 Task: Select traffic view around selected location Galveston Island Historic Pleasure Pier, Texas, United States and identify the nearest hotel to the peak traffic point
Action: Mouse moved to (222, 51)
Screenshot: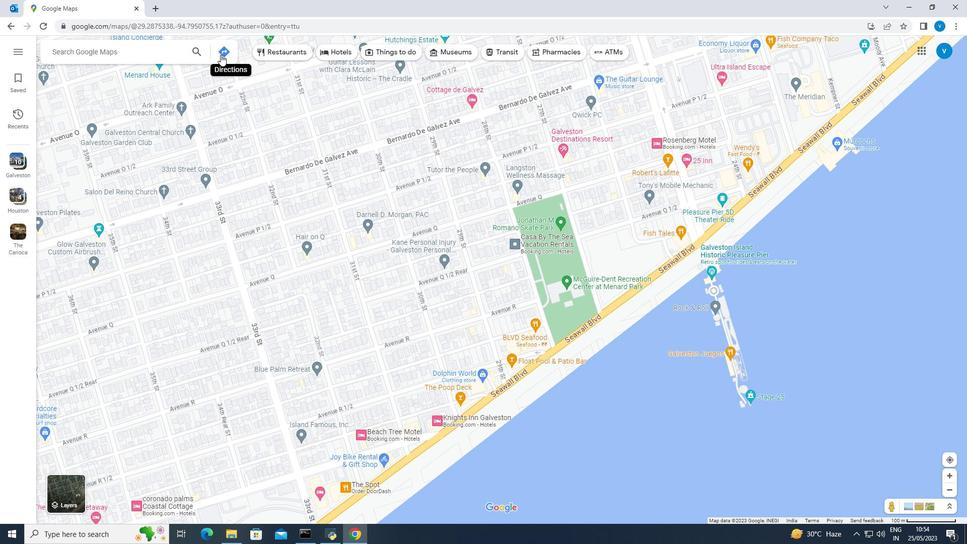 
Action: Mouse pressed left at (222, 51)
Screenshot: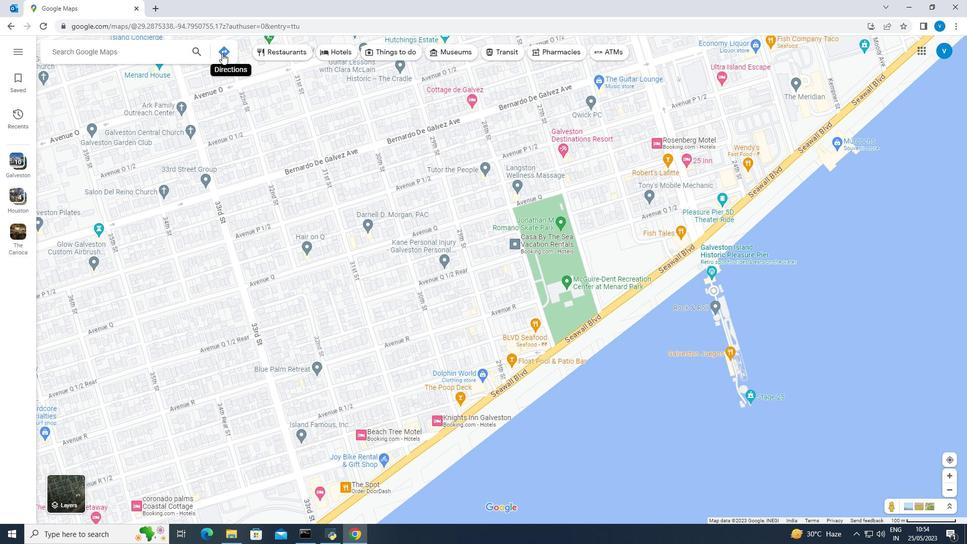 
Action: Mouse moved to (142, 79)
Screenshot: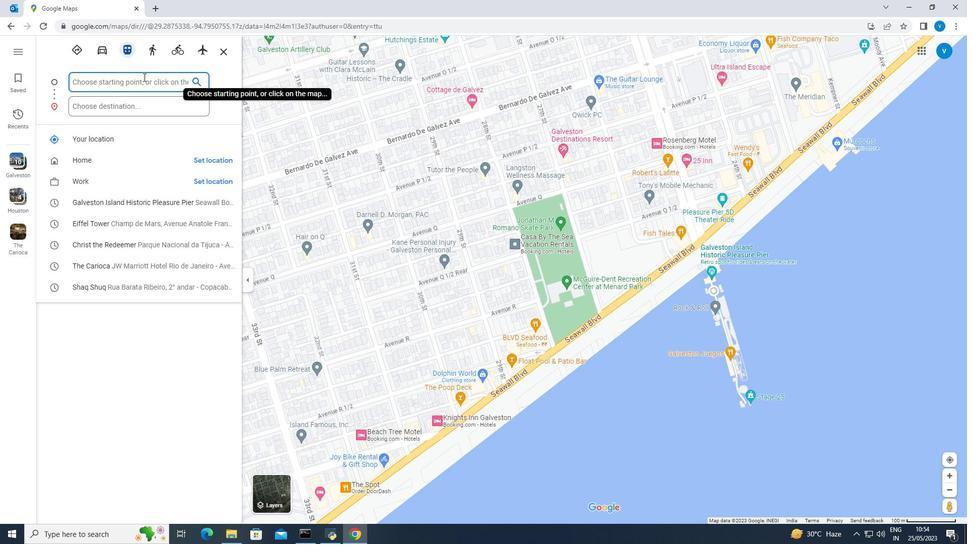 
Action: Mouse pressed left at (142, 79)
Screenshot: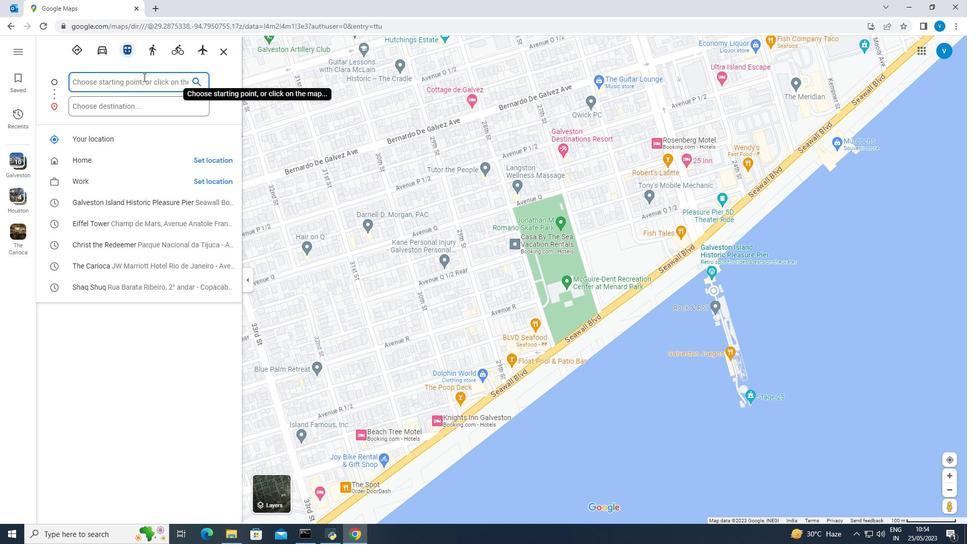 
Action: Key pressed <Key.shift><Key.shift><Key.shift><Key.shift><Key.shift><Key.shift><Key.shift><Key.shift><Key.shift><Key.shift><Key.shift><Key.shift><Key.shift><Key.shift><Key.shift><Key.shift><Key.shift><Key.shift><Key.shift><Key.shift><Key.shift><Key.shift><Key.shift><Key.shift>Galveston<Key.space><Key.shift><Key.shift>Island<Key.space><Key.shift>Historic<Key.space><Key.shift><Key.shift><Key.shift><Key.shift><Key.shift>Pleasure<Key.space><Key.shift><Key.shift><Key.shift><Key.shift>Pier,<Key.space><Key.shift><Key.shift><Key.shift><Key.shift><Key.shift><Key.shift><Key.shift>Texas,<Key.space><Key.shift><Key.shift><Key.shift><Key.shift><Key.shift><Key.shift><Key.shift>United<Key.space><Key.shift><Key.shift><Key.shift><Key.shift>States<Key.enter>
Screenshot: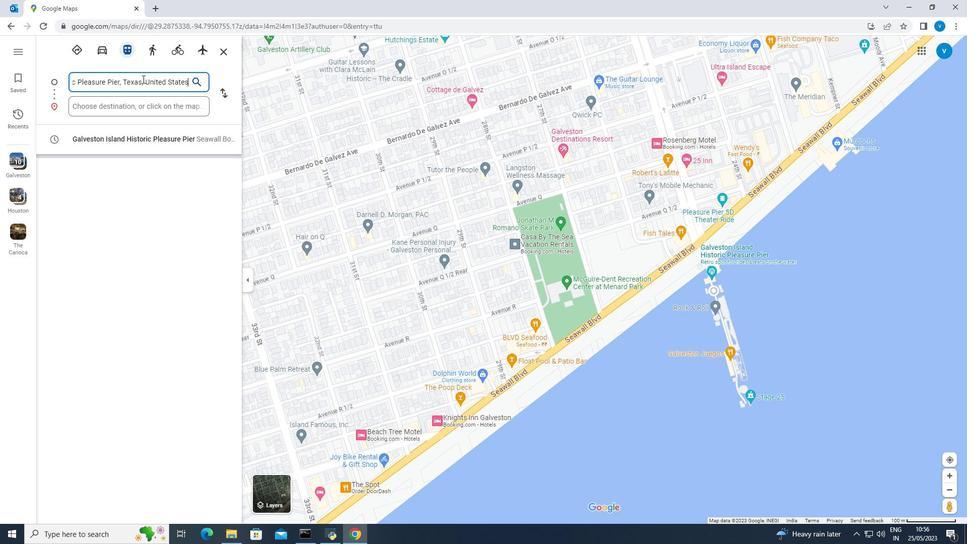
Action: Mouse moved to (339, 488)
Screenshot: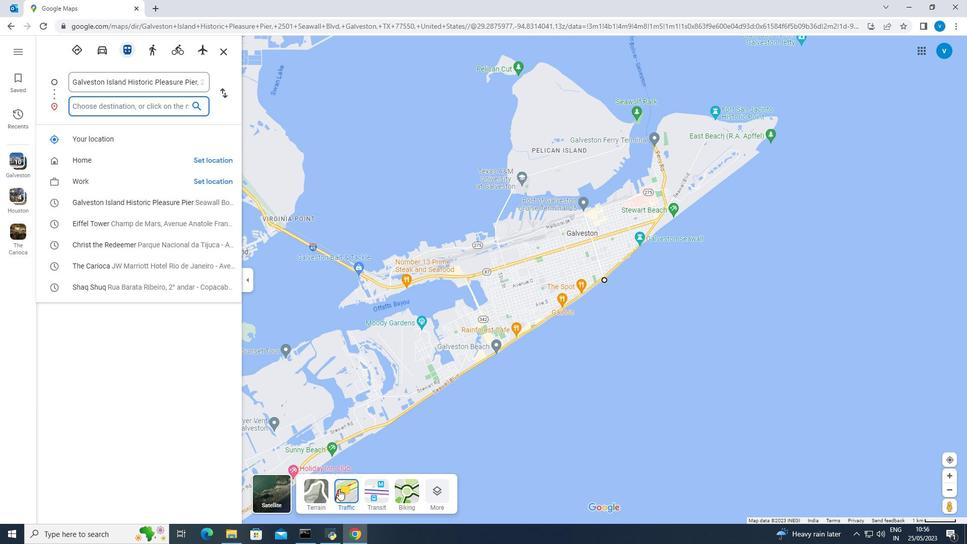
Action: Mouse pressed left at (339, 488)
Screenshot: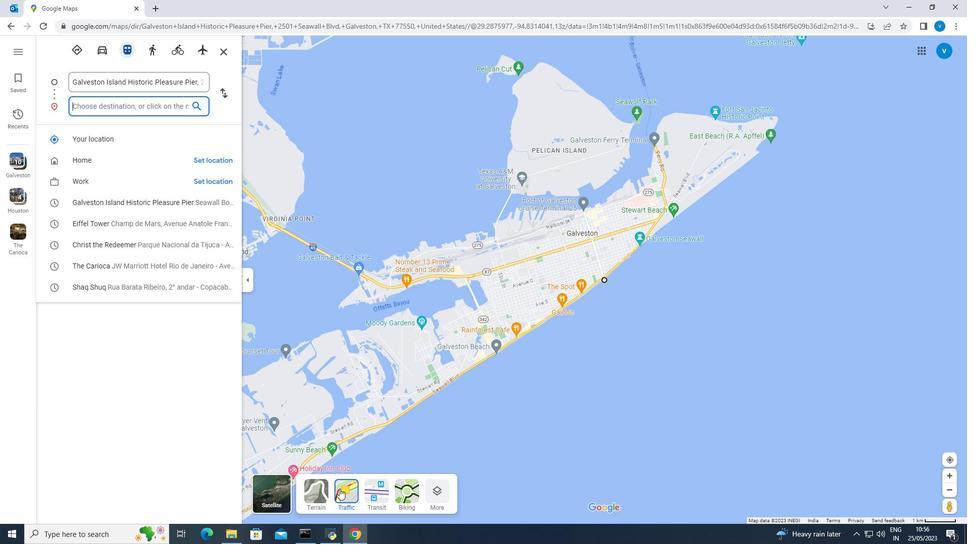 
Action: Mouse moved to (344, 486)
Screenshot: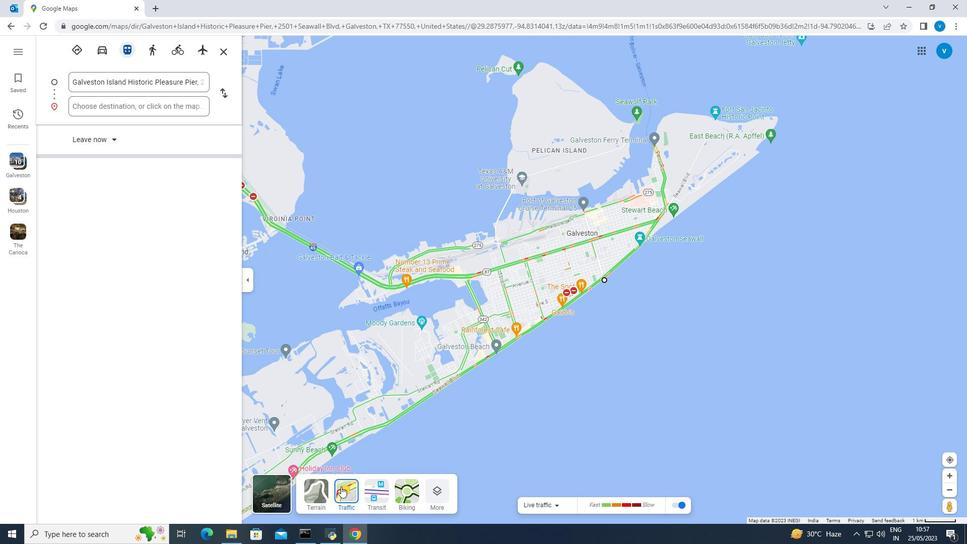 
Action: Mouse pressed left at (344, 486)
Screenshot: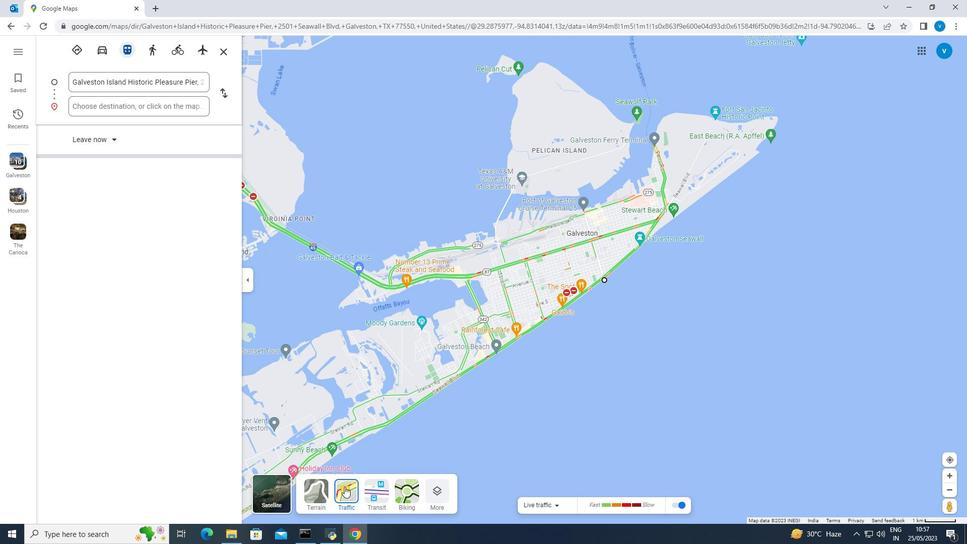 
Action: Mouse pressed left at (344, 486)
Screenshot: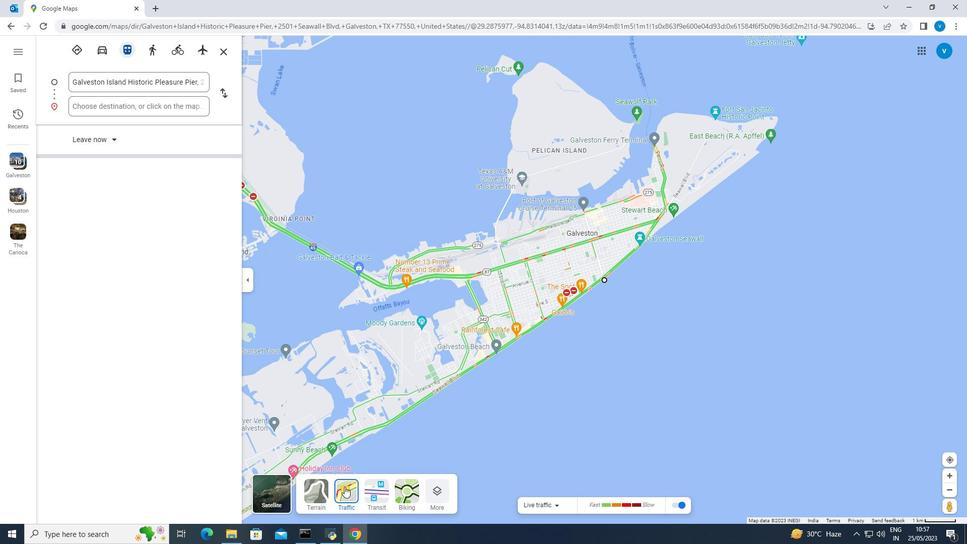 
Action: Mouse moved to (261, 41)
Screenshot: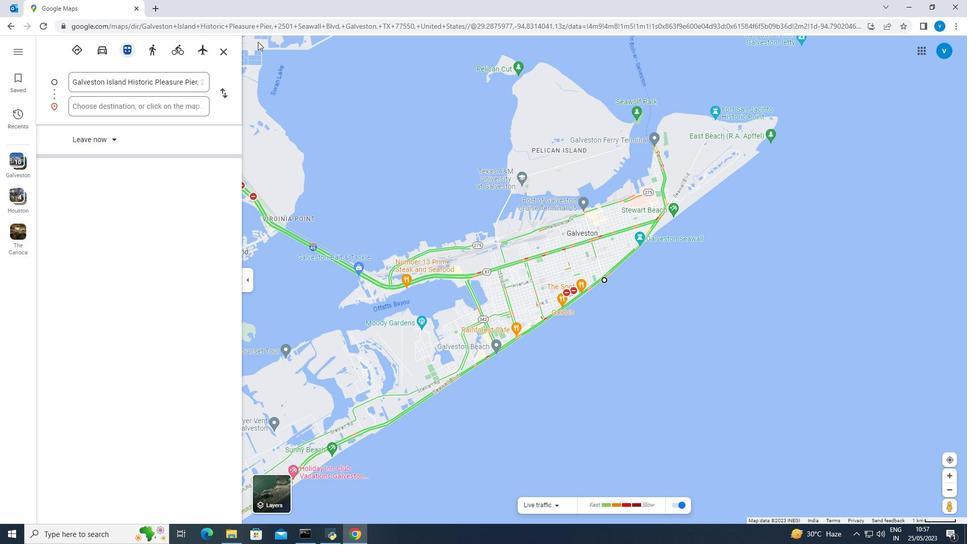 
Action: Mouse pressed left at (261, 41)
Screenshot: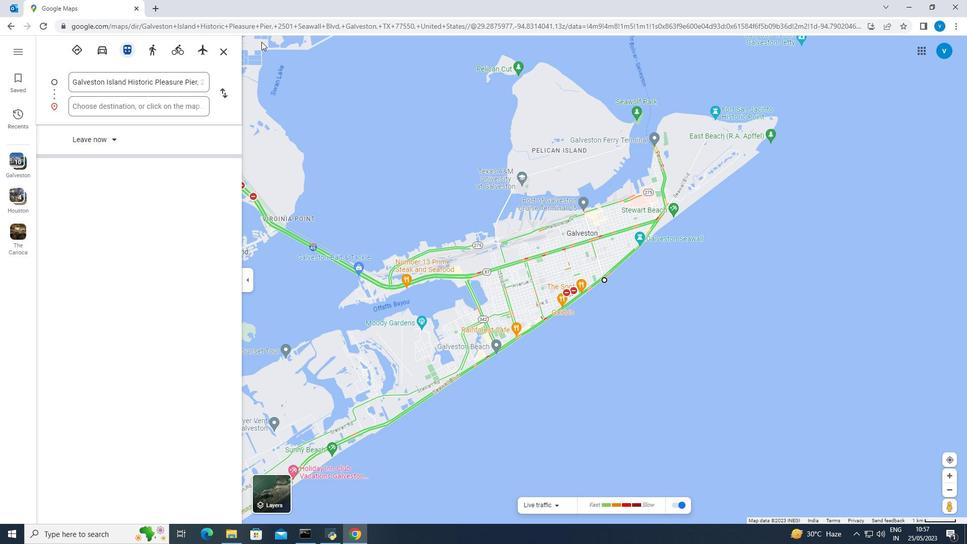 
Action: Mouse moved to (348, 181)
Screenshot: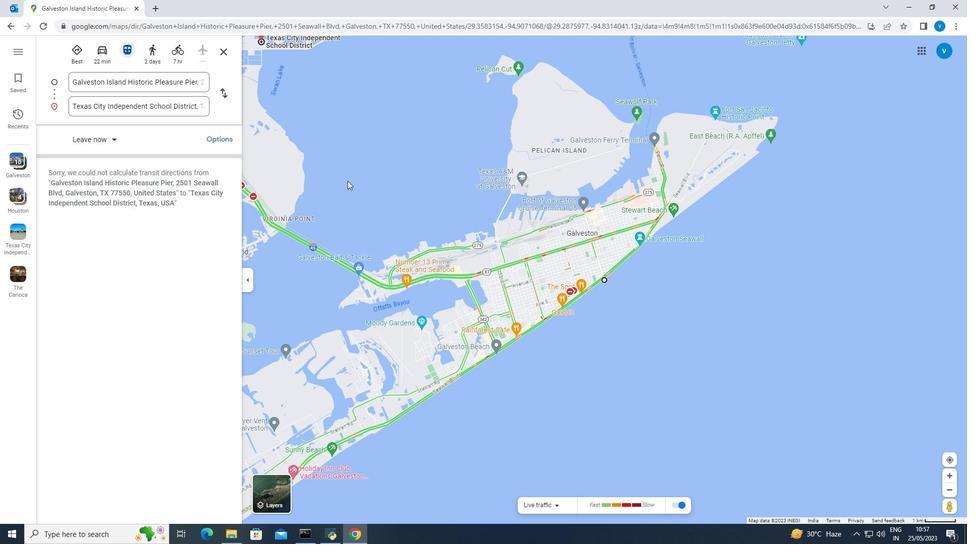 
Action: Mouse scrolled (348, 181) with delta (0, 0)
Screenshot: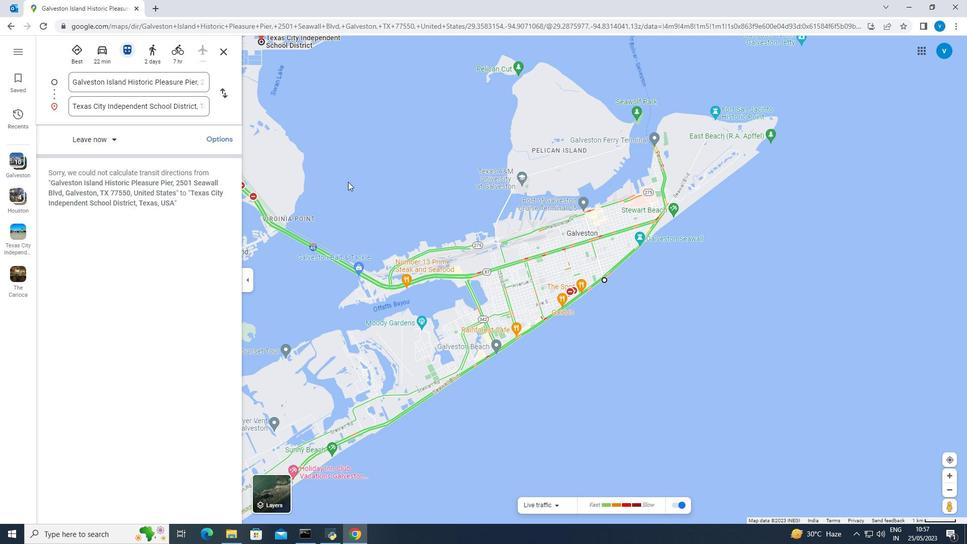 
Action: Mouse scrolled (348, 181) with delta (0, 0)
Screenshot: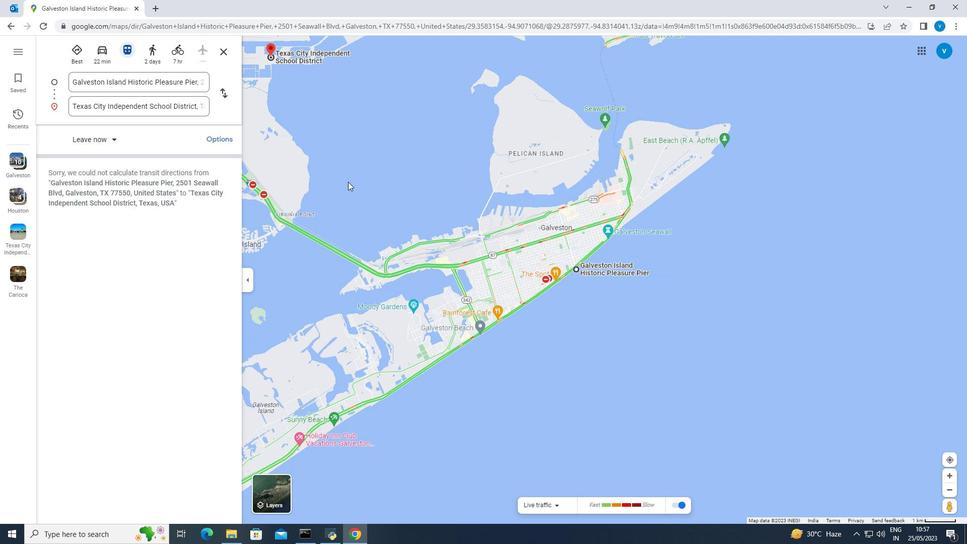
Action: Mouse scrolled (348, 181) with delta (0, 0)
Screenshot: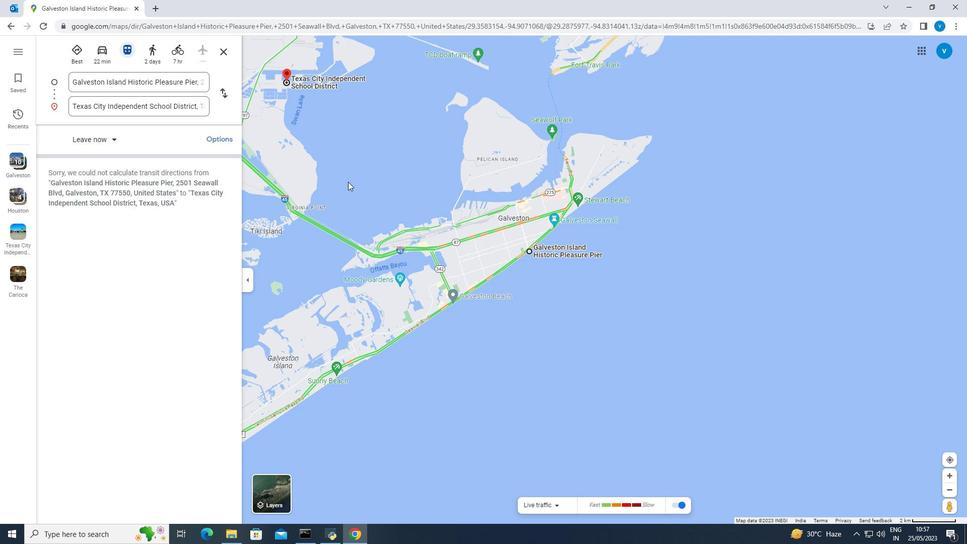 
Action: Mouse scrolled (348, 181) with delta (0, 0)
Screenshot: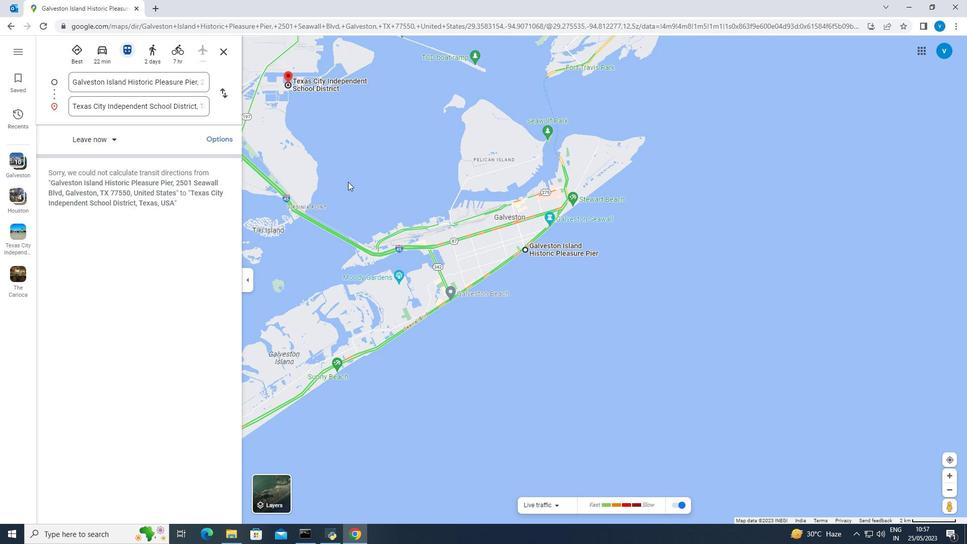 
Action: Mouse scrolled (348, 181) with delta (0, 0)
Screenshot: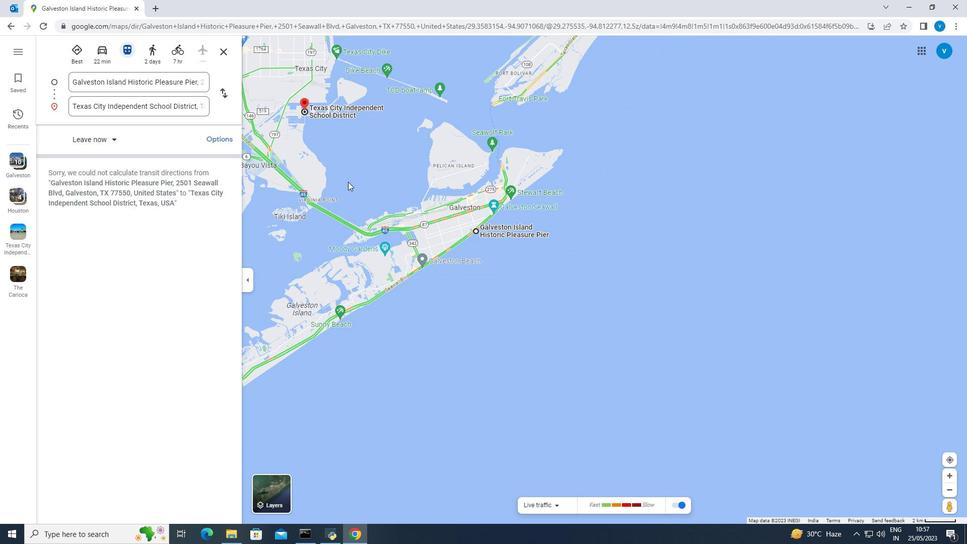 
Action: Mouse scrolled (348, 181) with delta (0, 0)
Screenshot: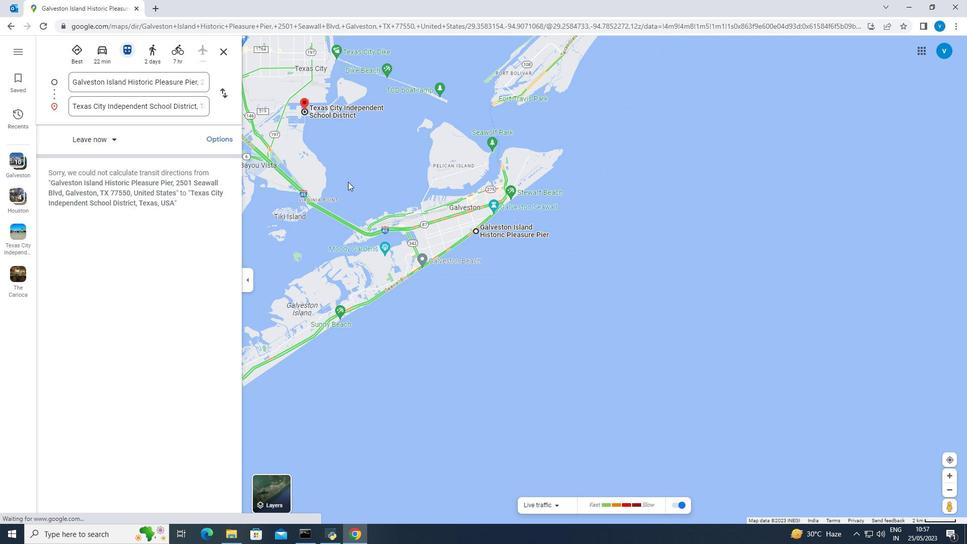 
Action: Mouse scrolled (348, 181) with delta (0, 0)
Screenshot: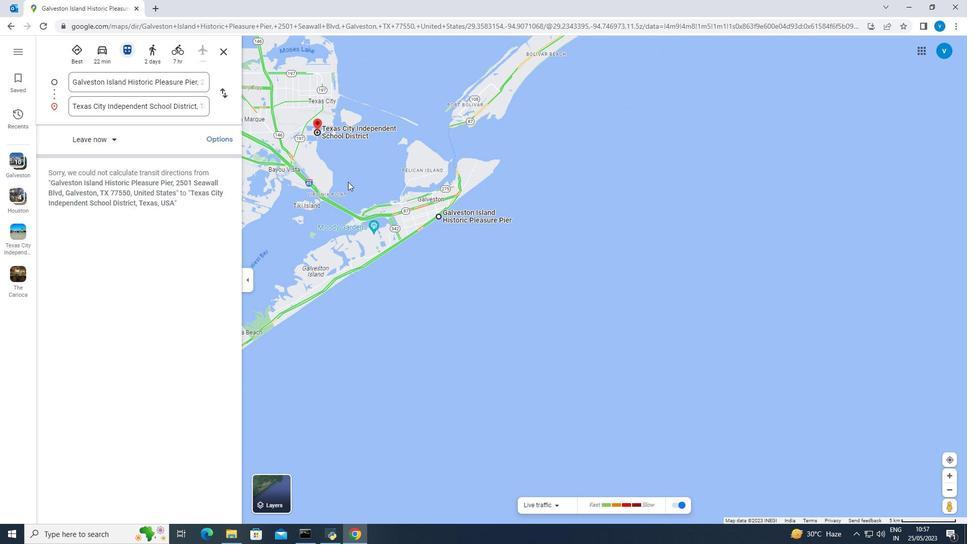 
Action: Mouse scrolled (348, 181) with delta (0, 0)
Screenshot: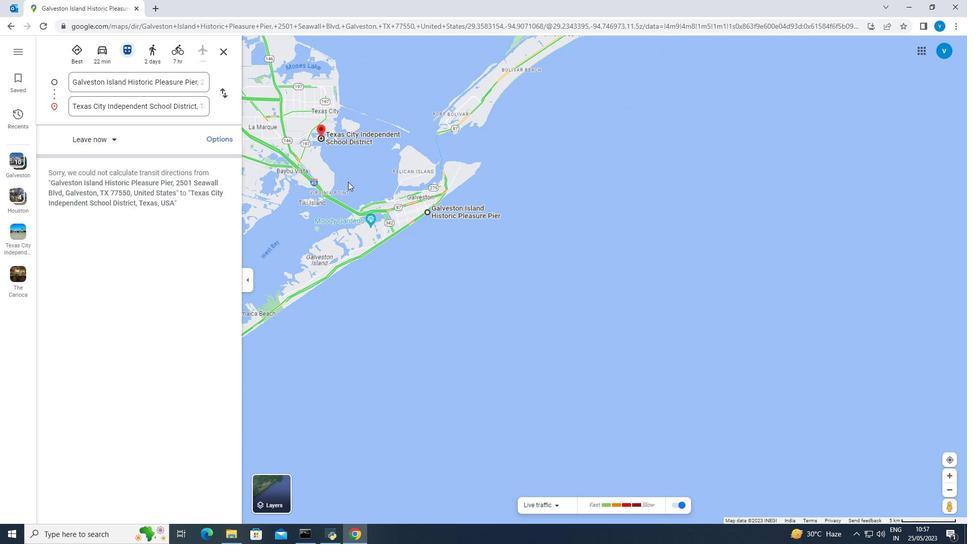 
Action: Mouse scrolled (348, 182) with delta (0, 0)
Screenshot: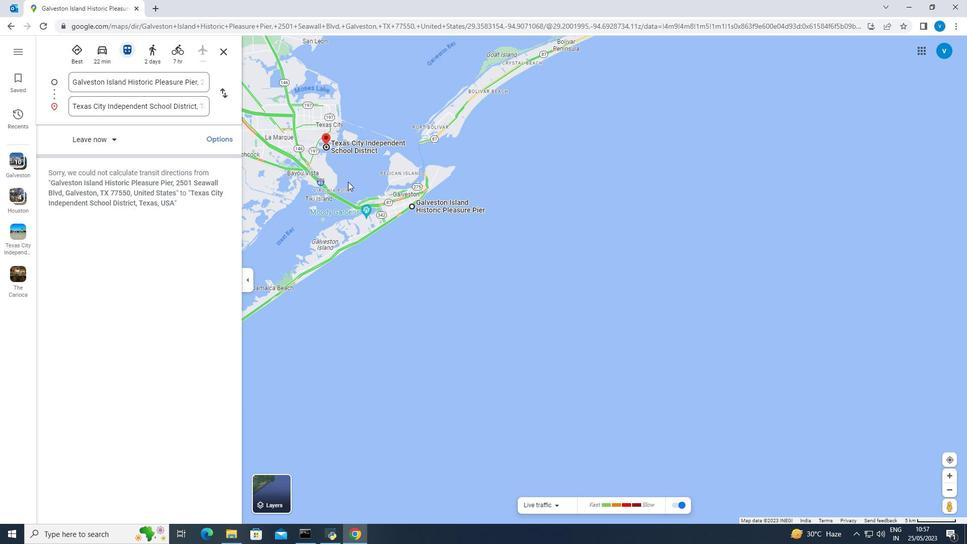 
Action: Mouse scrolled (348, 182) with delta (0, 0)
Screenshot: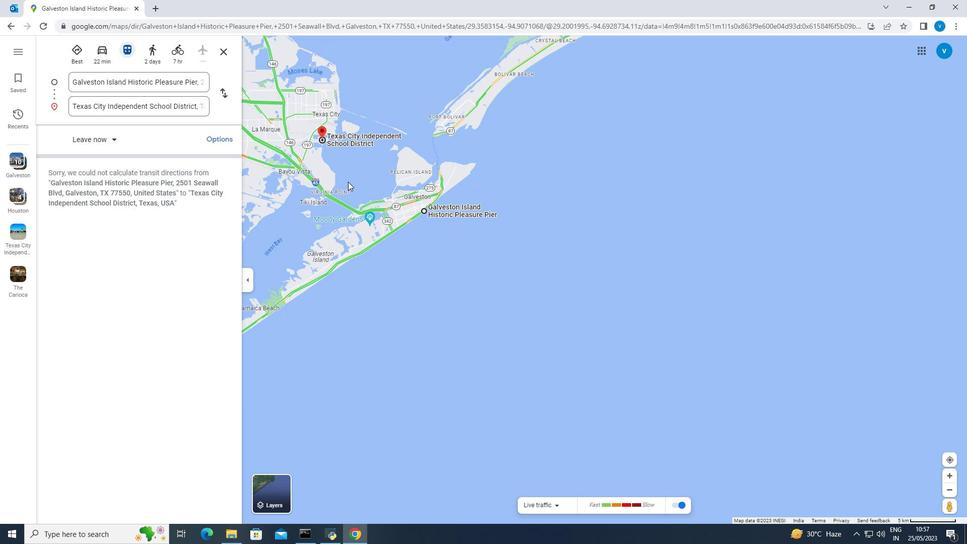 
Action: Mouse scrolled (348, 182) with delta (0, 0)
Screenshot: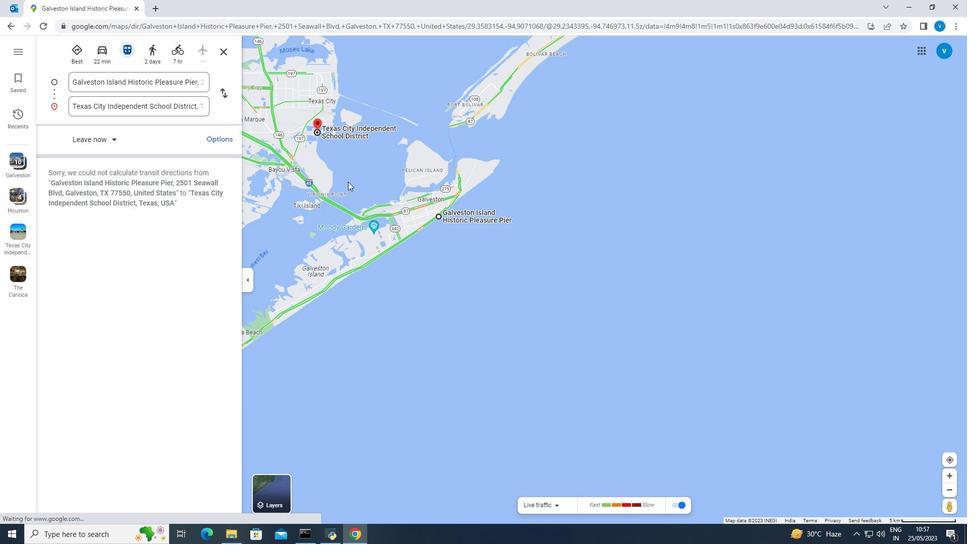 
Action: Mouse moved to (335, 168)
Screenshot: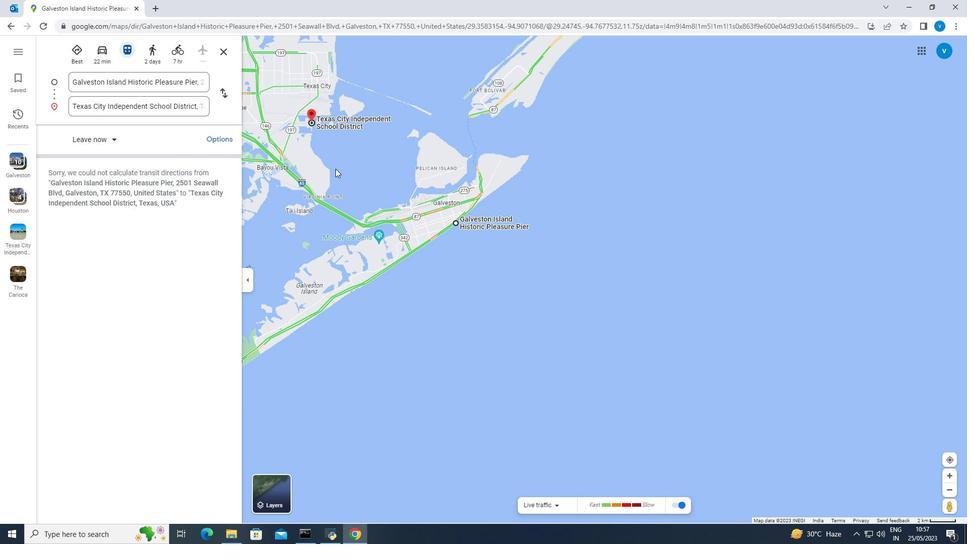 
Action: Mouse pressed left at (335, 168)
Screenshot: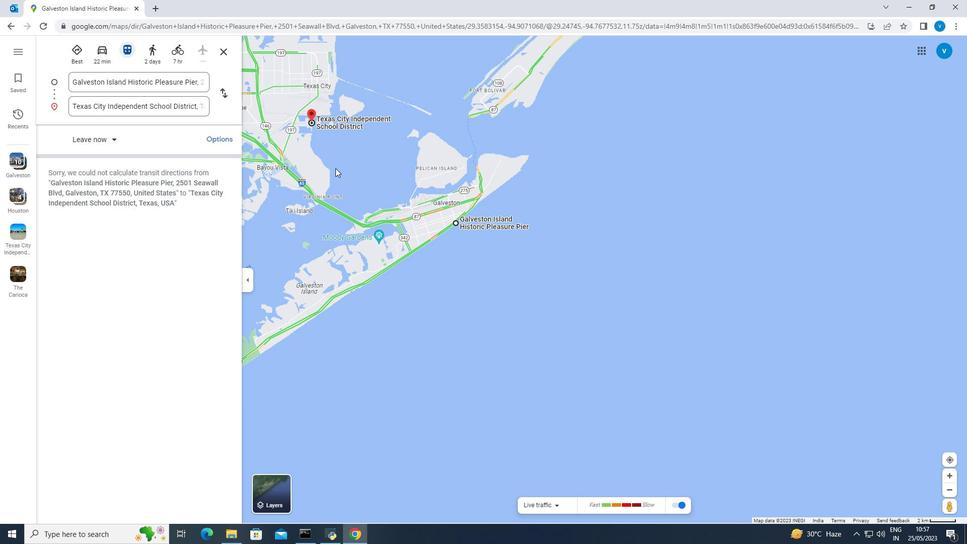 
Action: Mouse moved to (369, 252)
Screenshot: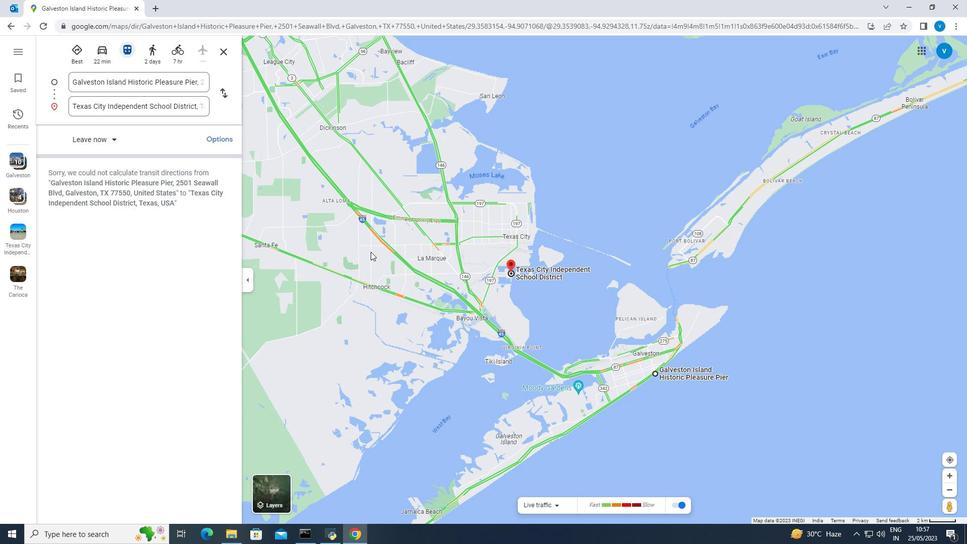
Action: Mouse pressed left at (369, 252)
Screenshot: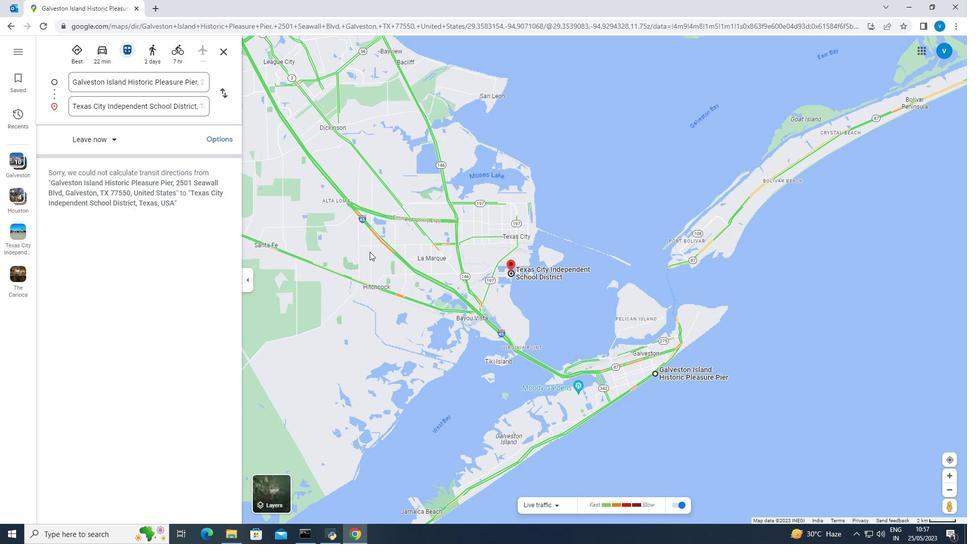 
Action: Mouse moved to (392, 348)
Screenshot: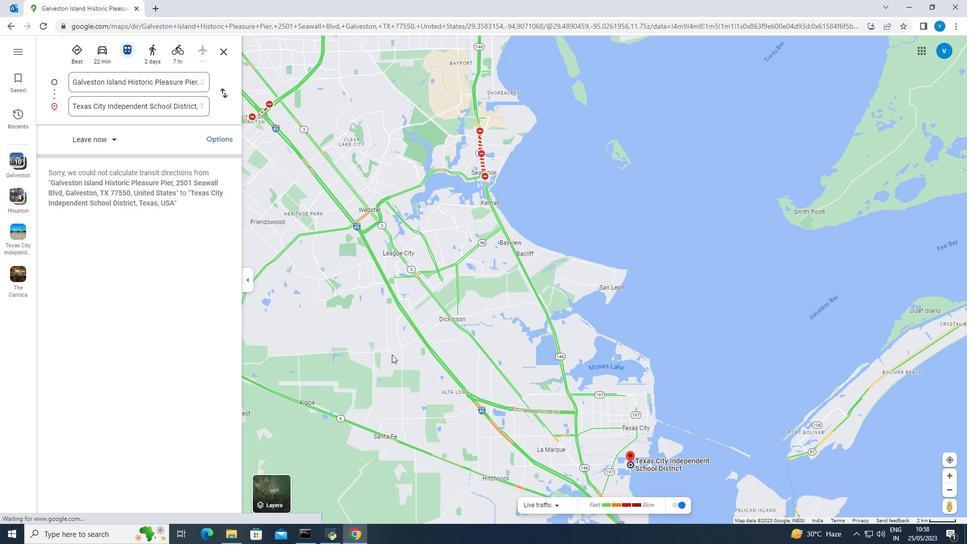 
Action: Mouse pressed left at (392, 348)
Screenshot: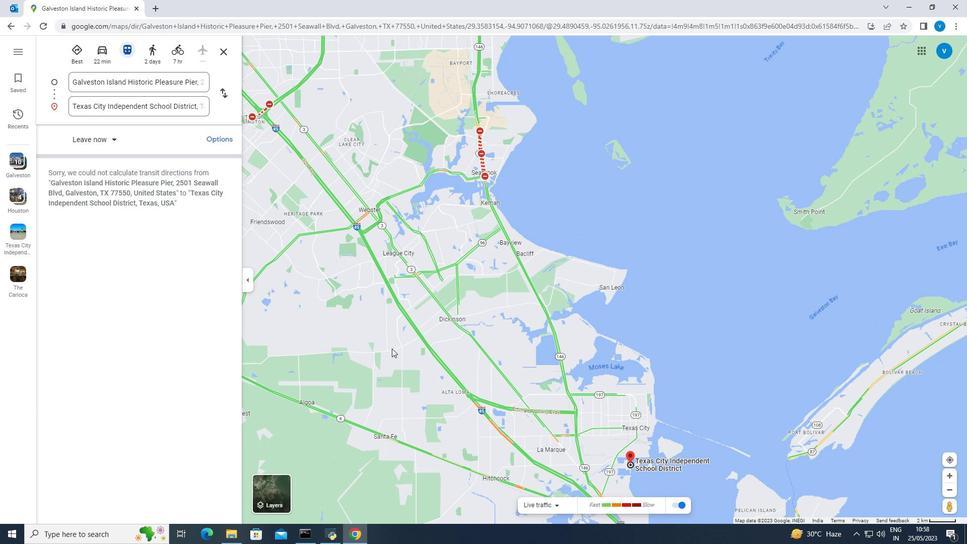 
Action: Mouse moved to (111, 135)
Screenshot: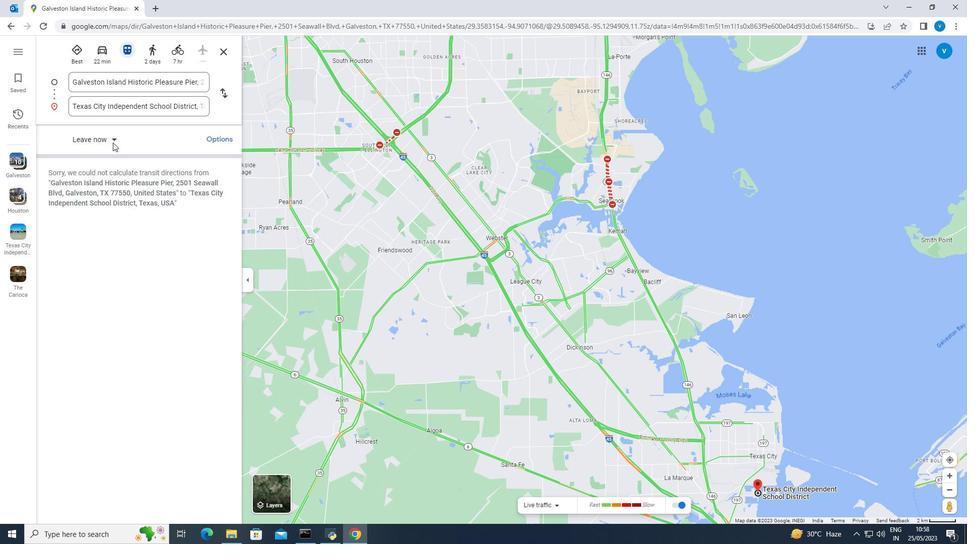 
Action: Mouse pressed left at (111, 135)
Screenshot: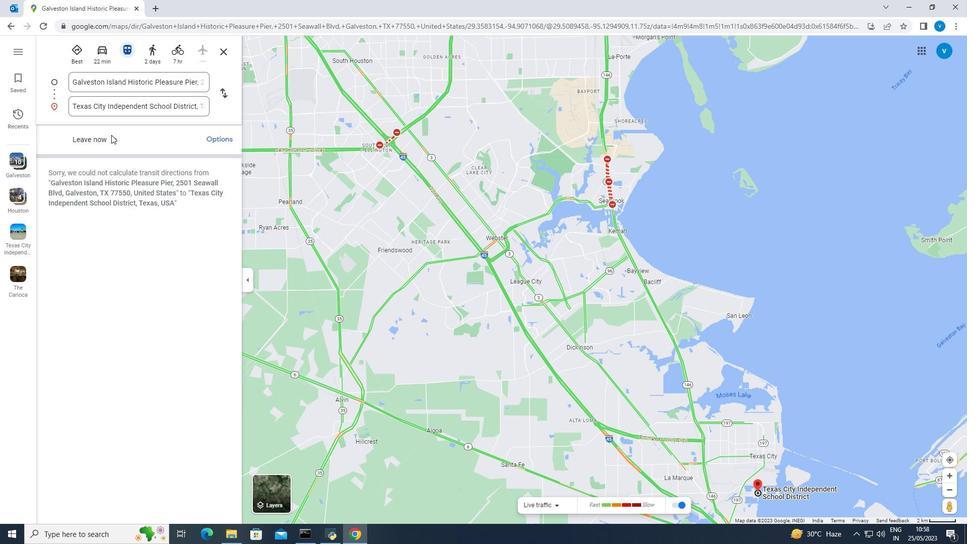 
Action: Mouse moved to (176, 251)
Screenshot: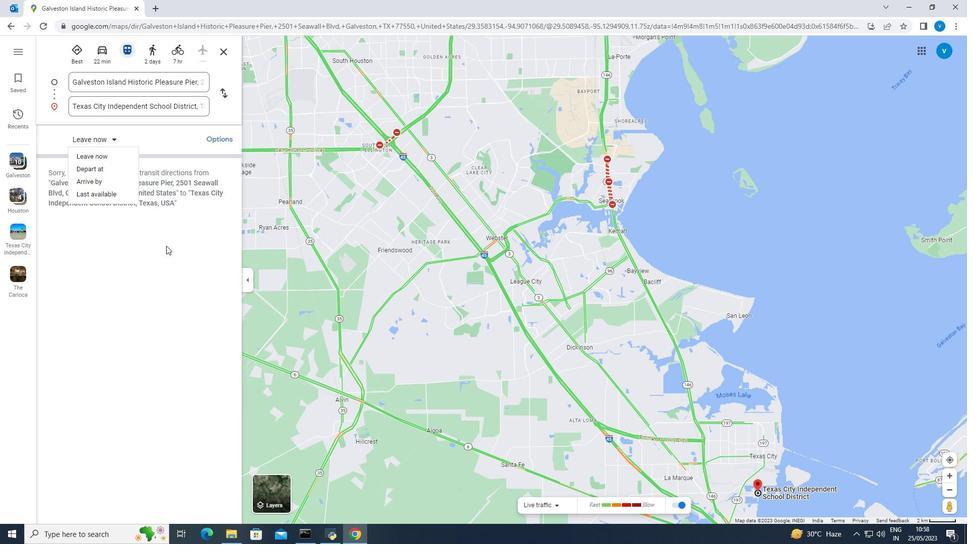 
Action: Mouse pressed left at (176, 251)
Screenshot: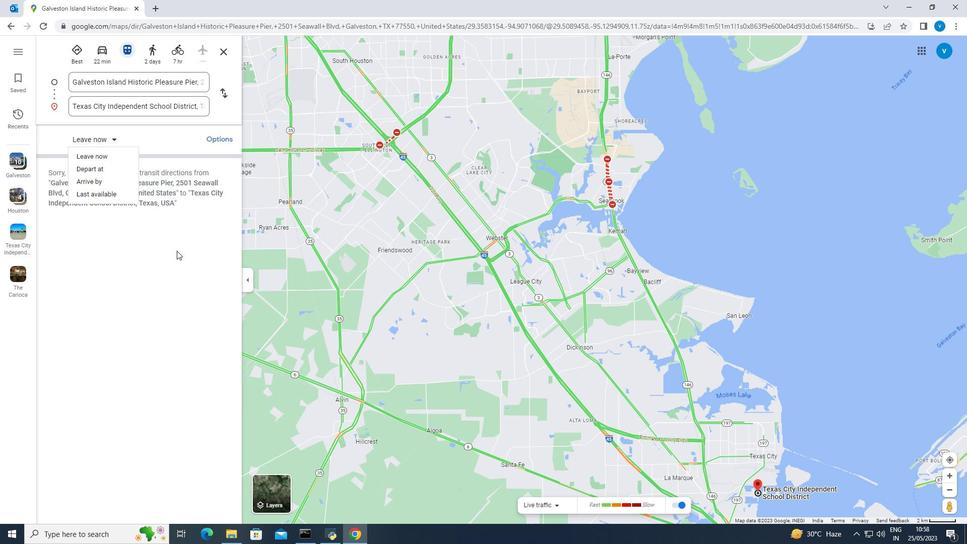 
Action: Mouse moved to (219, 143)
Screenshot: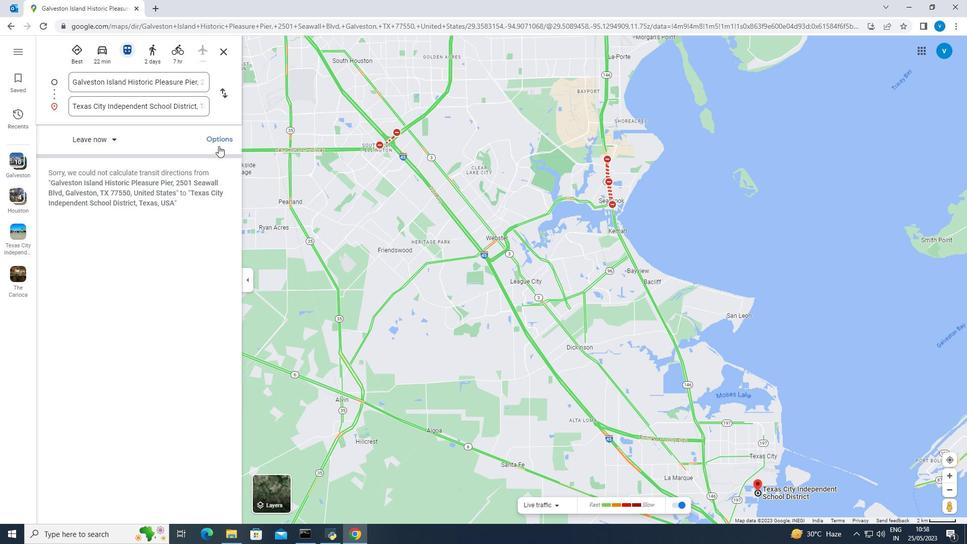 
Action: Mouse pressed left at (219, 143)
Screenshot: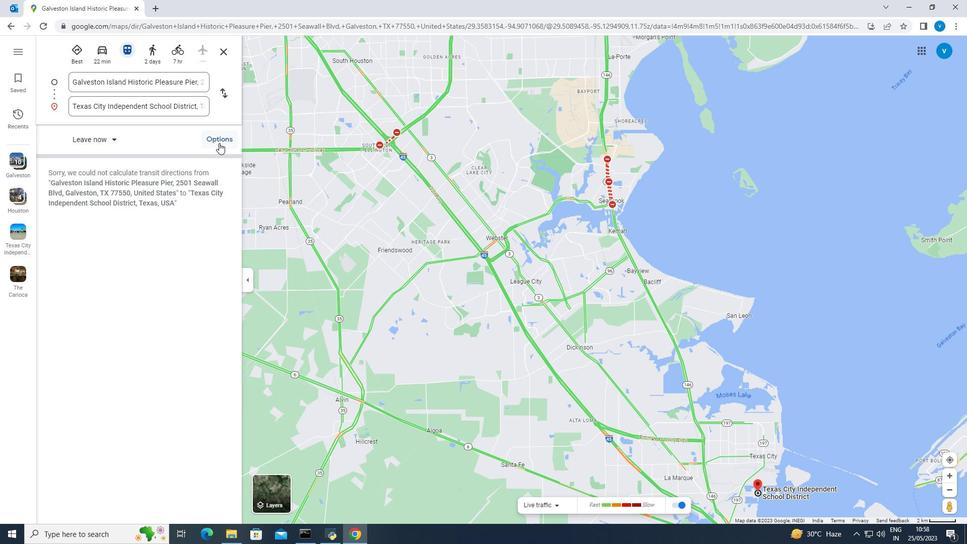
Action: Mouse moved to (173, 318)
Screenshot: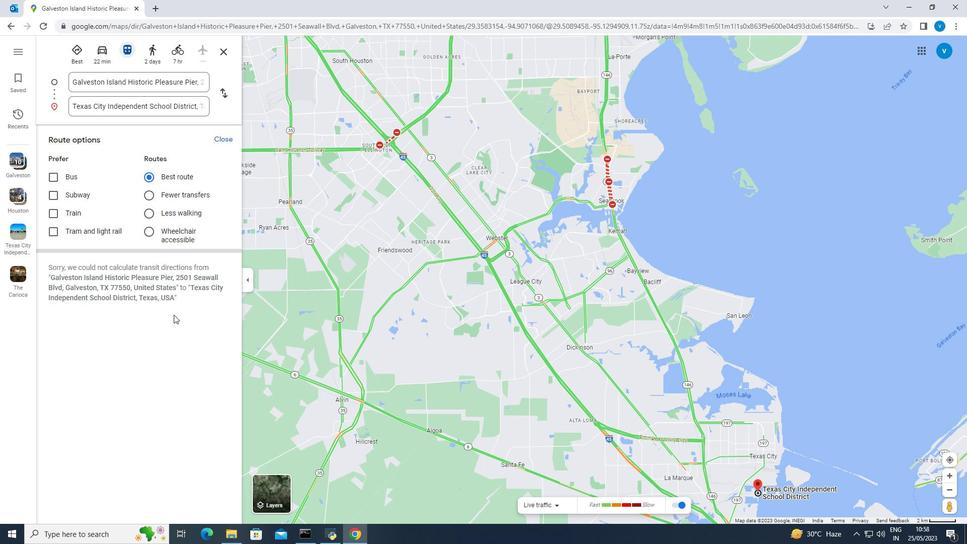 
Action: Mouse pressed left at (173, 318)
Screenshot: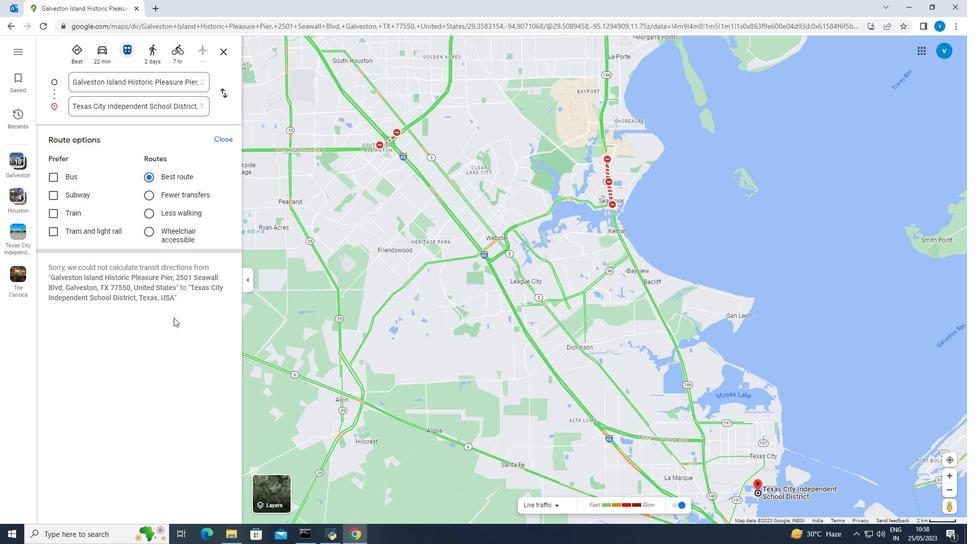 
Action: Mouse moved to (173, 318)
Screenshot: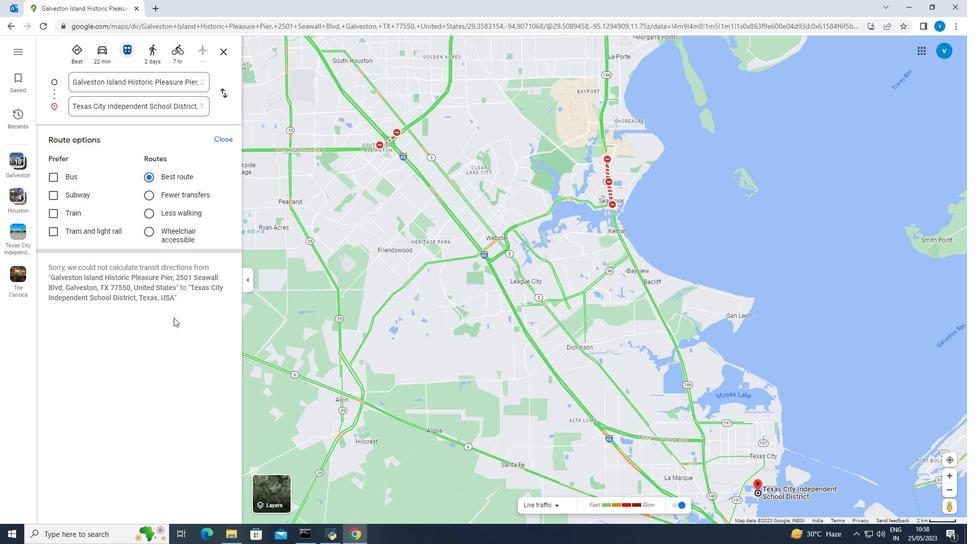 
Action: Mouse pressed left at (173, 318)
Screenshot: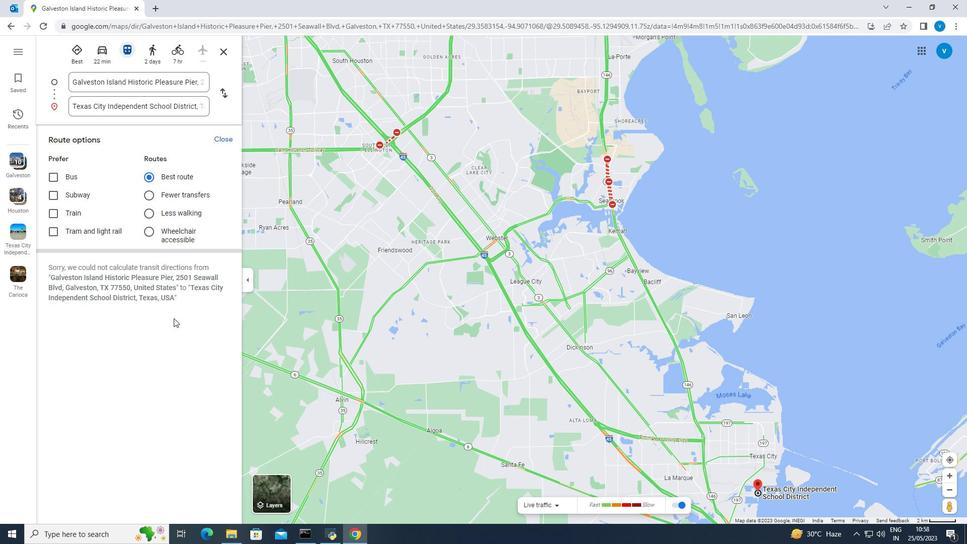 
Action: Mouse moved to (172, 319)
Screenshot: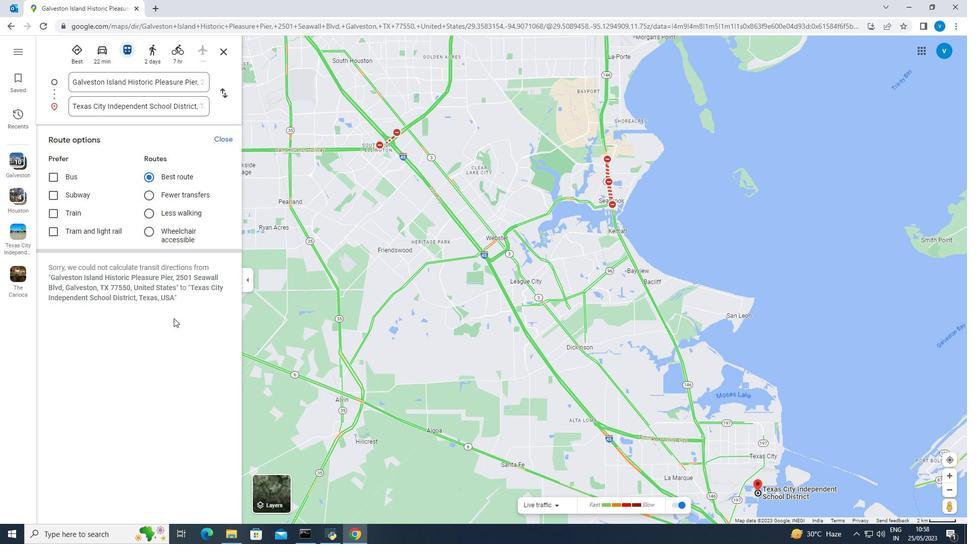 
Action: Mouse scrolled (172, 319) with delta (0, 0)
Screenshot: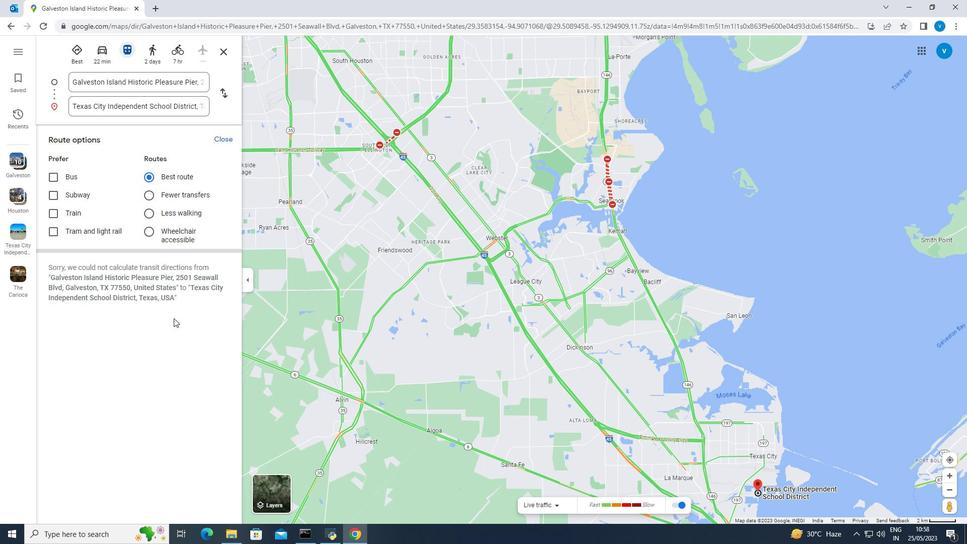 
Action: Mouse moved to (171, 320)
Screenshot: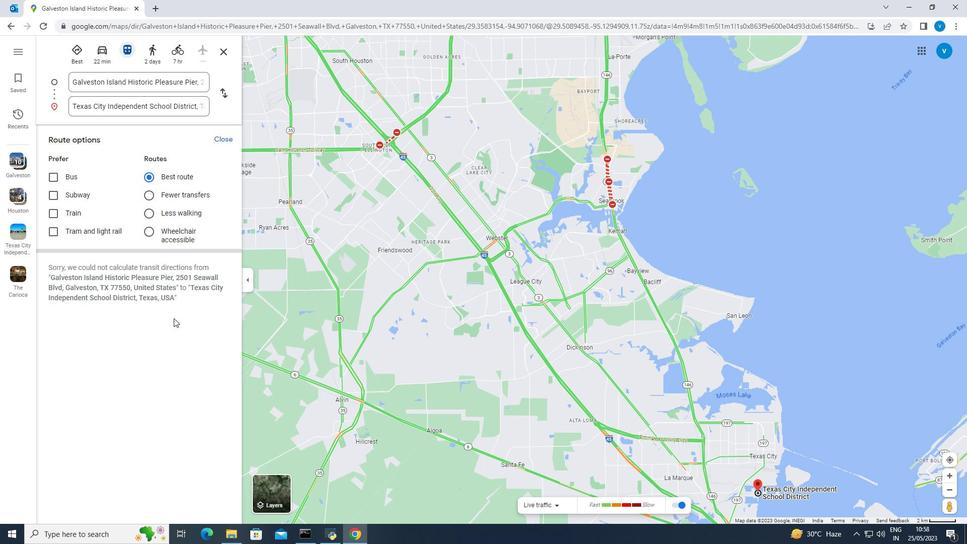 
Action: Mouse scrolled (171, 319) with delta (0, 0)
Screenshot: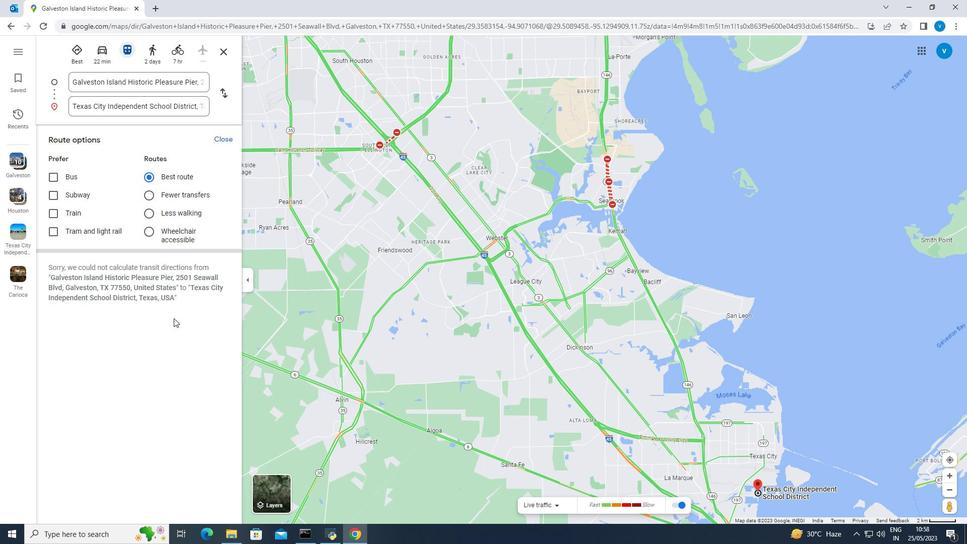 
Action: Mouse scrolled (171, 319) with delta (0, 0)
Screenshot: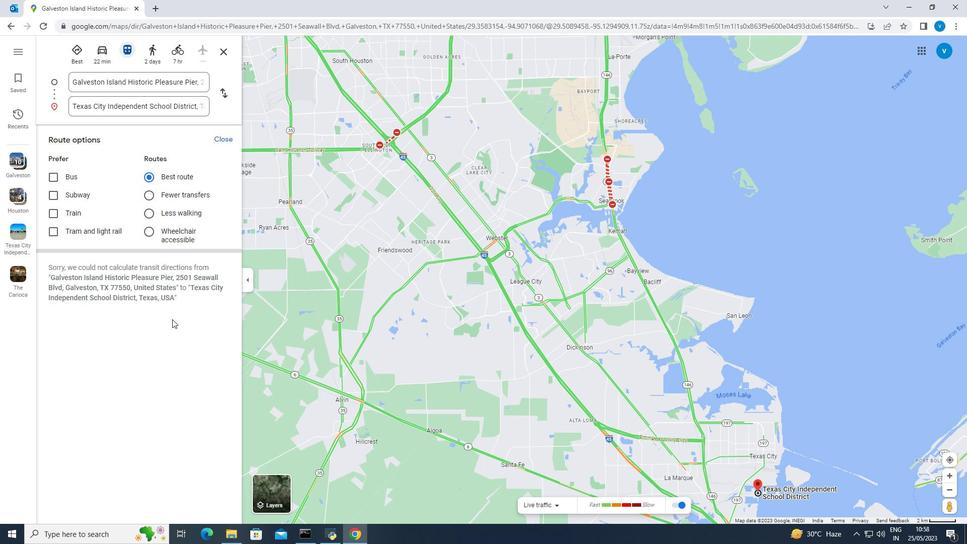 
Action: Mouse scrolled (171, 319) with delta (0, 0)
Screenshot: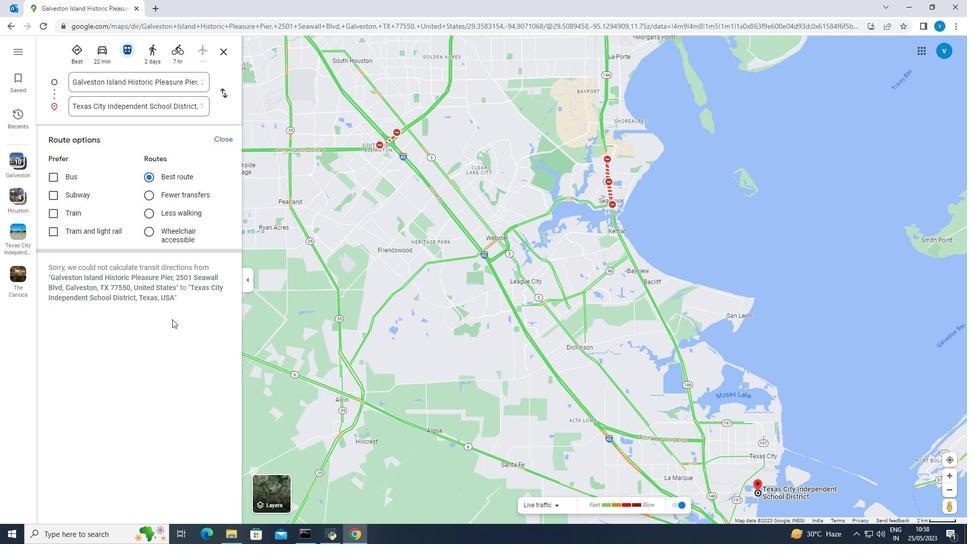 
Action: Mouse scrolled (171, 319) with delta (0, 0)
Screenshot: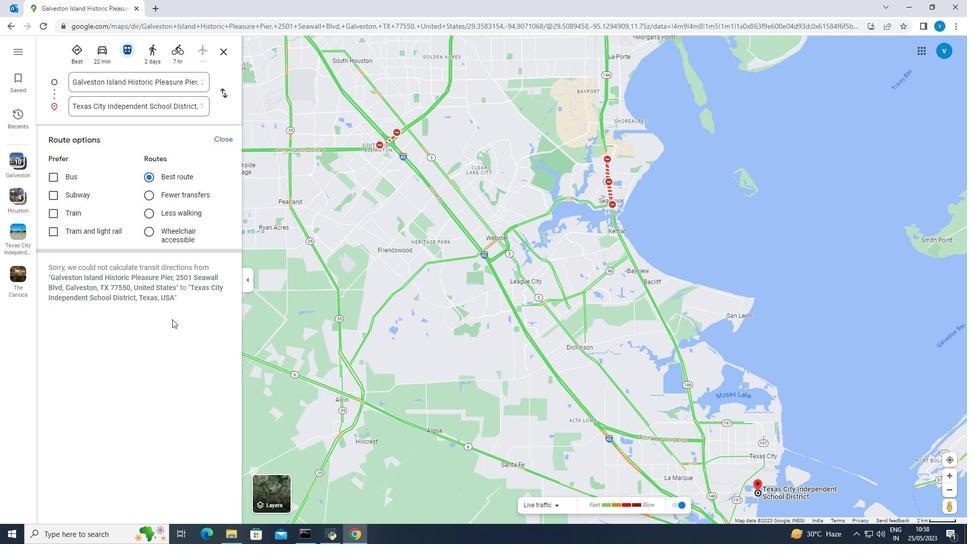 
Action: Mouse scrolled (171, 319) with delta (0, 0)
Screenshot: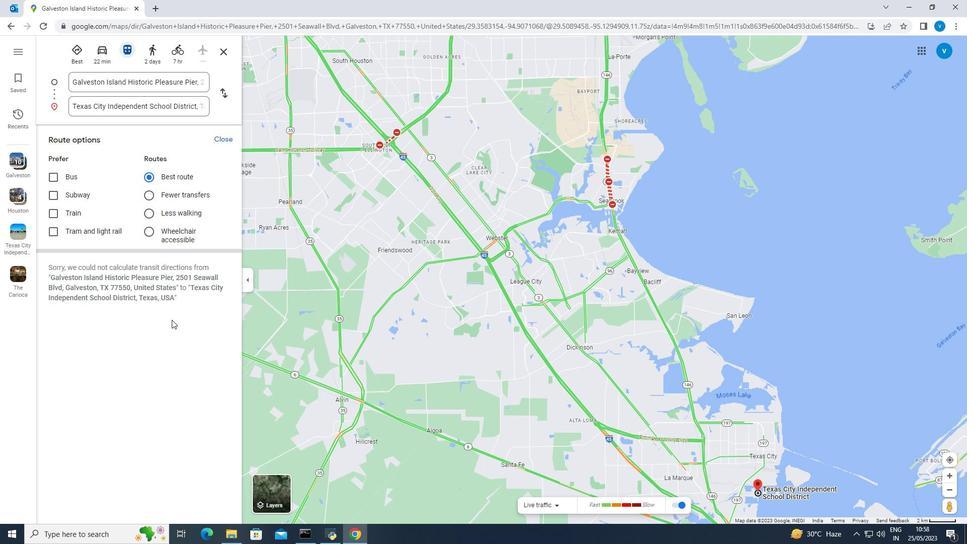 
Action: Mouse scrolled (171, 319) with delta (0, 0)
Screenshot: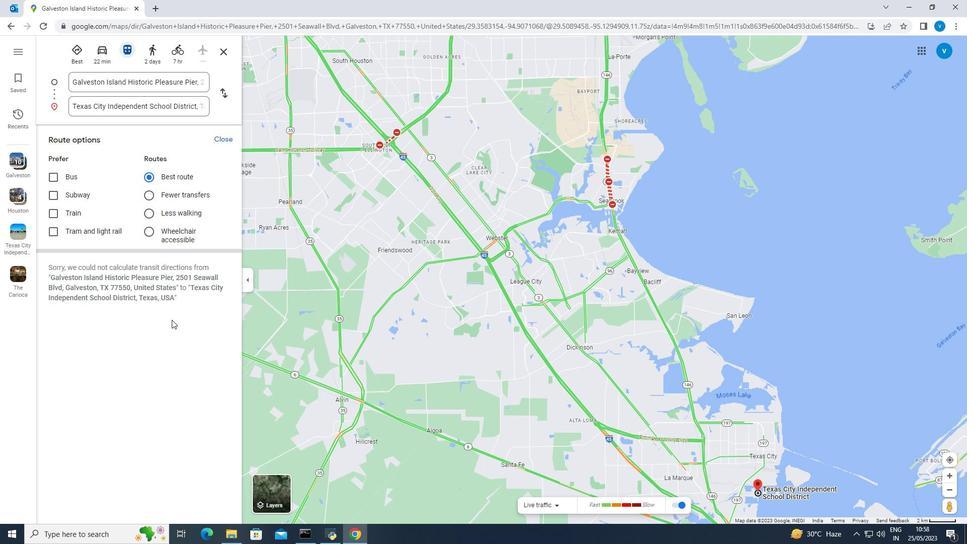 
Action: Mouse scrolled (171, 319) with delta (0, 0)
Screenshot: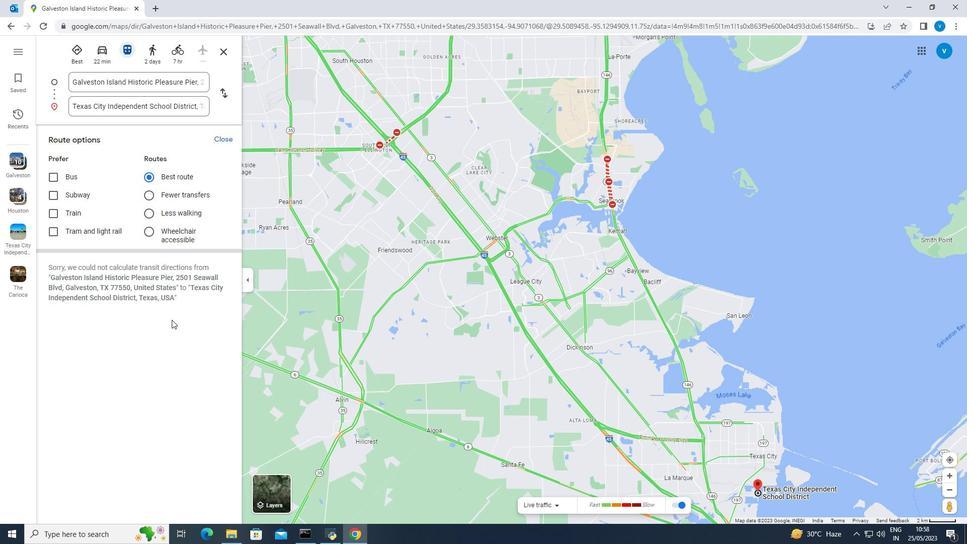 
Action: Mouse scrolled (171, 319) with delta (0, 0)
Screenshot: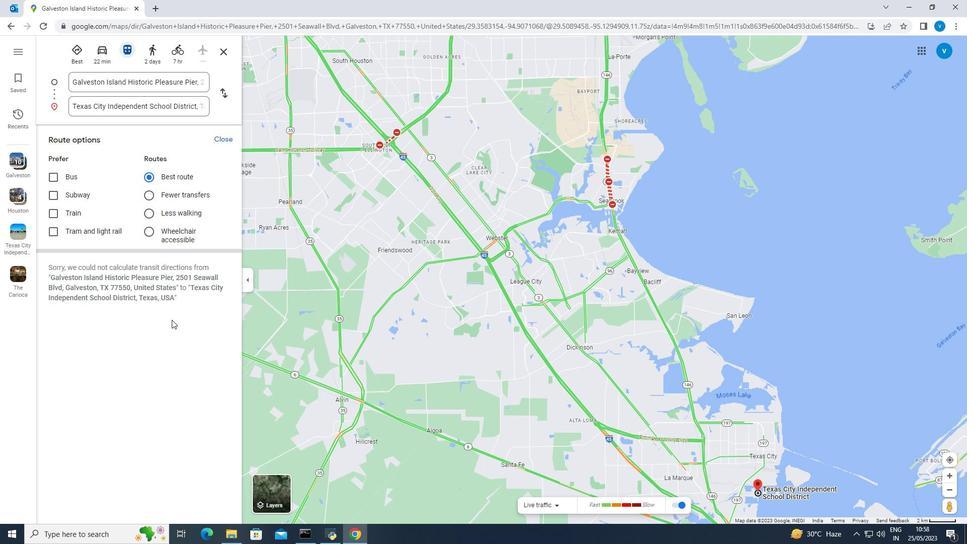 
Action: Mouse scrolled (171, 320) with delta (0, 0)
Screenshot: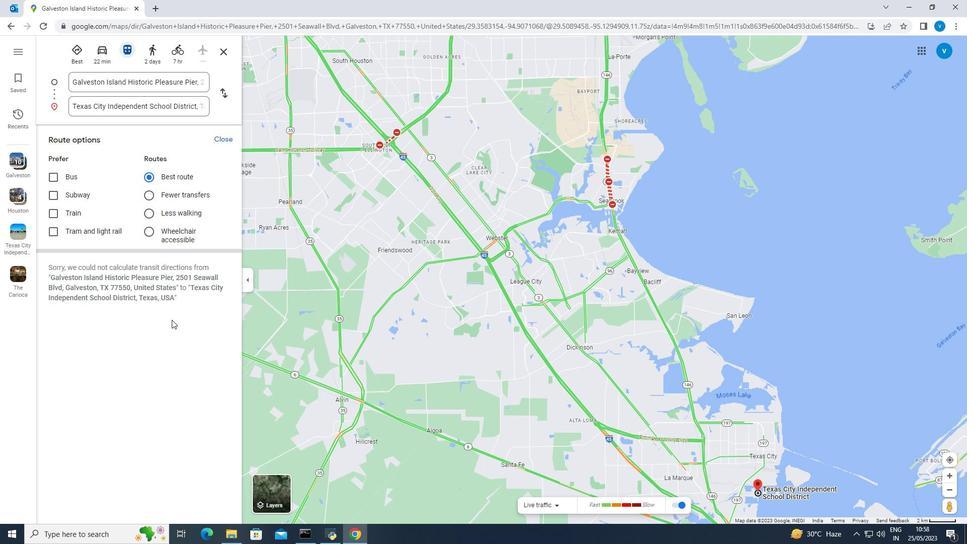 
Action: Mouse scrolled (171, 320) with delta (0, 0)
Screenshot: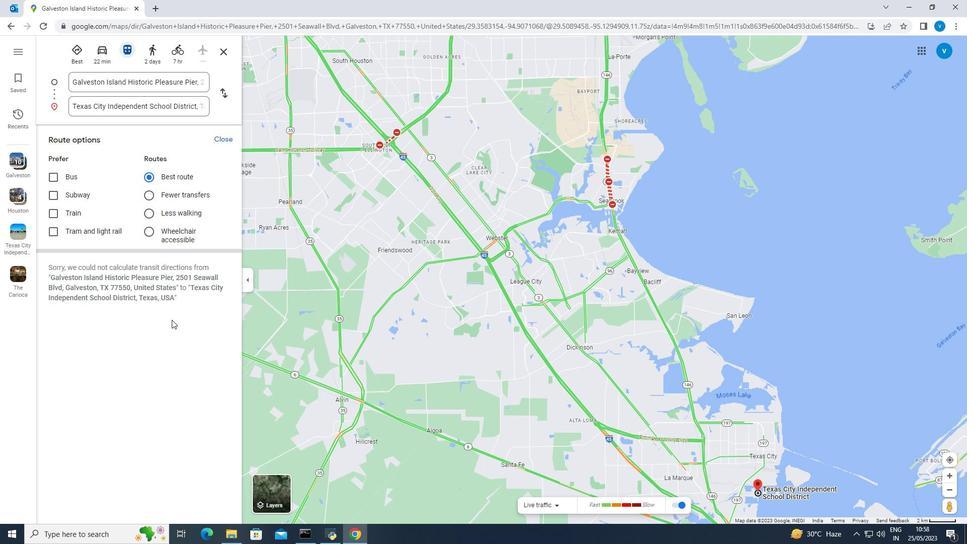 
Action: Mouse scrolled (171, 320) with delta (0, 0)
Screenshot: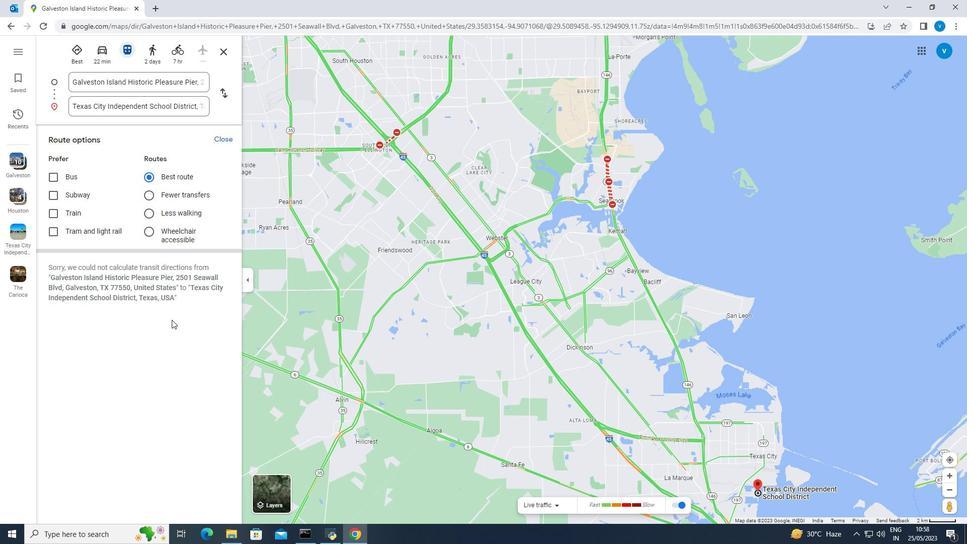 
Action: Mouse scrolled (171, 320) with delta (0, 0)
Screenshot: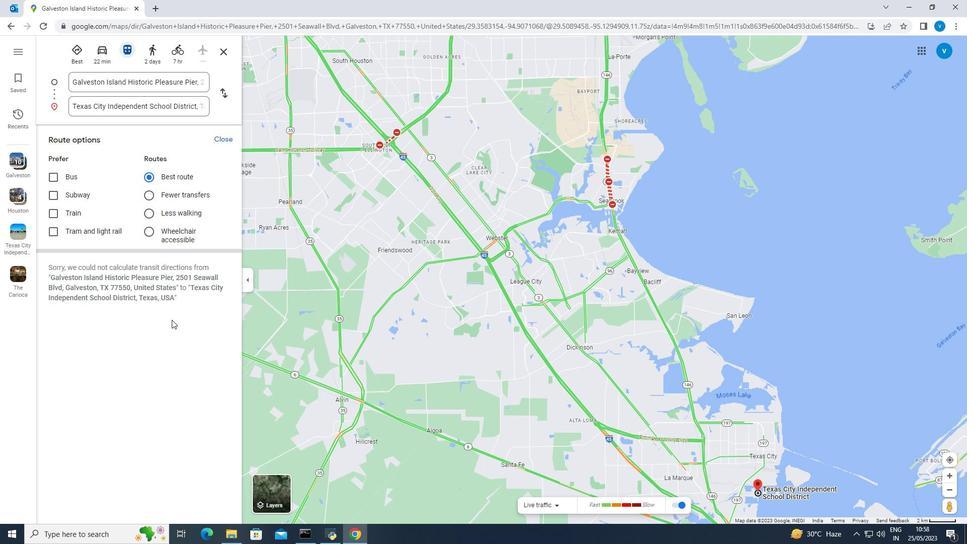 
Action: Mouse moved to (19, 52)
Screenshot: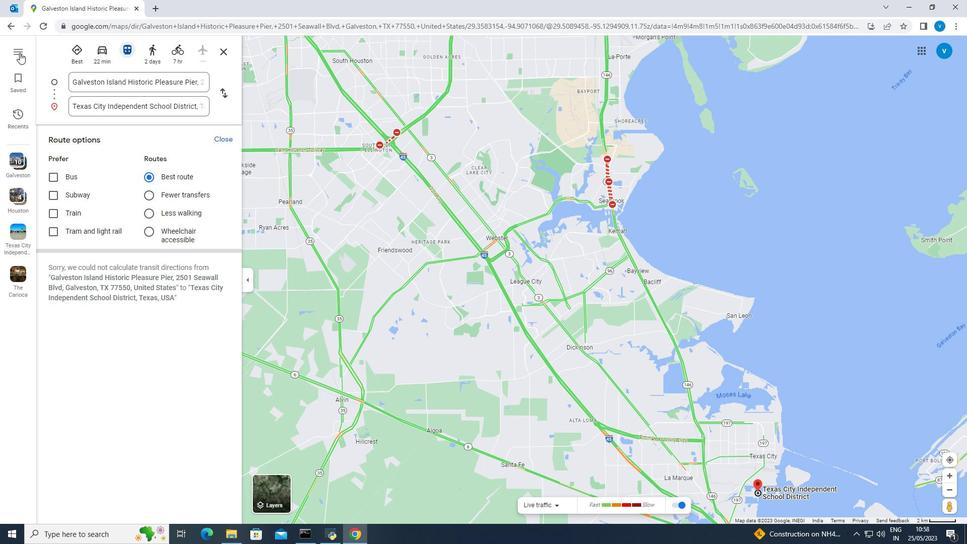 
Action: Mouse pressed left at (19, 52)
Screenshot: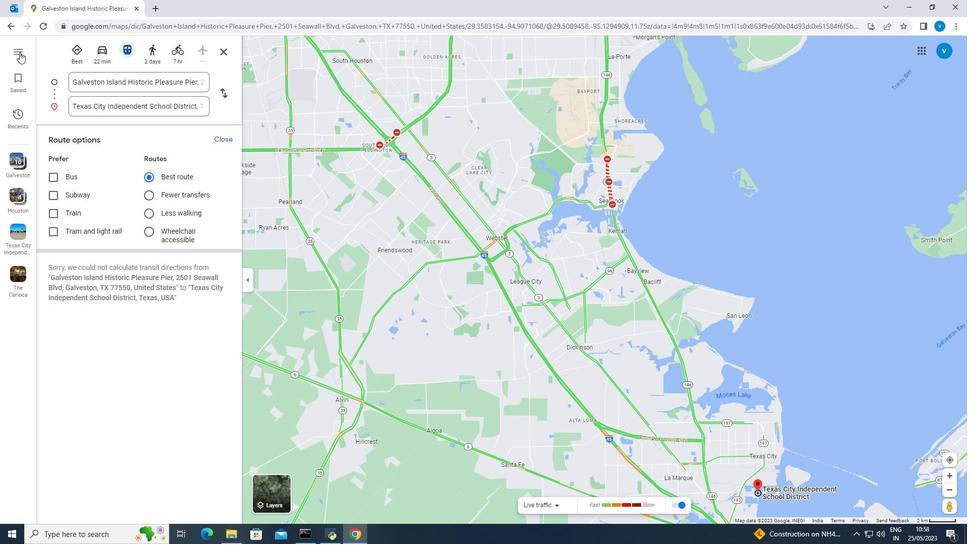 
Action: Mouse moved to (183, 347)
Screenshot: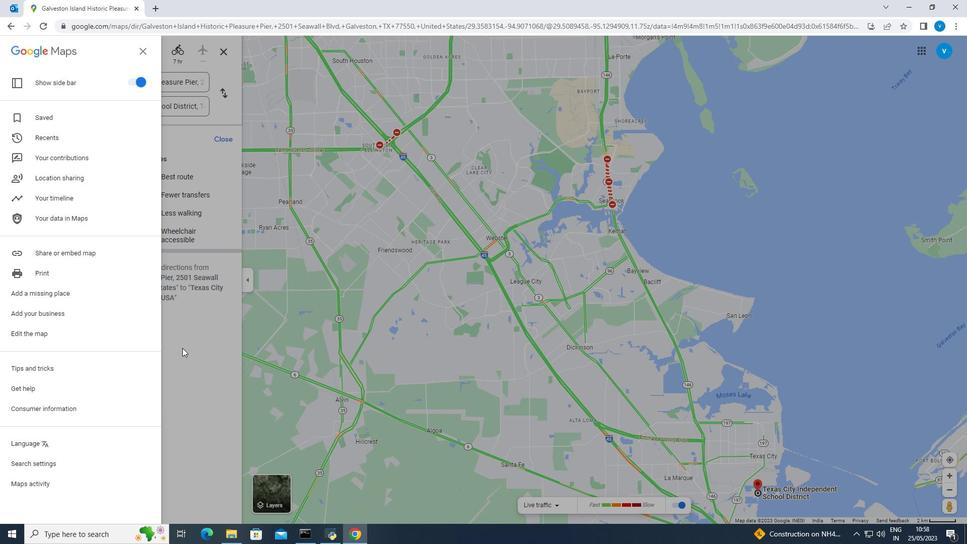 
Action: Mouse pressed left at (183, 347)
Screenshot: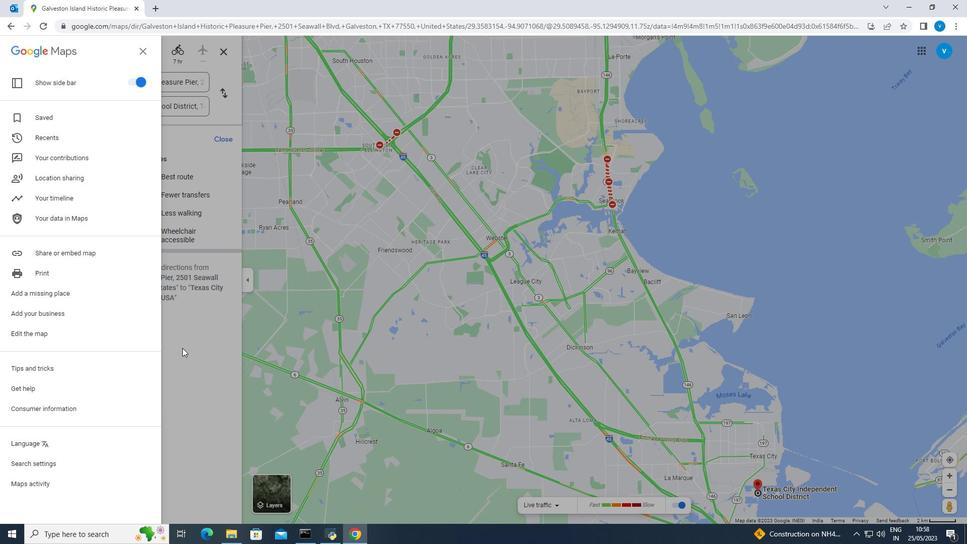 
Action: Mouse moved to (225, 139)
Screenshot: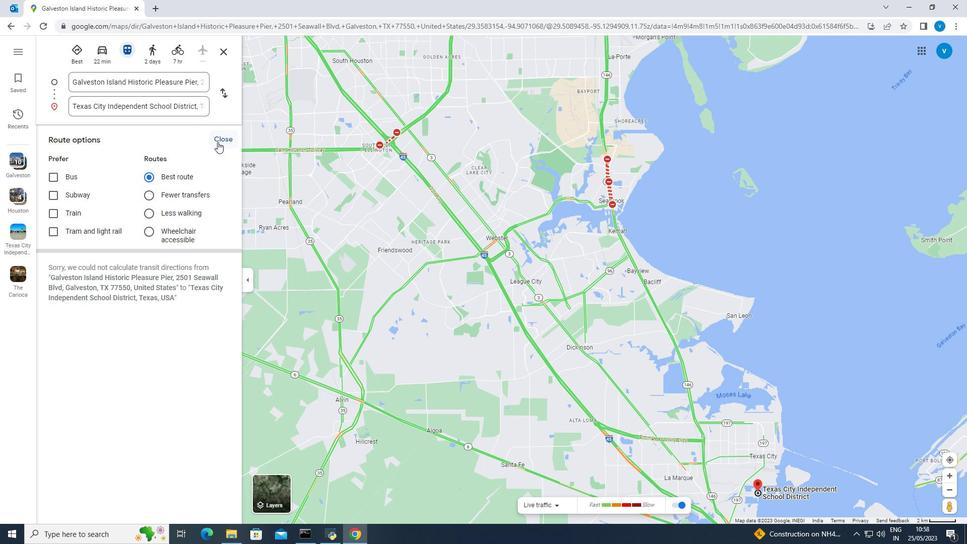 
Action: Mouse pressed left at (225, 139)
Screenshot: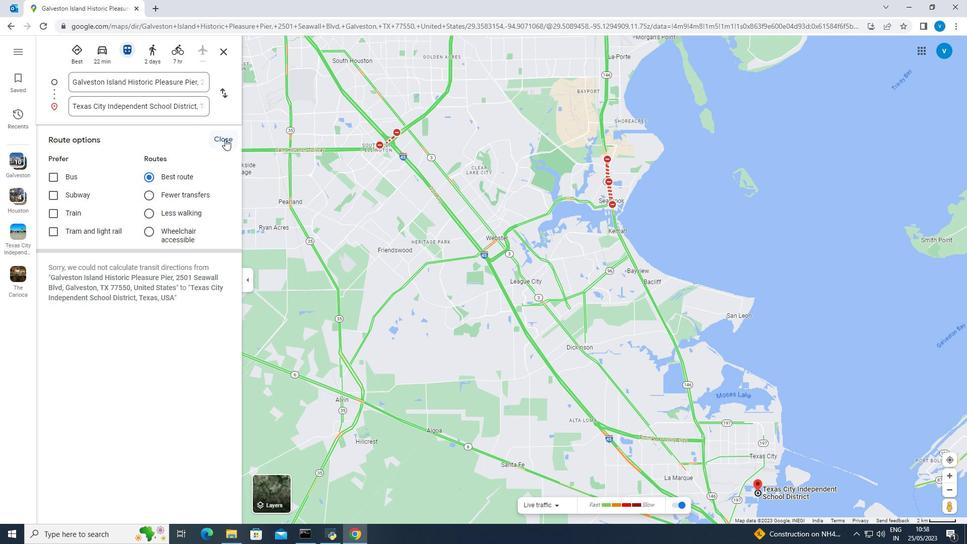 
Action: Mouse moved to (65, 134)
Screenshot: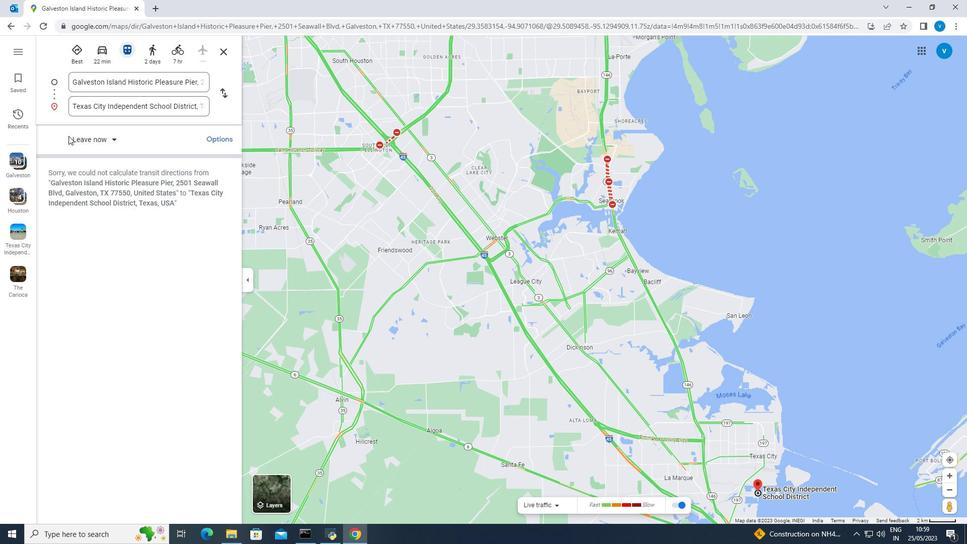 
Action: Mouse pressed left at (65, 134)
Screenshot: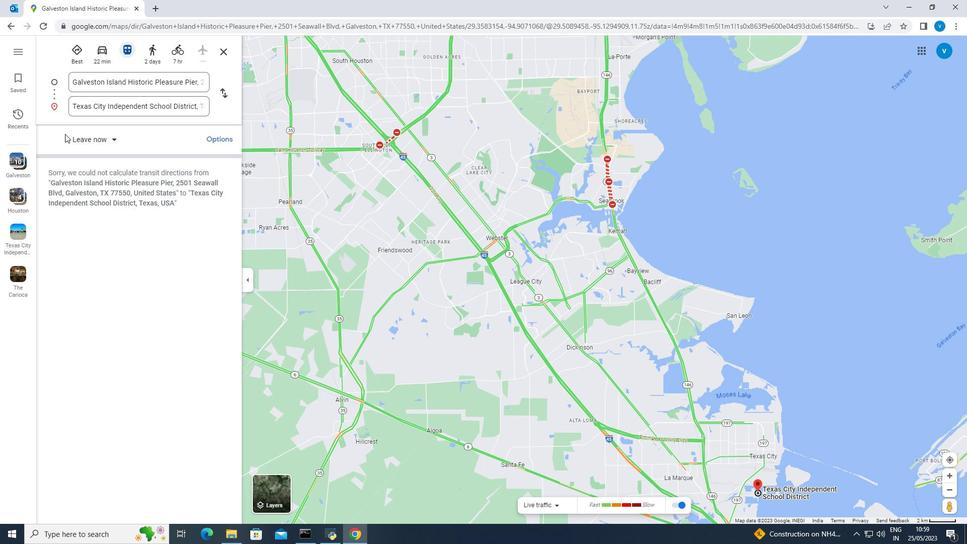 
Action: Mouse moved to (64, 134)
Screenshot: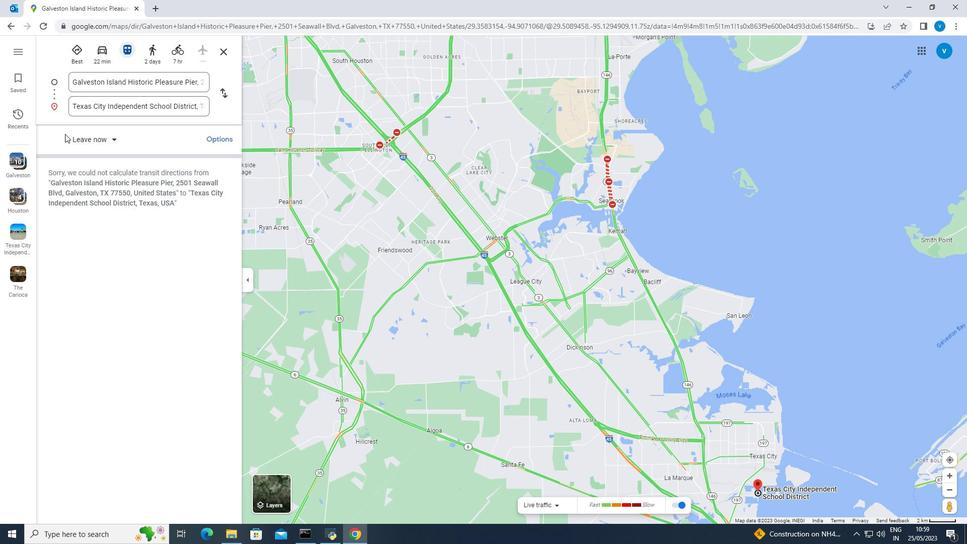
Action: Mouse pressed left at (64, 134)
Screenshot: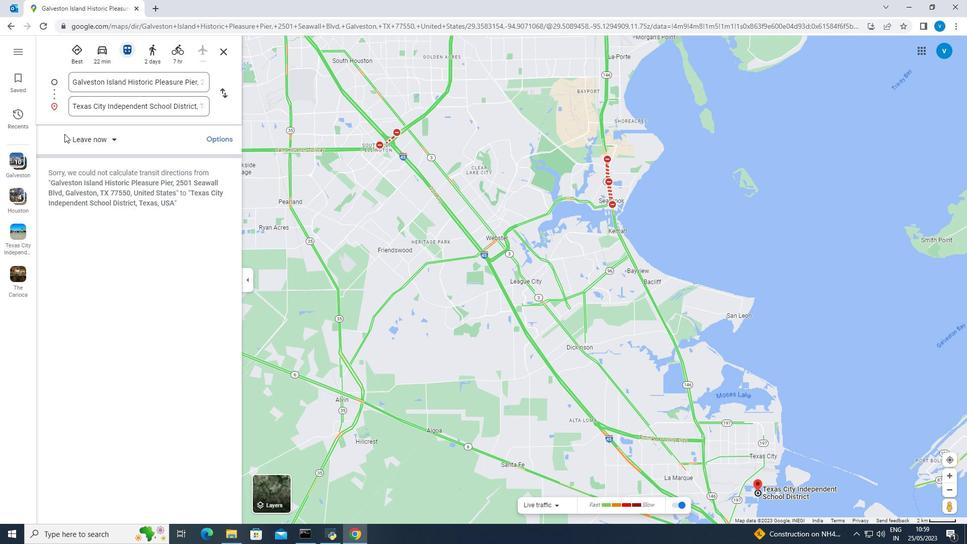 
Action: Mouse moved to (88, 167)
Screenshot: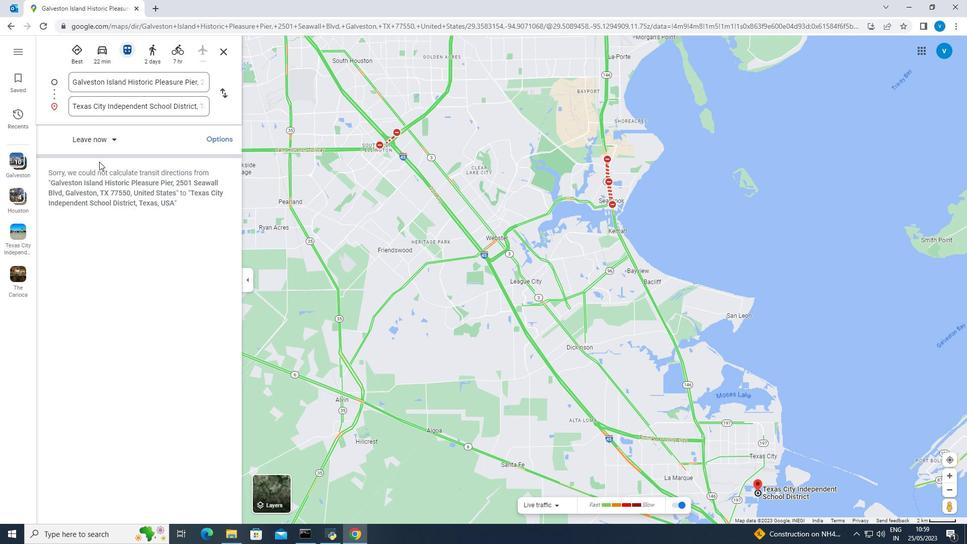 
Action: Mouse scrolled (88, 168) with delta (0, 0)
Screenshot: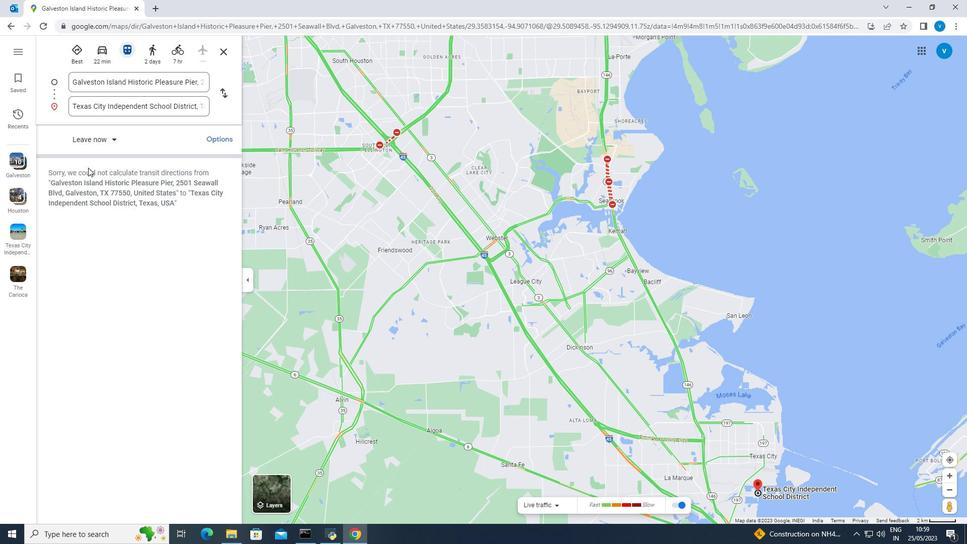 
Action: Mouse moved to (307, 52)
Screenshot: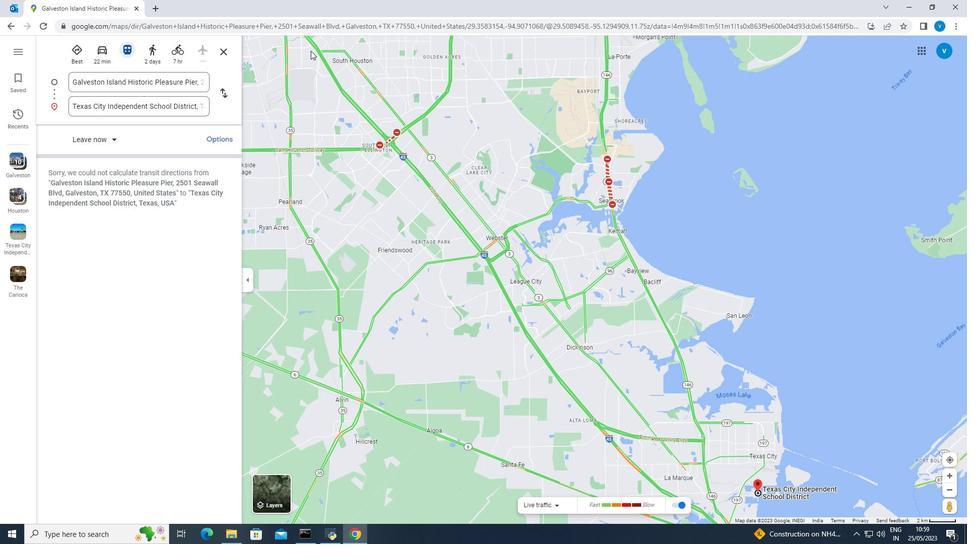 
Action: Mouse pressed left at (307, 52)
Screenshot: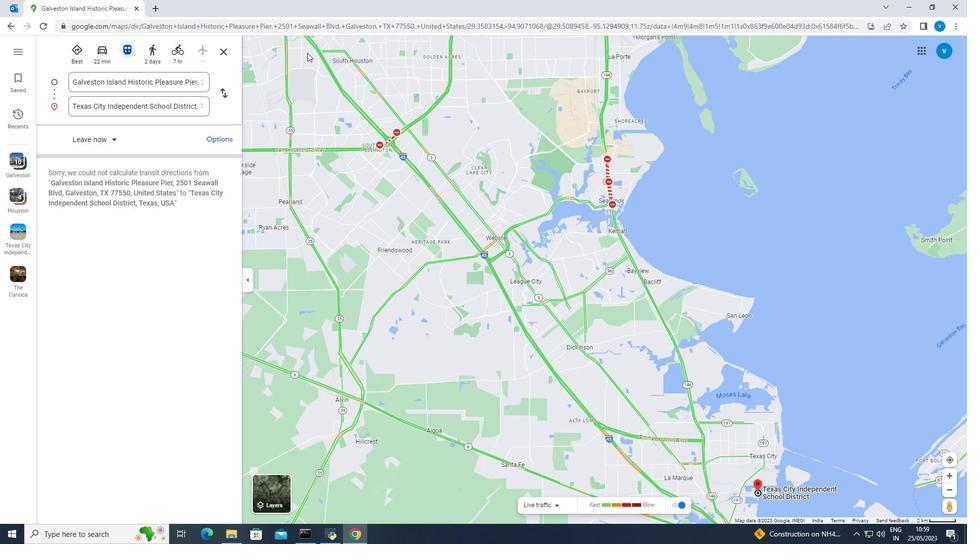 
Action: Mouse moved to (21, 54)
Screenshot: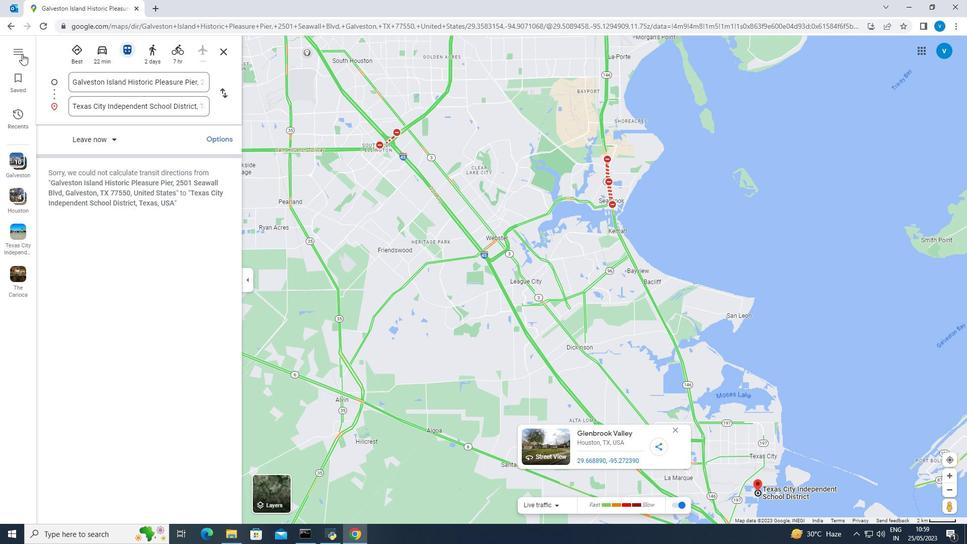 
Action: Mouse pressed left at (21, 54)
Screenshot: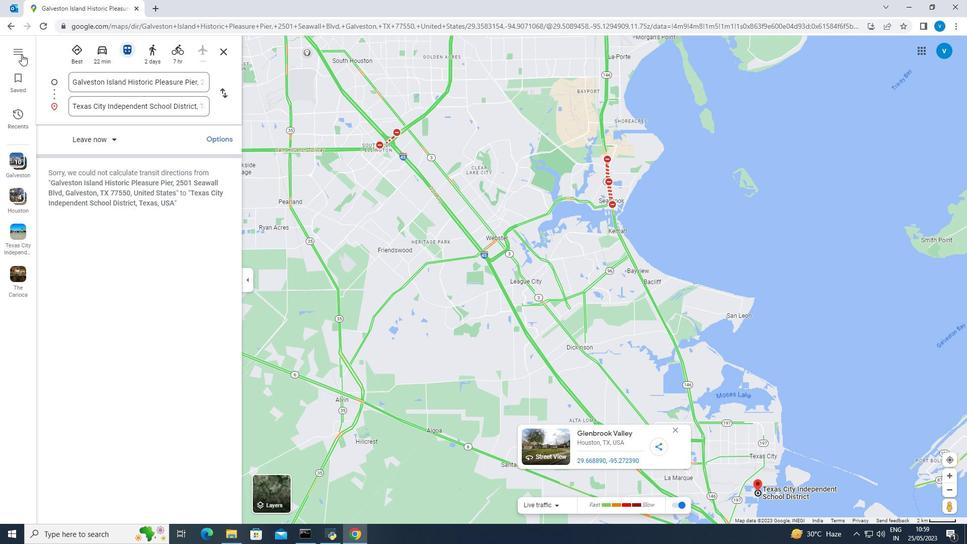 
Action: Mouse moved to (201, 303)
Screenshot: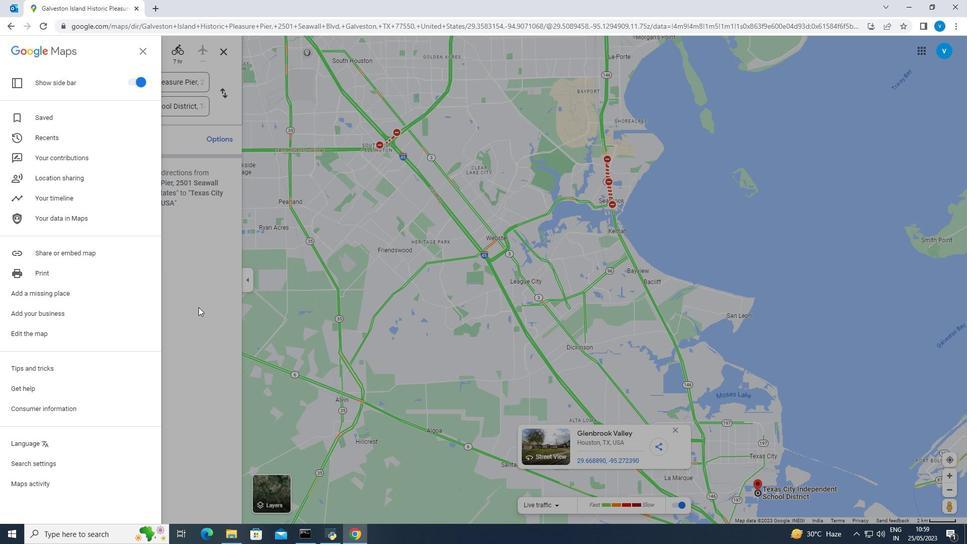 
Action: Mouse pressed left at (201, 303)
Screenshot: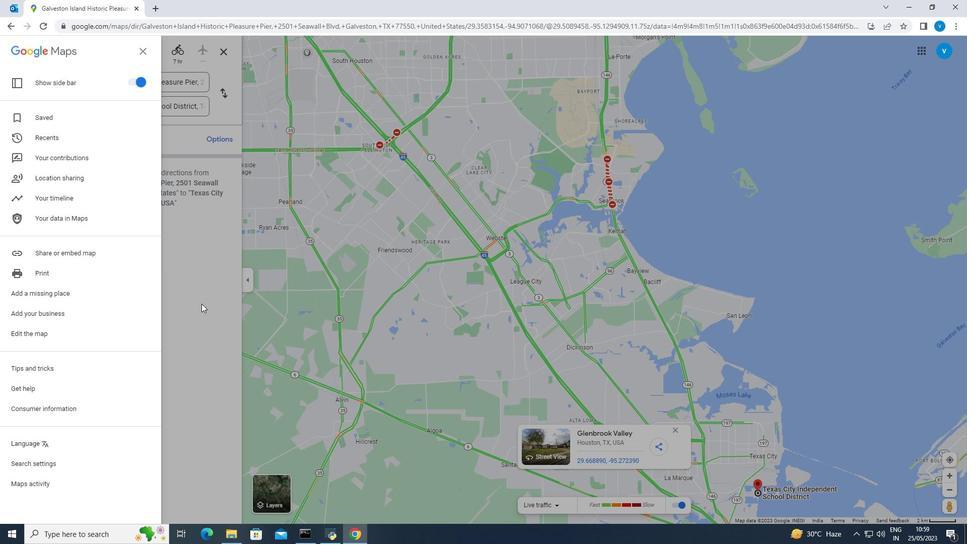 
Action: Mouse moved to (225, 137)
Screenshot: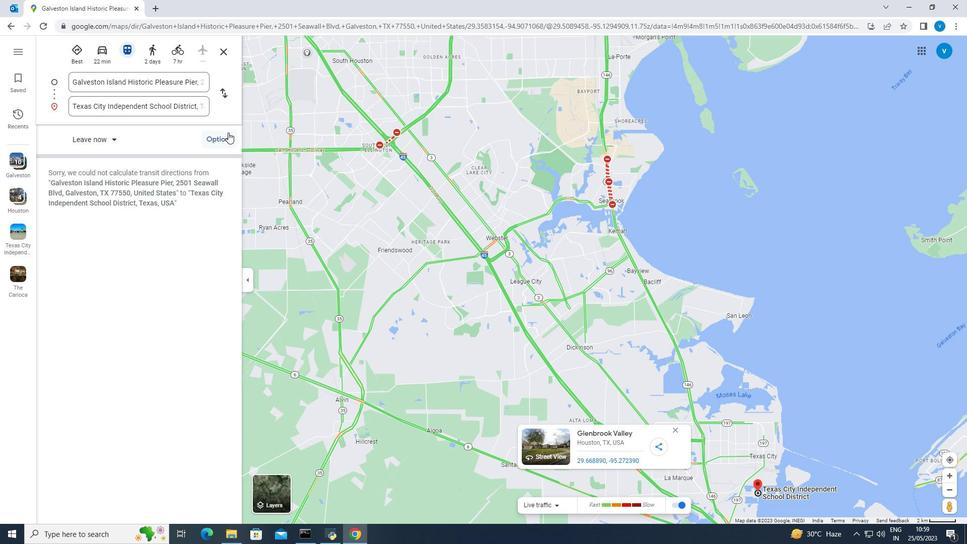
Action: Mouse pressed left at (225, 137)
Screenshot: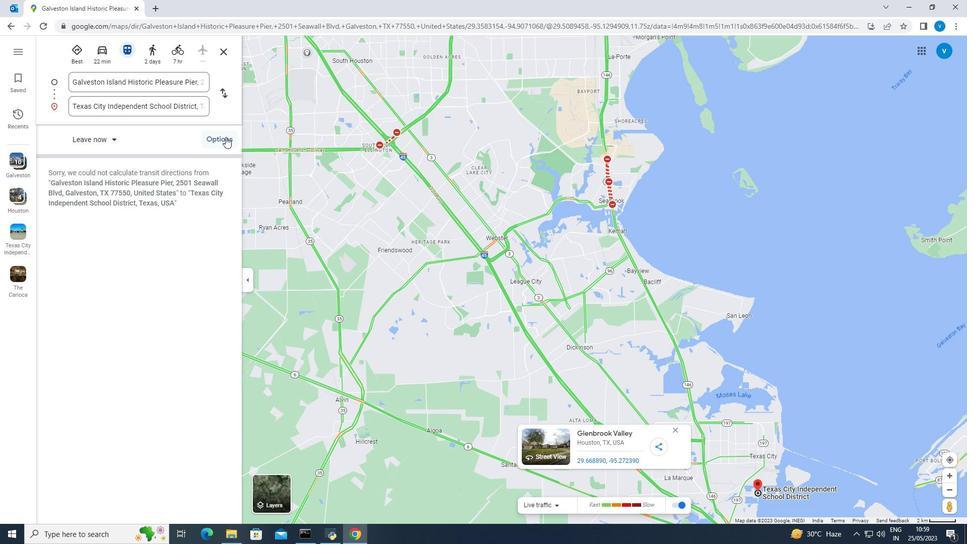 
Action: Mouse moved to (303, 285)
Screenshot: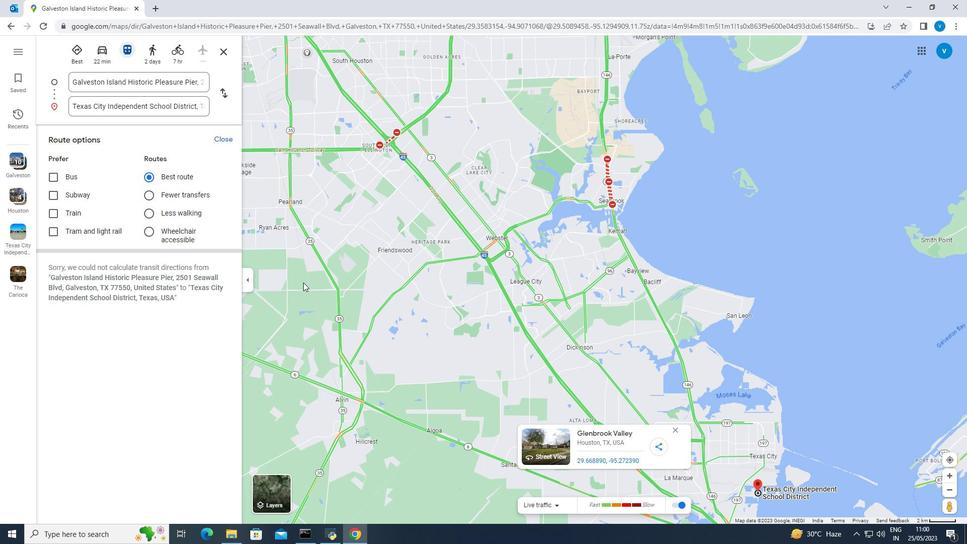 
Action: Mouse pressed left at (303, 285)
Screenshot: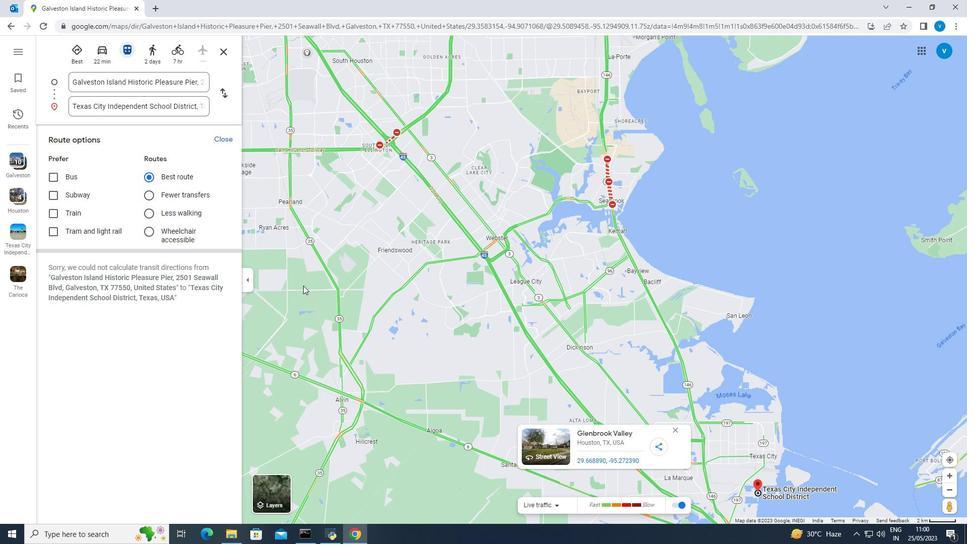 
Action: Mouse moved to (790, 474)
Screenshot: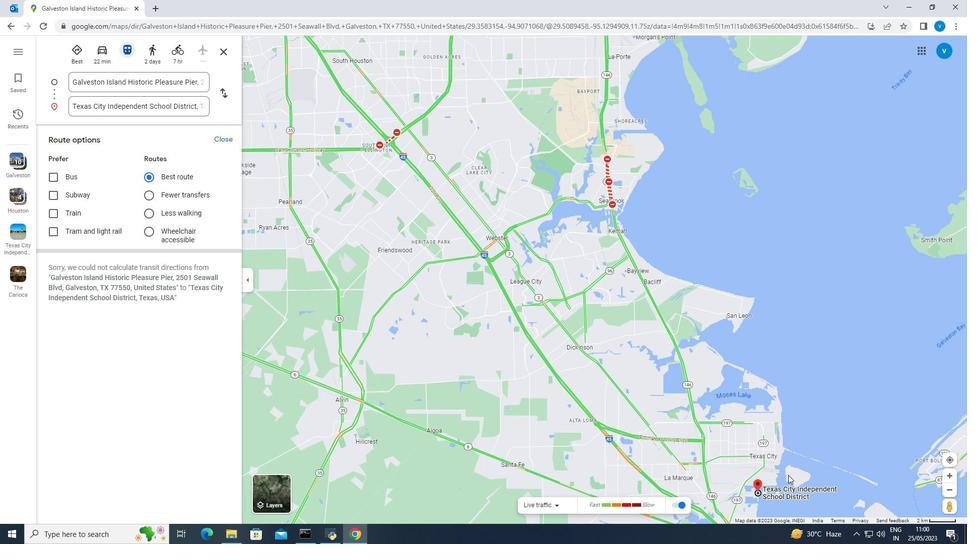 
Action: Mouse pressed left at (790, 474)
Screenshot: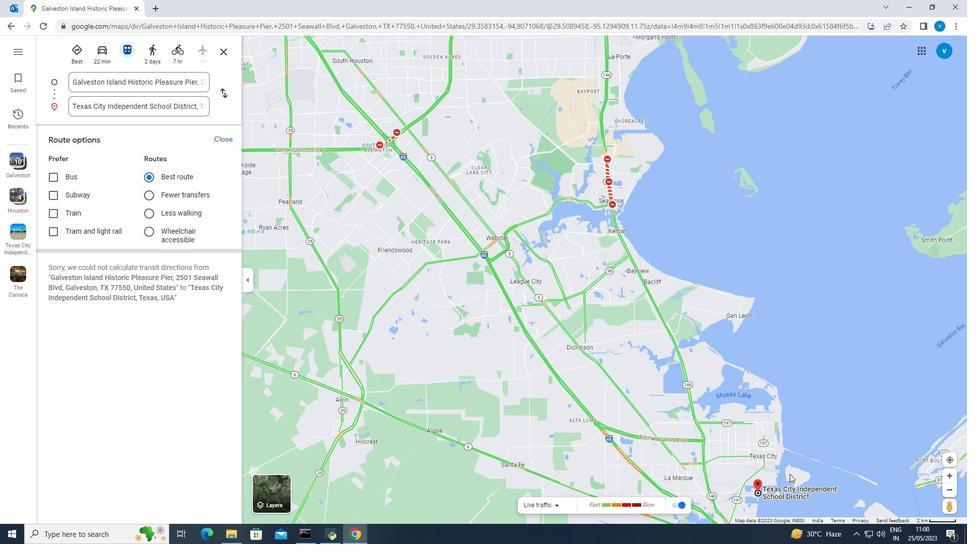 
Action: Mouse moved to (820, 488)
Screenshot: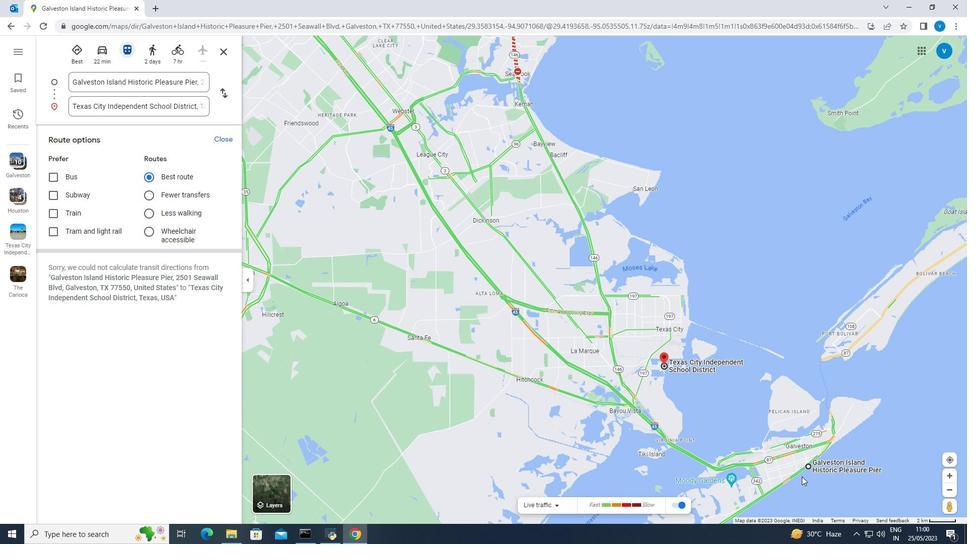 
Action: Mouse pressed left at (820, 488)
Screenshot: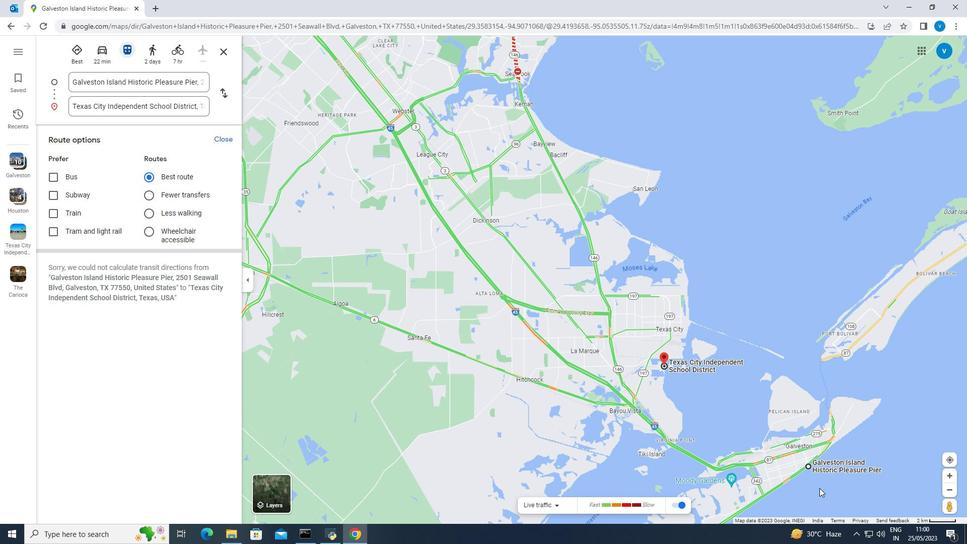
Action: Mouse moved to (224, 49)
Screenshot: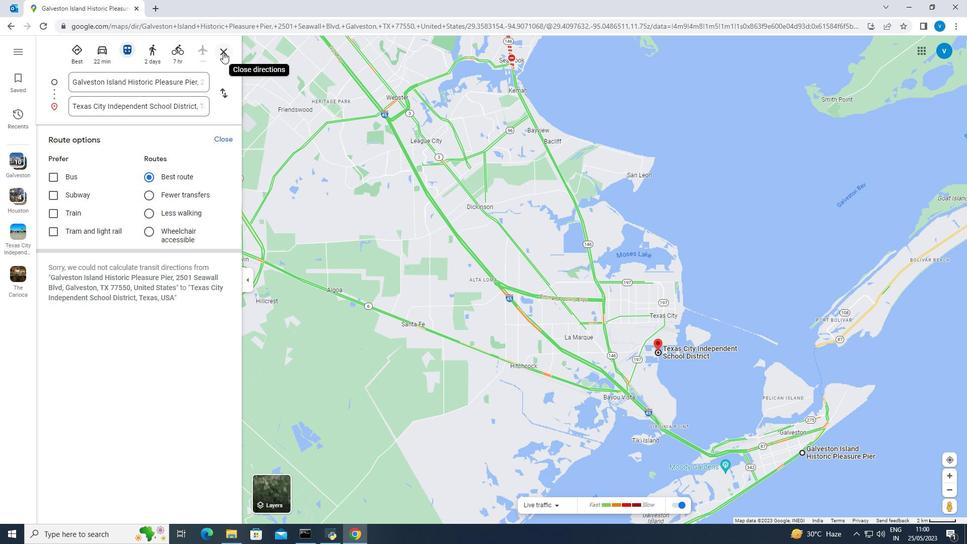 
Action: Mouse pressed left at (224, 49)
Screenshot: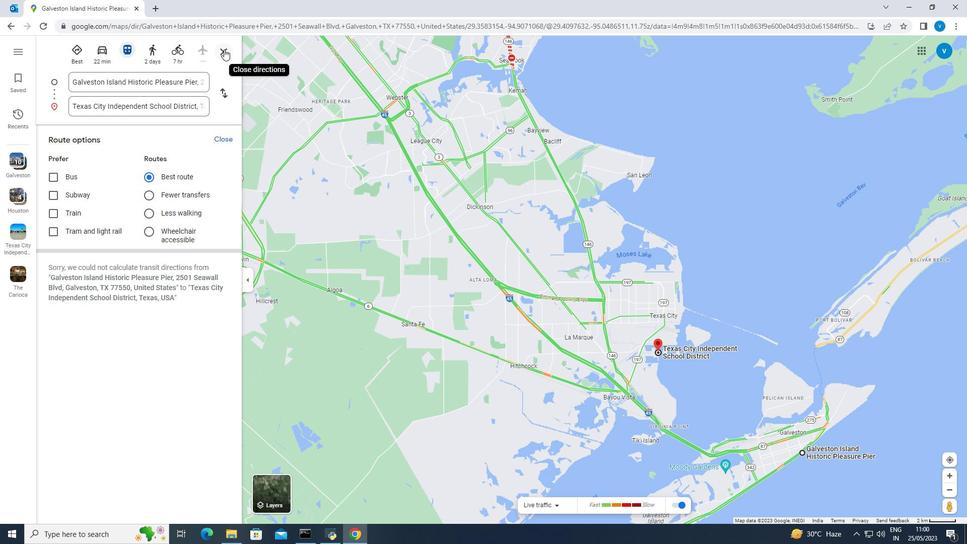 
Action: Mouse moved to (154, 52)
Screenshot: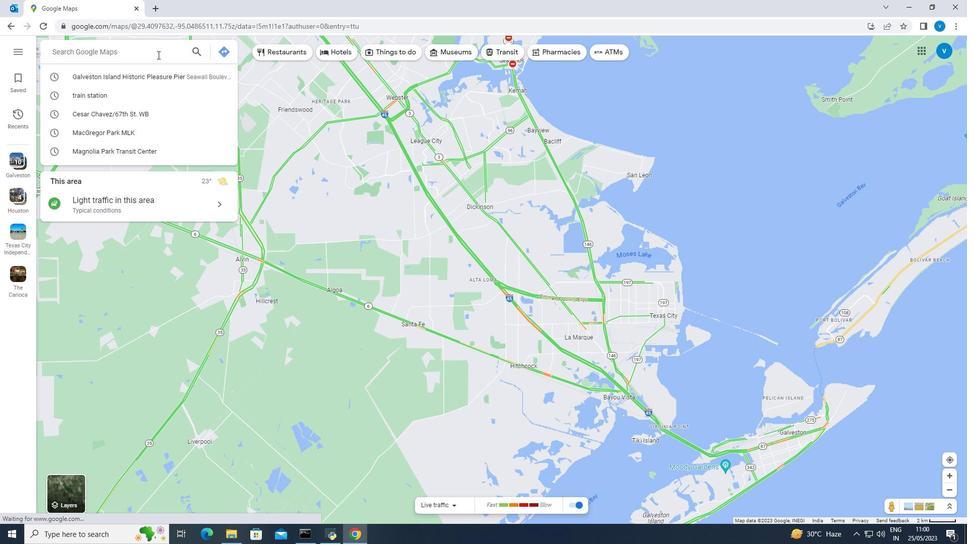 
Action: Mouse pressed left at (154, 52)
Screenshot: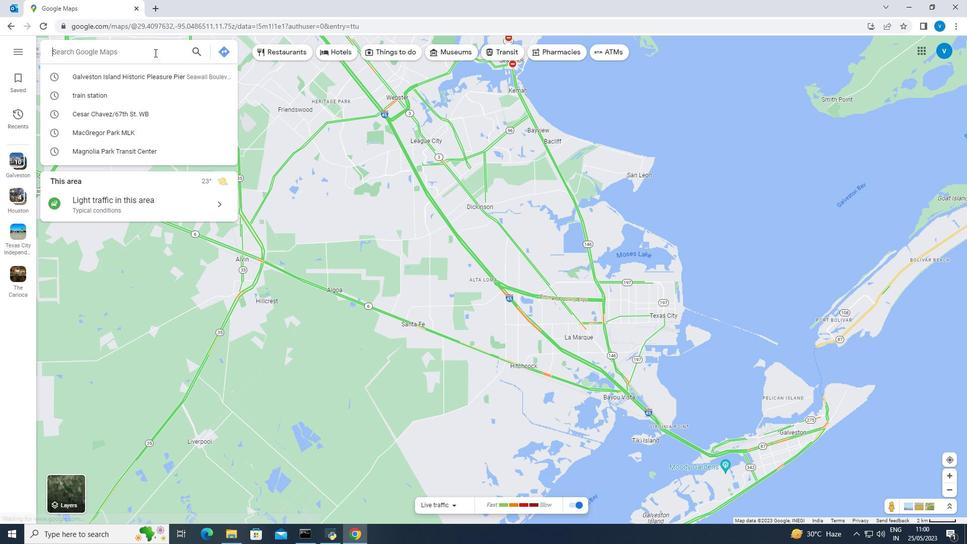 
Action: Mouse moved to (141, 78)
Screenshot: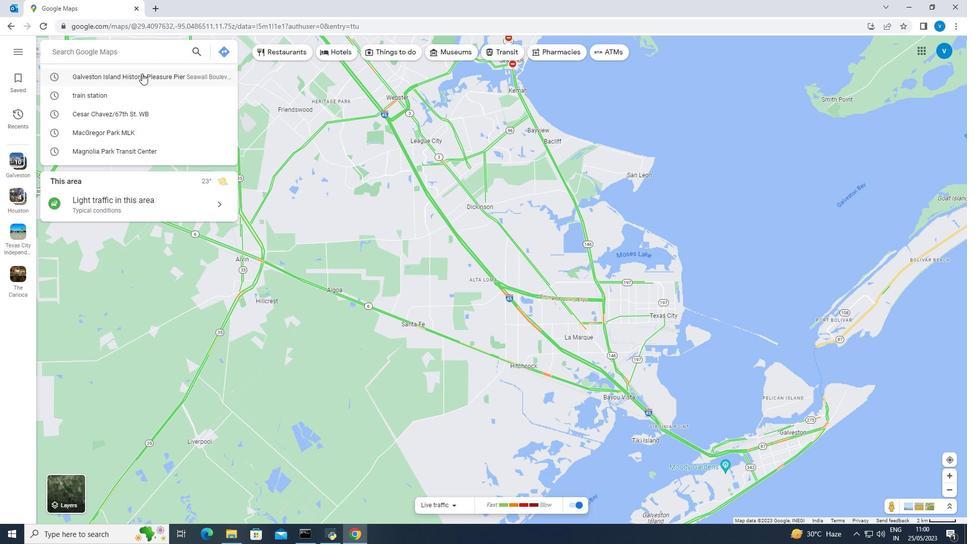 
Action: Mouse pressed left at (141, 78)
Screenshot: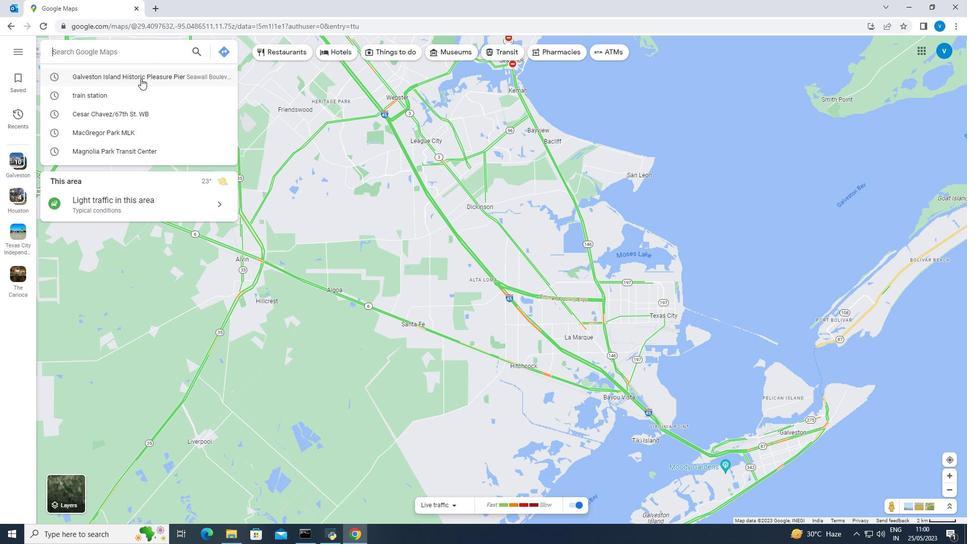 
Action: Mouse moved to (139, 259)
Screenshot: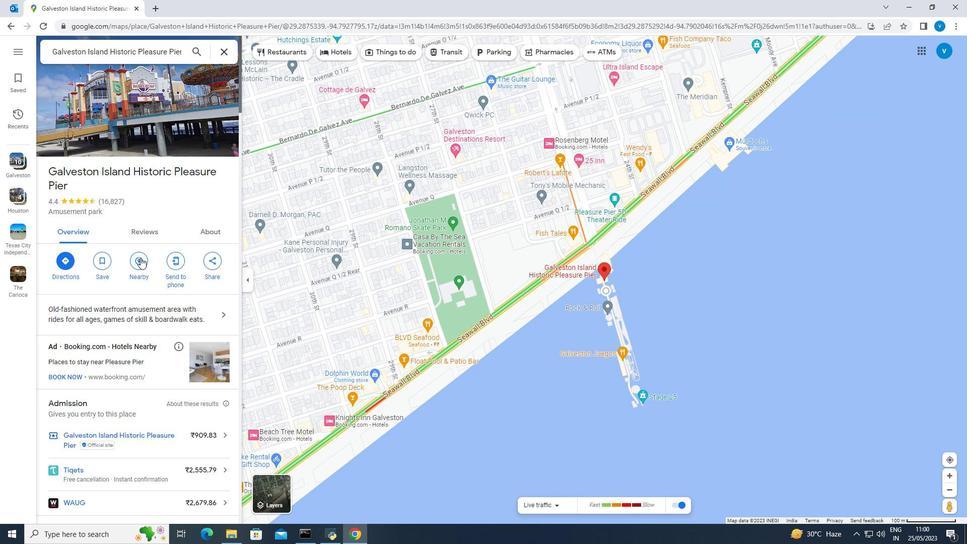 
Action: Mouse pressed left at (139, 259)
Screenshot: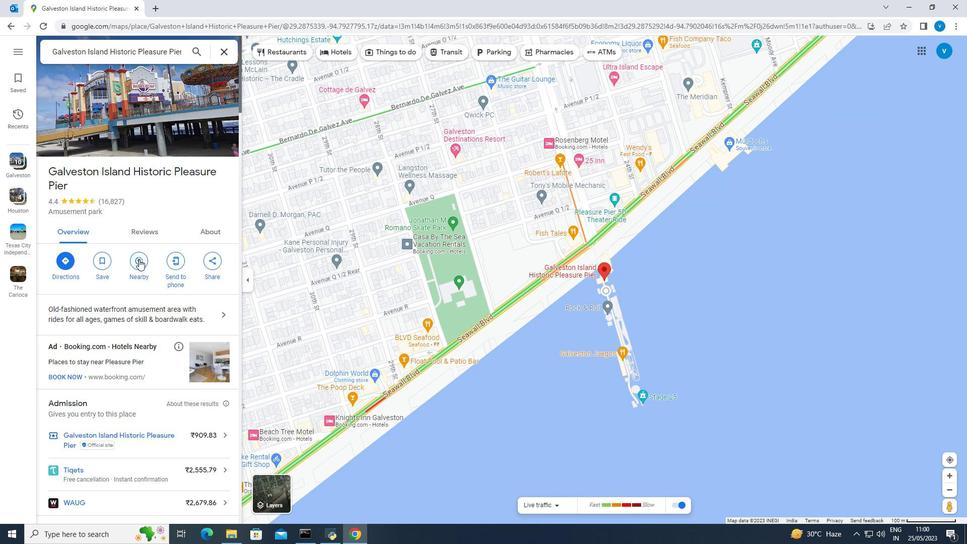 
Action: Mouse moved to (125, 97)
Screenshot: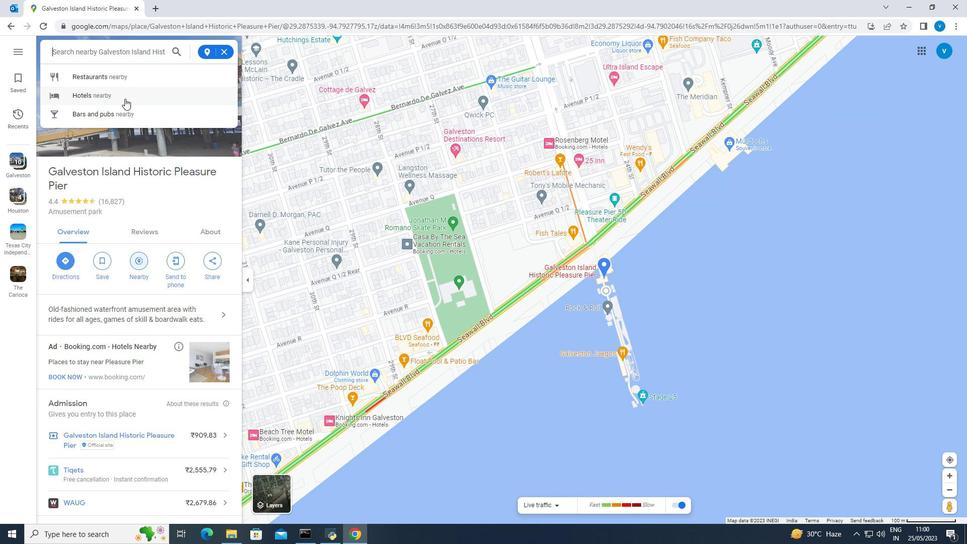 
Action: Mouse pressed left at (125, 97)
Screenshot: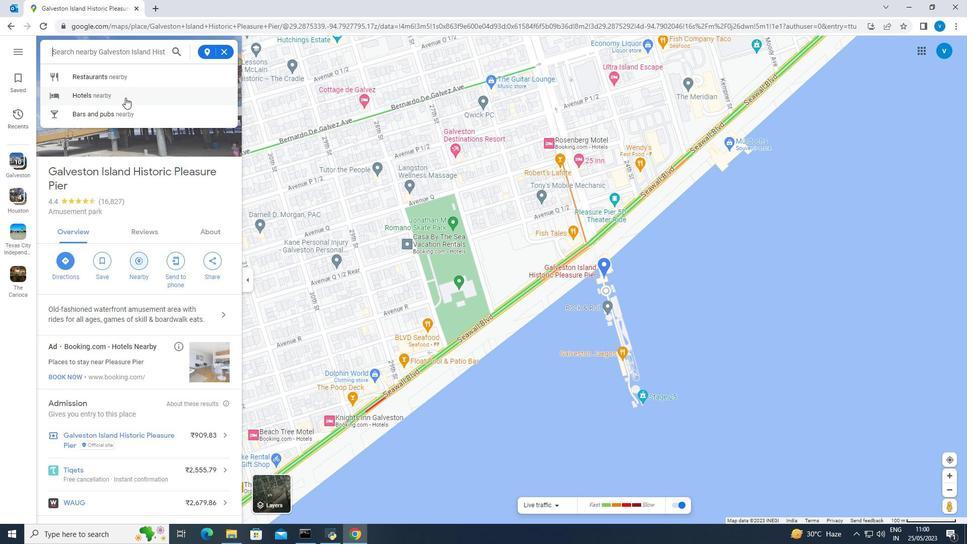 
Action: Mouse moved to (340, 492)
Screenshot: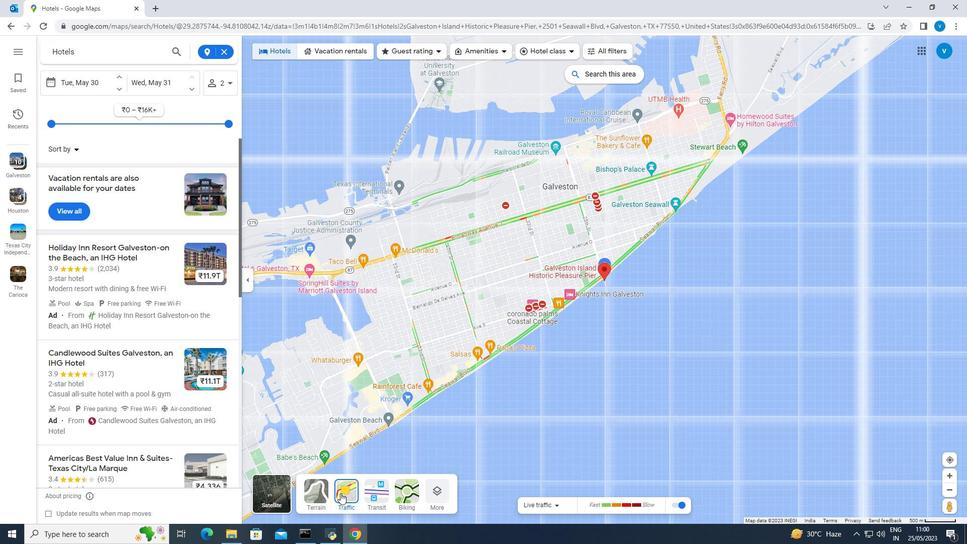 
Action: Mouse pressed left at (340, 492)
Screenshot: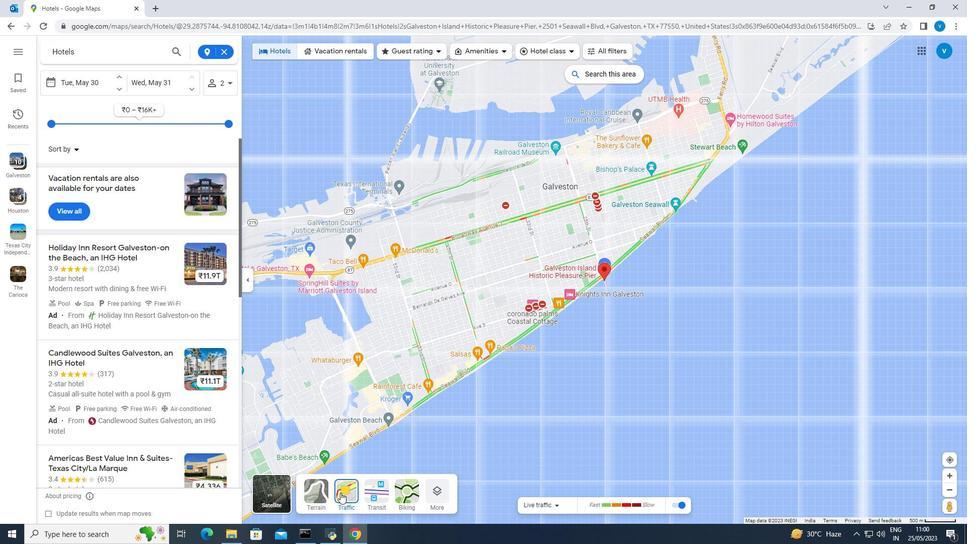 
Action: Mouse moved to (565, 367)
Screenshot: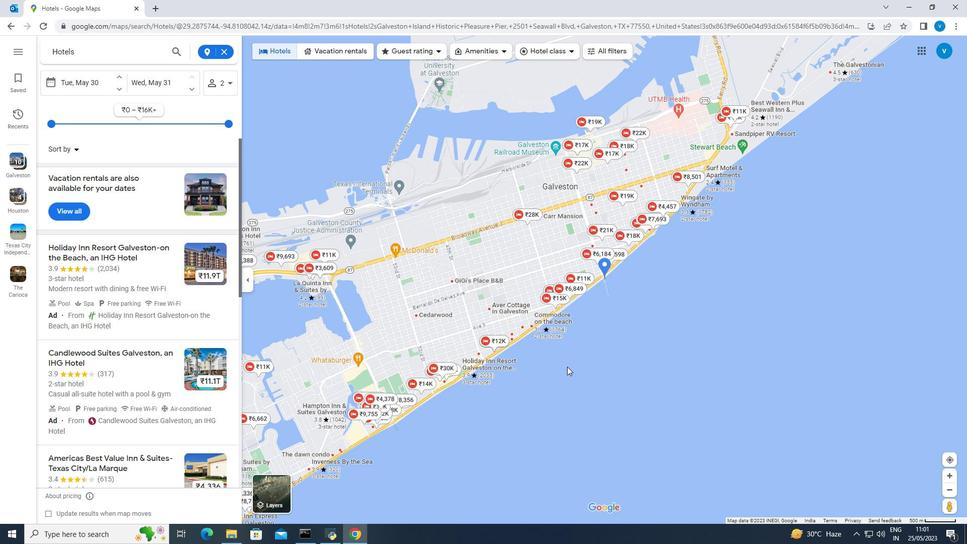 
Action: Mouse pressed left at (565, 367)
Screenshot: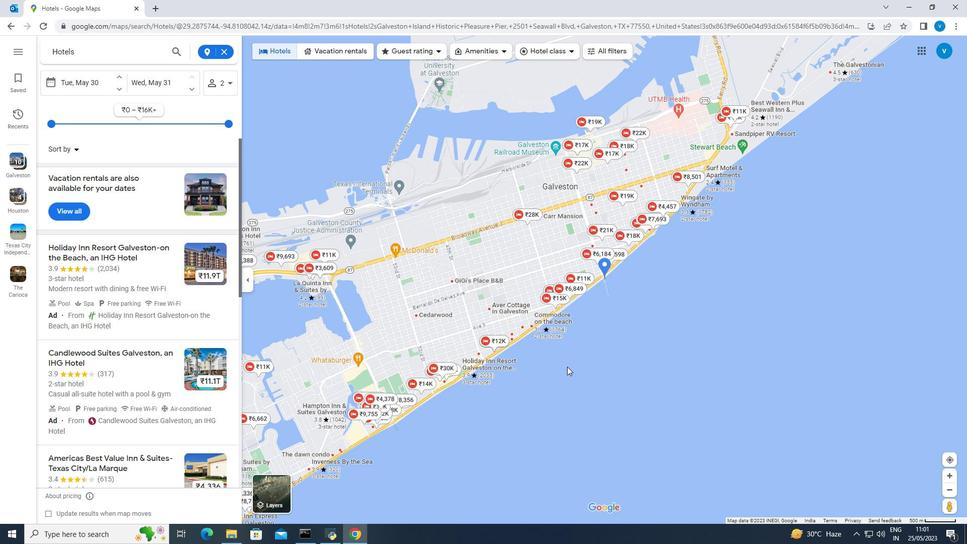 
Action: Mouse moved to (572, 416)
Screenshot: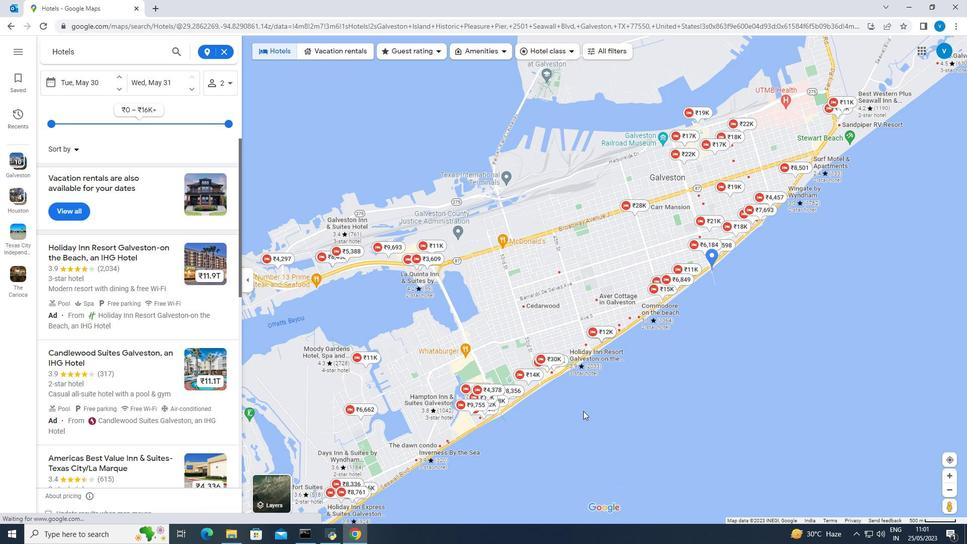 
Action: Mouse pressed left at (572, 416)
Screenshot: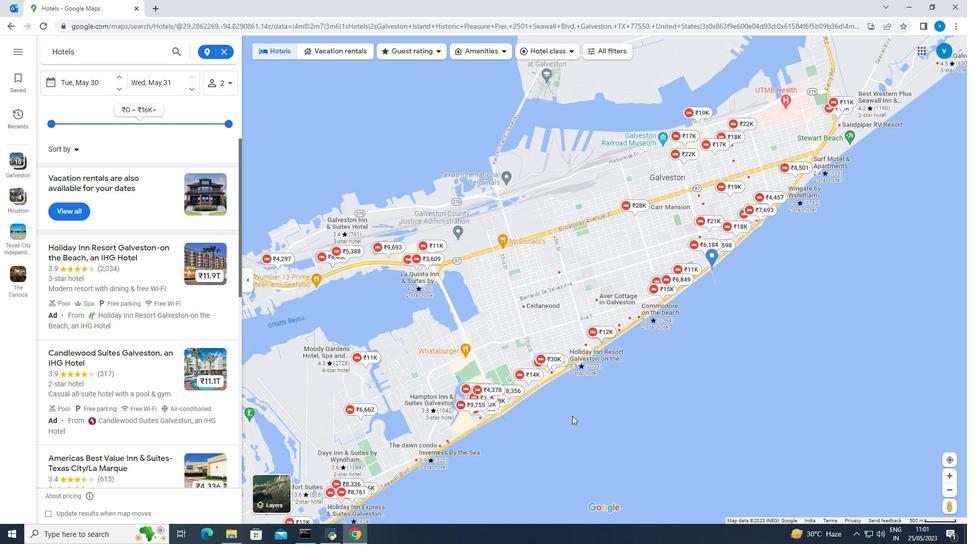 
Action: Mouse moved to (531, 439)
Screenshot: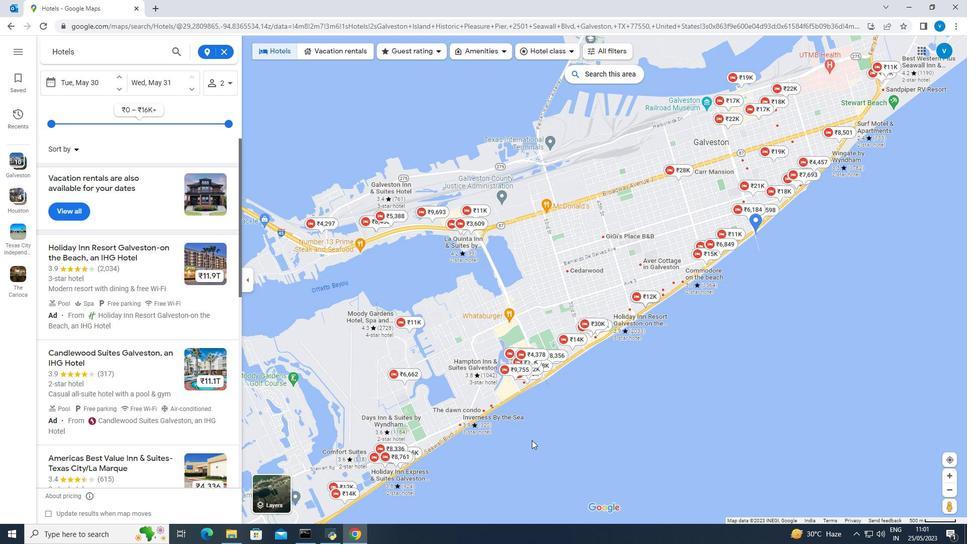 
Action: Mouse pressed left at (531, 440)
Screenshot: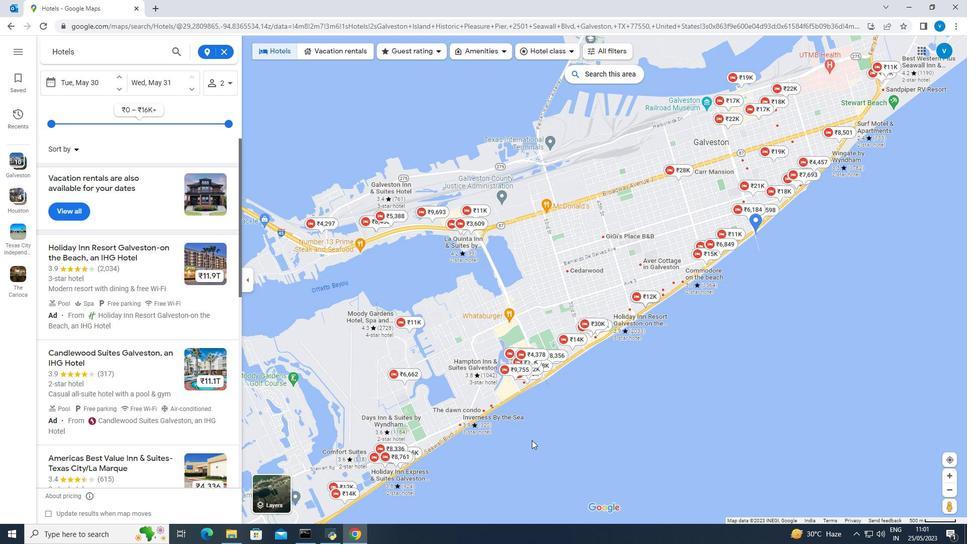 
Action: Mouse moved to (495, 455)
Screenshot: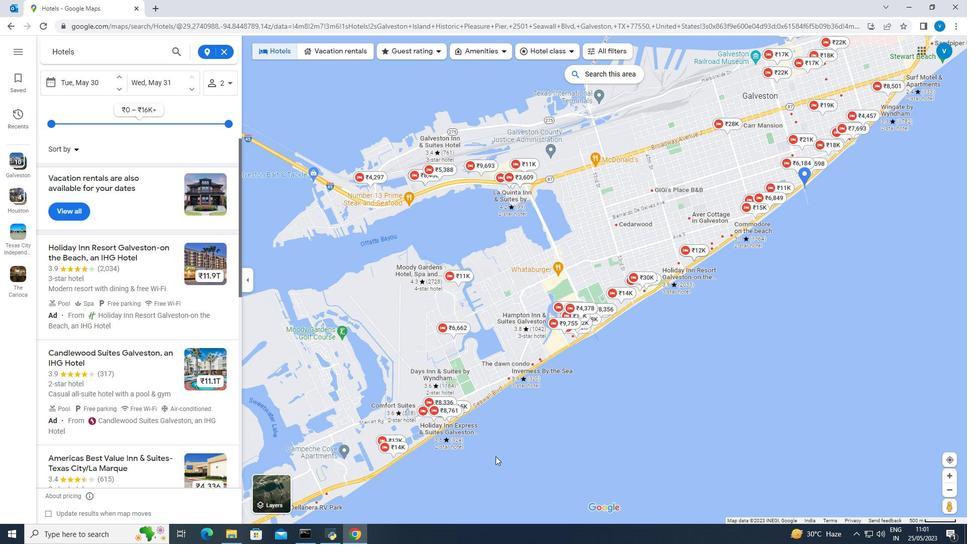 
Action: Mouse pressed left at (495, 456)
Screenshot: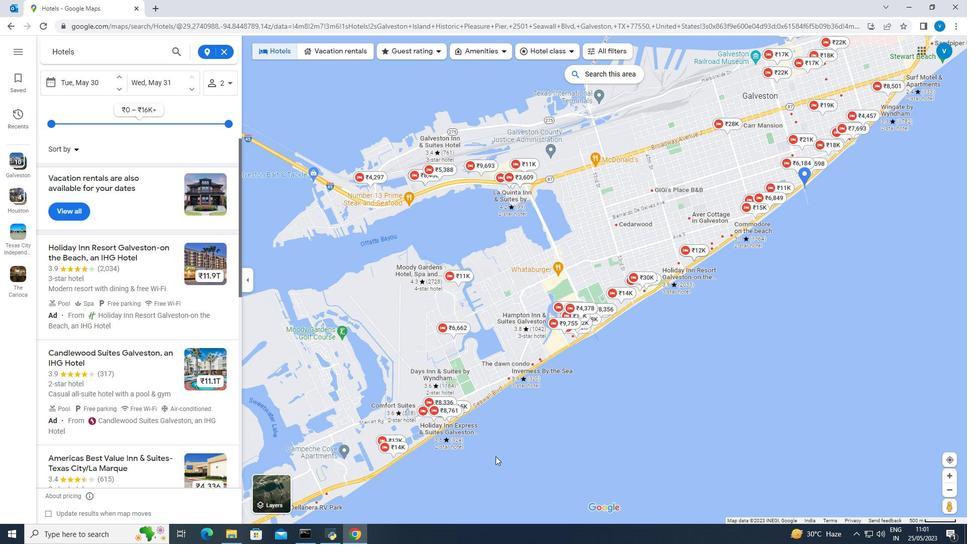 
Action: Mouse moved to (463, 478)
Screenshot: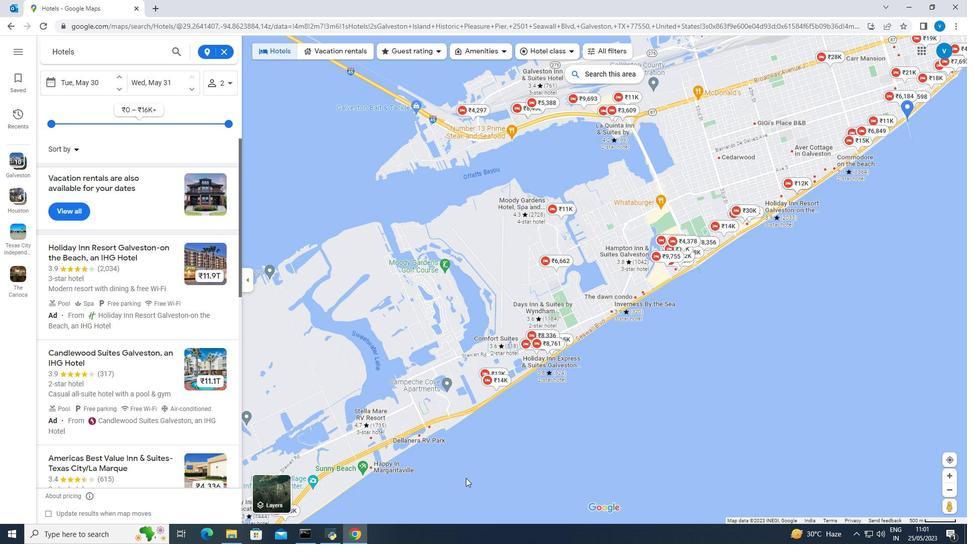 
Action: Mouse pressed left at (463, 478)
Screenshot: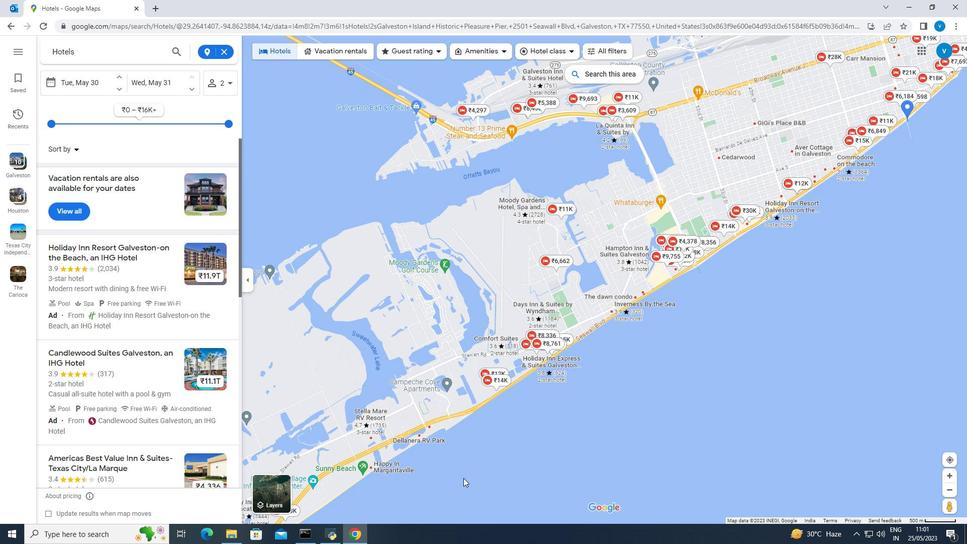 
Action: Mouse moved to (424, 464)
Screenshot: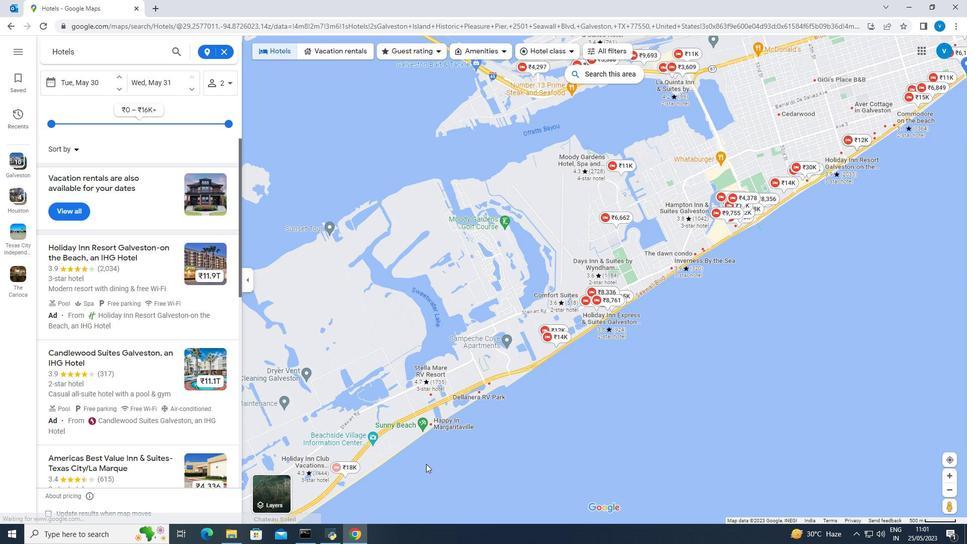 
Action: Mouse pressed left at (424, 464)
Screenshot: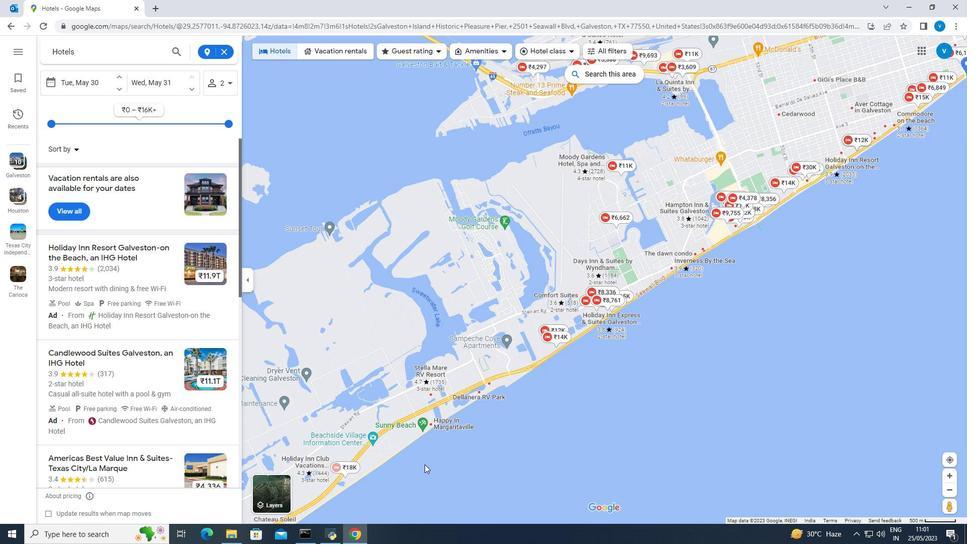 
Action: Mouse moved to (440, 494)
Screenshot: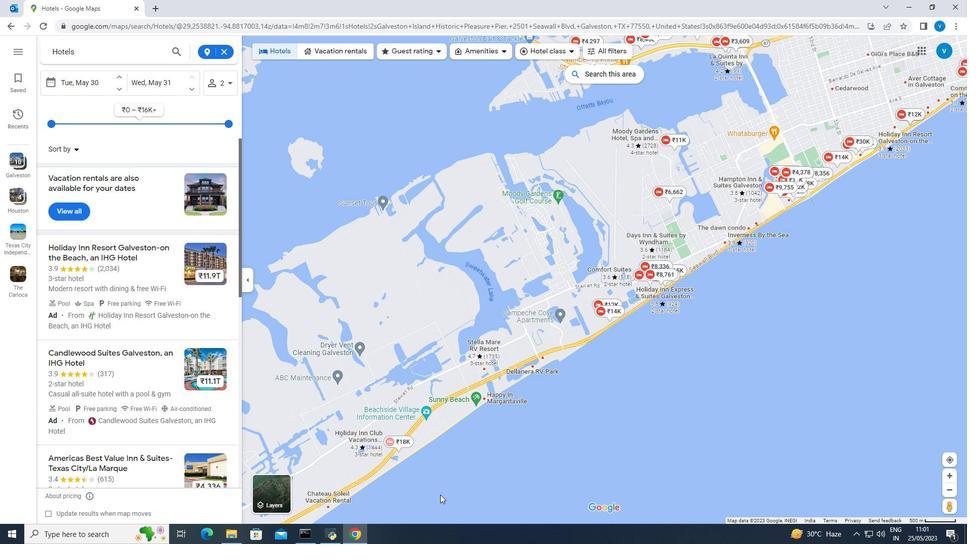 
Action: Mouse pressed left at (440, 494)
Screenshot: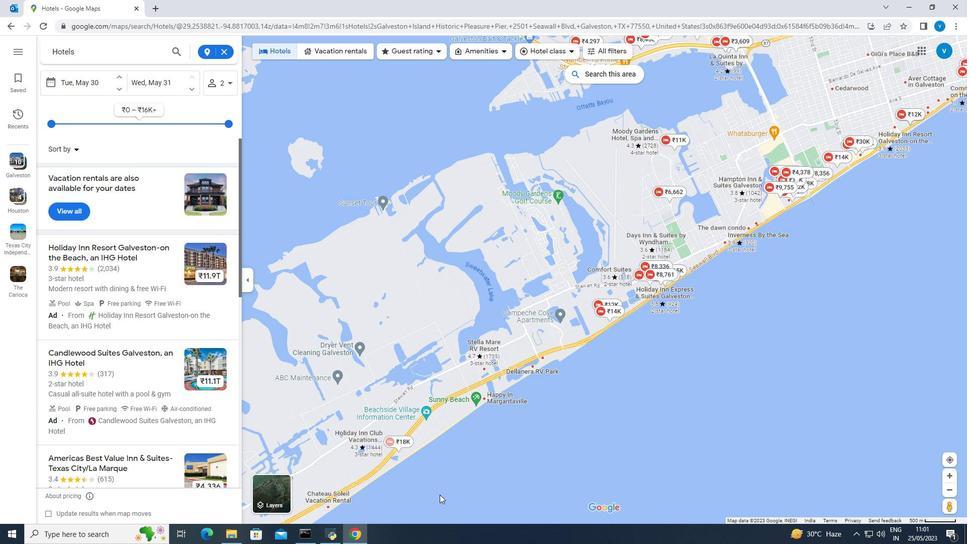 
Action: Mouse moved to (409, 486)
Screenshot: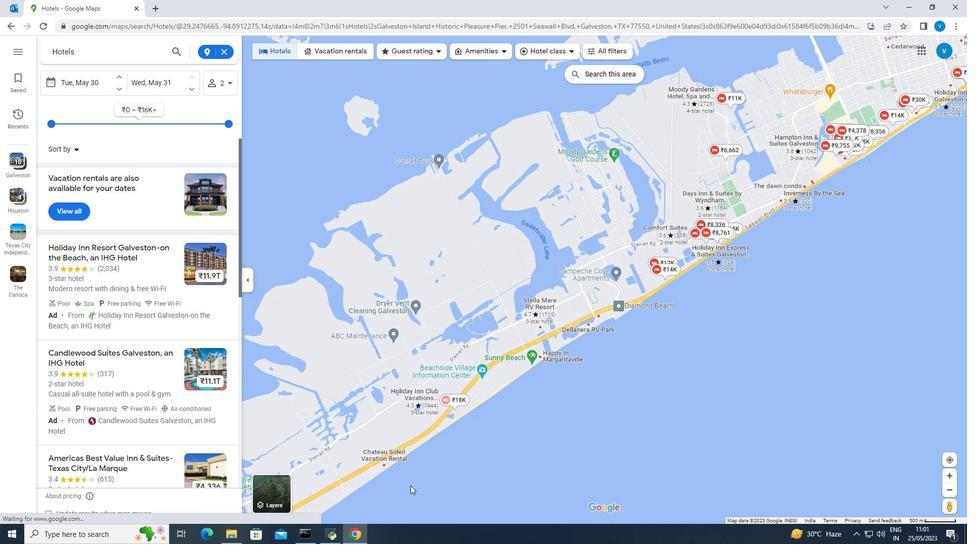 
Action: Mouse pressed left at (409, 486)
Screenshot: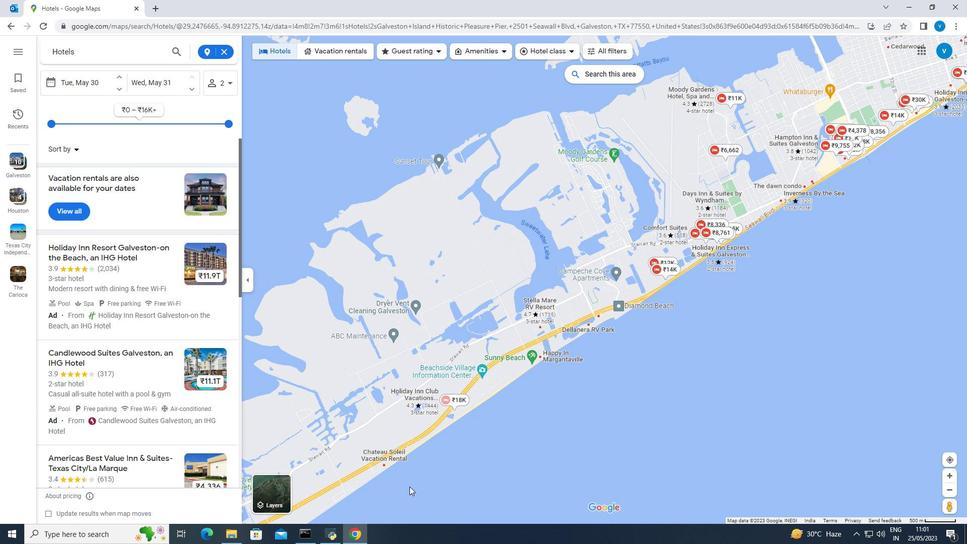 
Action: Mouse moved to (422, 478)
Screenshot: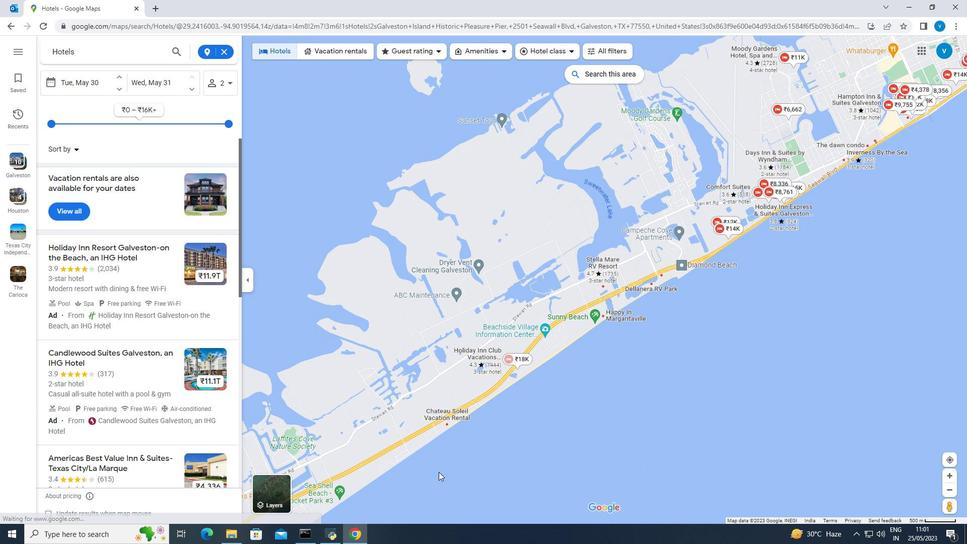 
Action: Mouse pressed left at (422, 478)
Screenshot: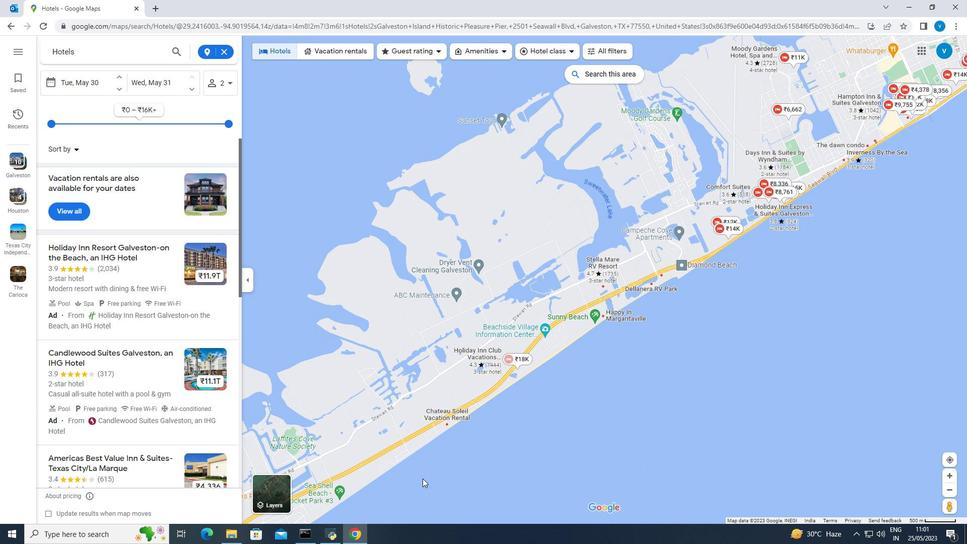 
Action: Mouse moved to (421, 486)
Screenshot: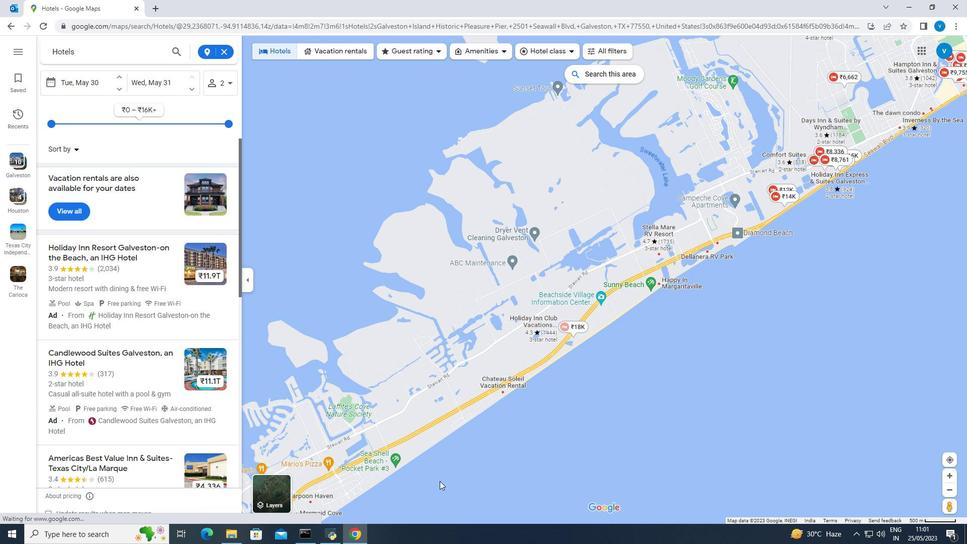 
Action: Mouse pressed left at (421, 486)
Screenshot: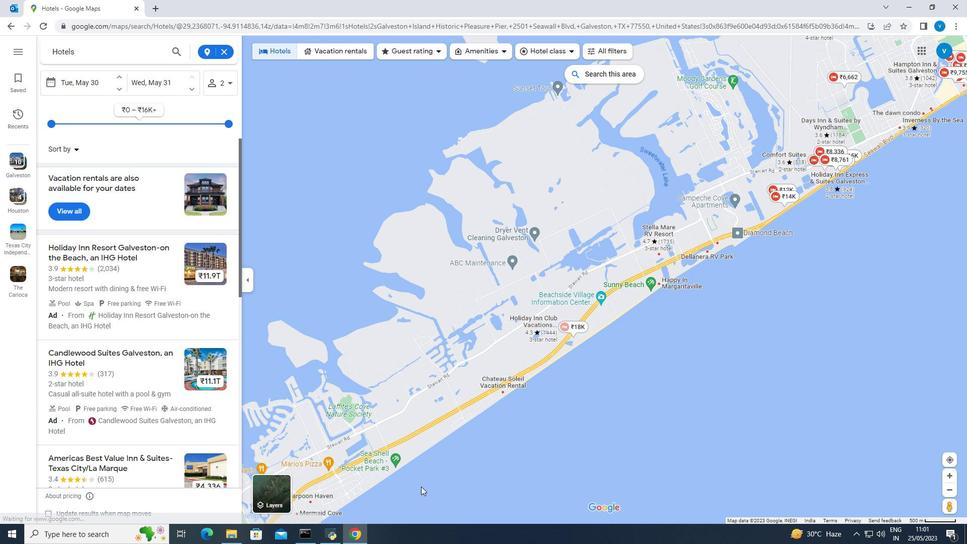 
Action: Mouse moved to (557, 424)
Screenshot: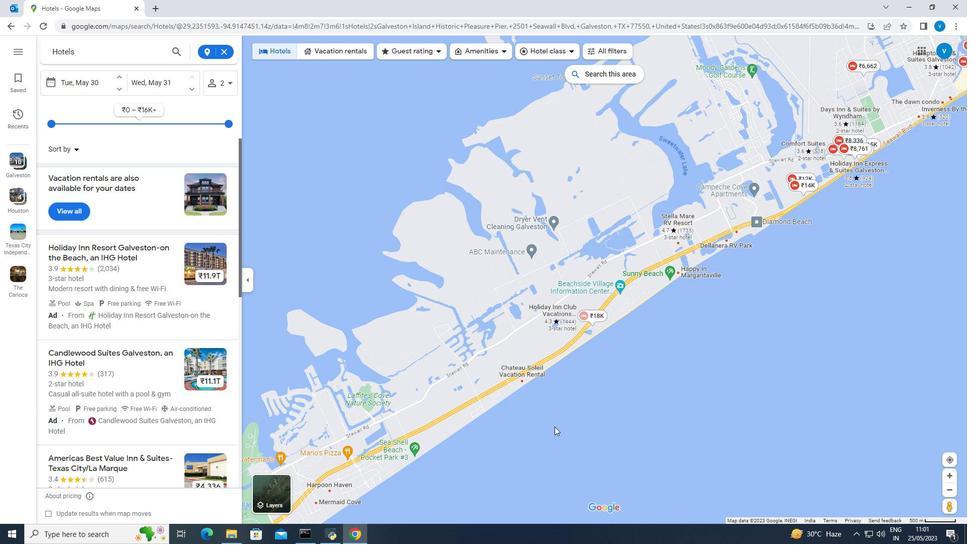 
Action: Mouse pressed left at (557, 424)
Screenshot: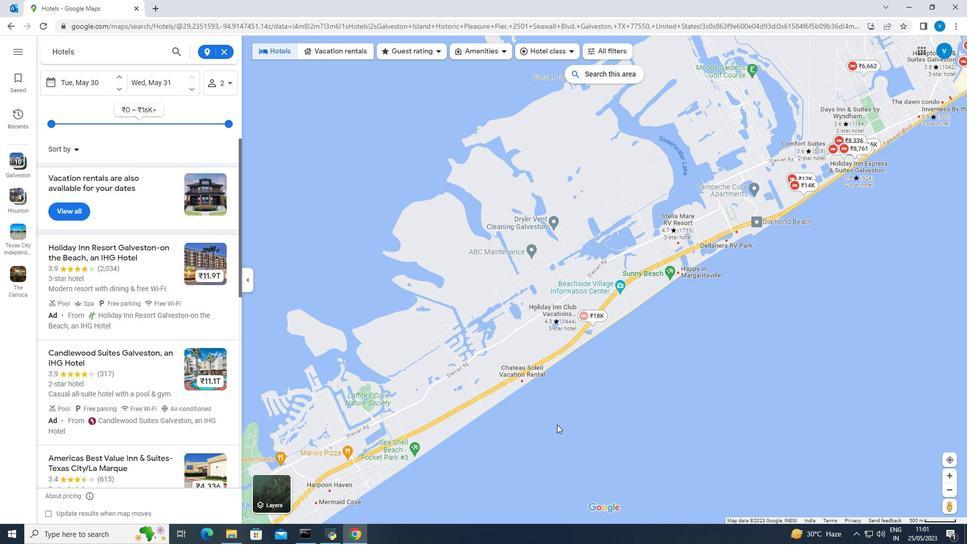 
Action: Mouse moved to (531, 404)
Screenshot: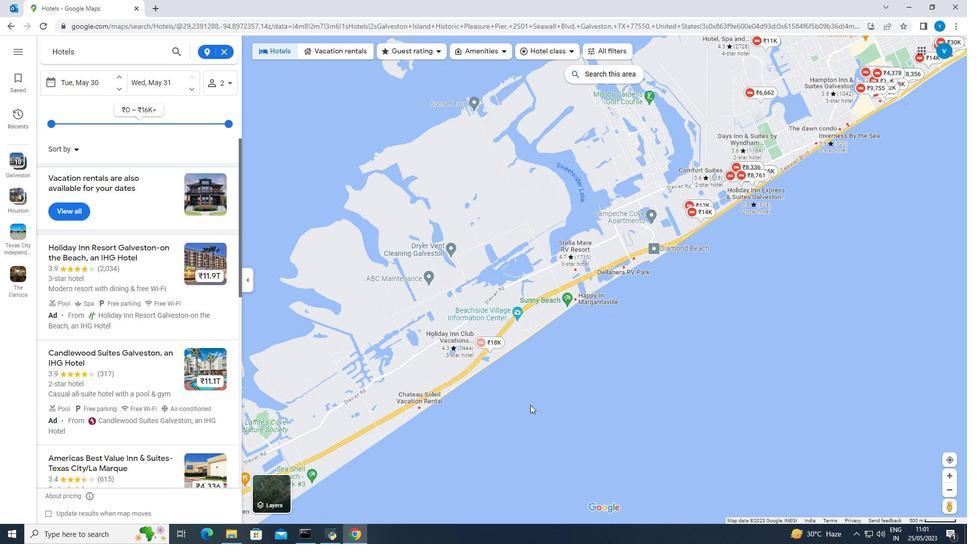 
Action: Mouse pressed left at (531, 404)
Screenshot: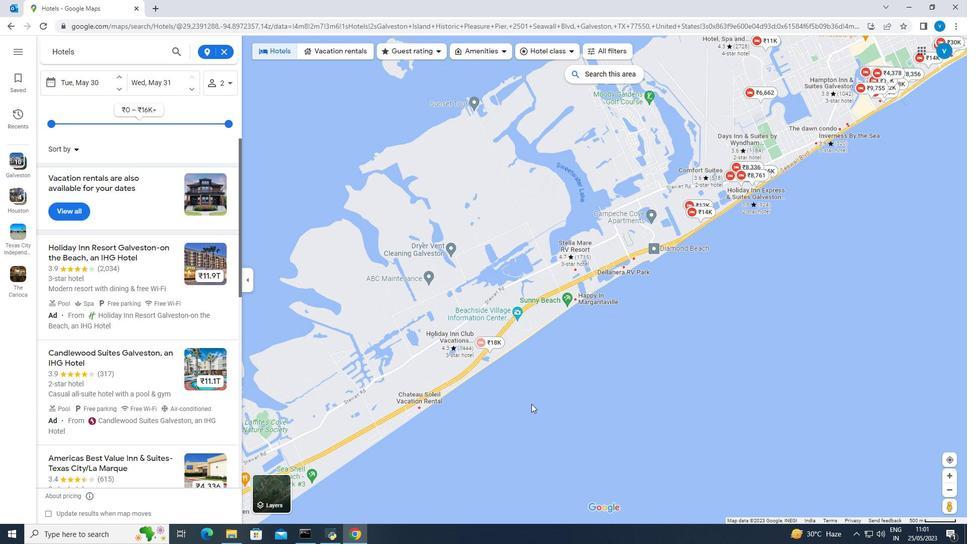 
Action: Mouse moved to (516, 395)
Screenshot: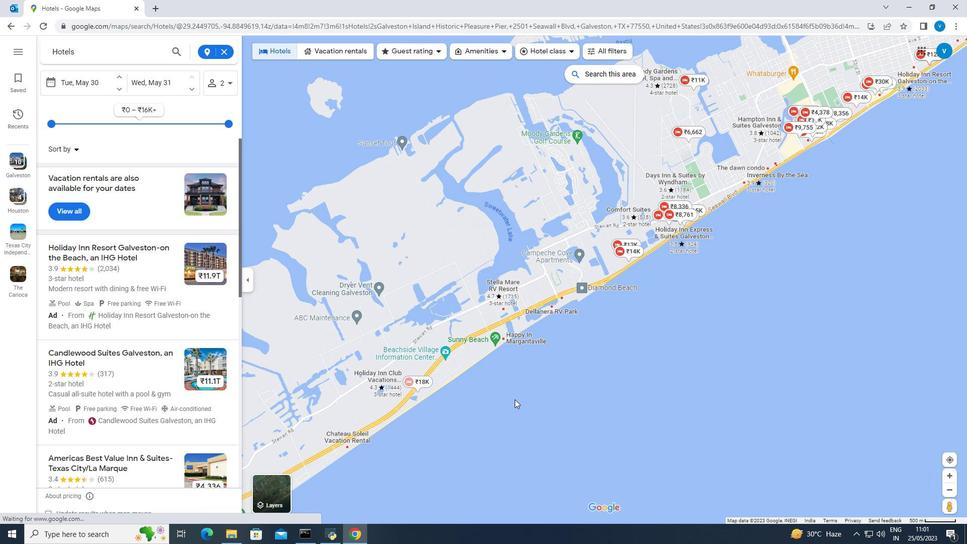 
Action: Mouse pressed left at (516, 395)
Screenshot: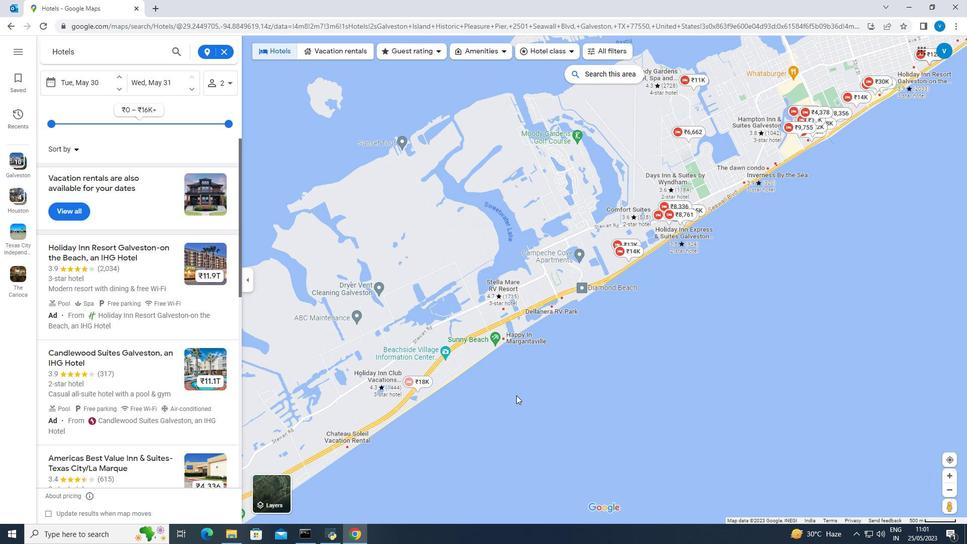 
Action: Mouse moved to (529, 409)
Screenshot: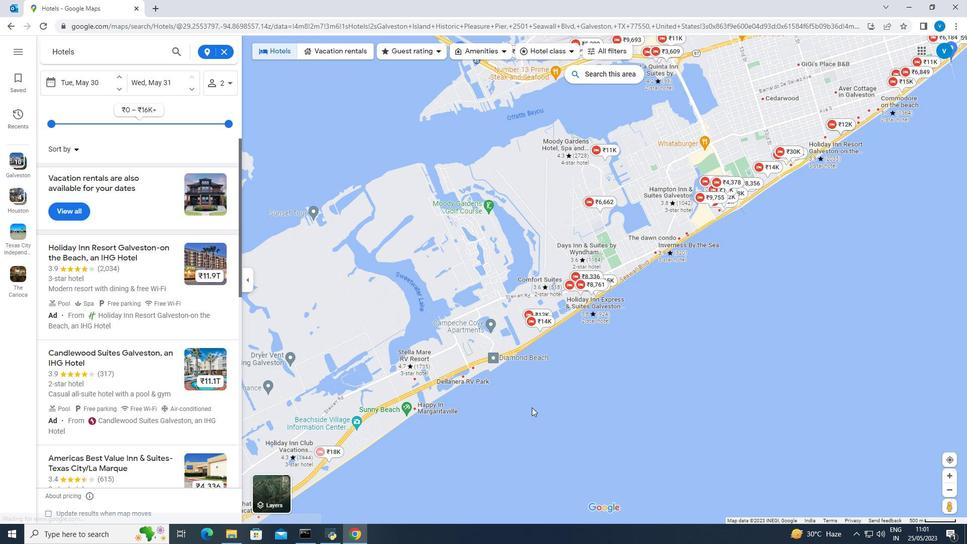 
Action: Mouse pressed left at (529, 409)
Screenshot: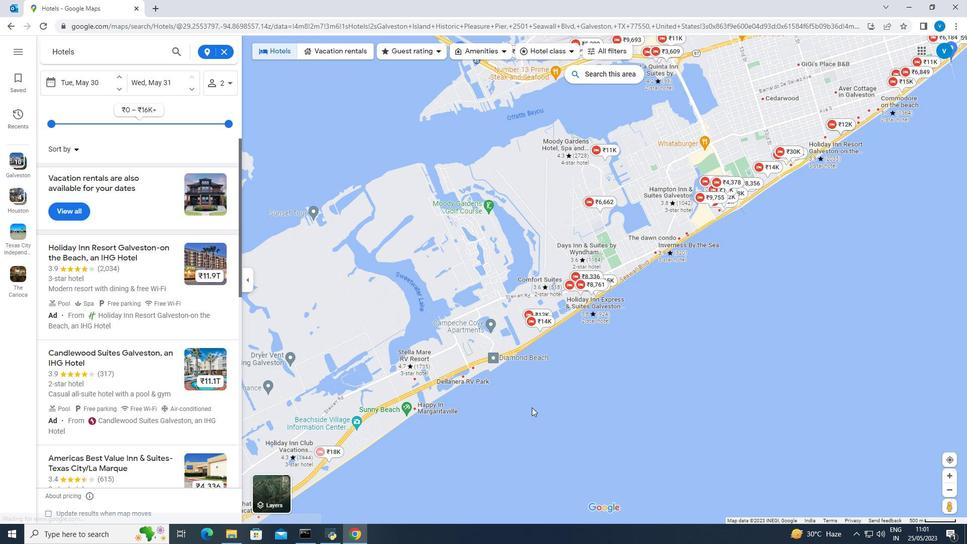 
Action: Mouse moved to (617, 378)
Screenshot: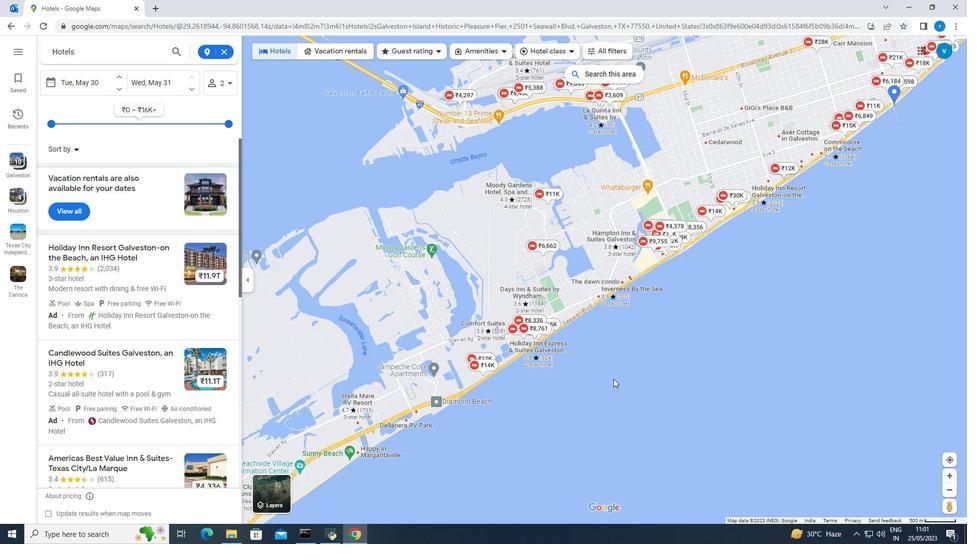 
Action: Mouse pressed left at (617, 378)
Screenshot: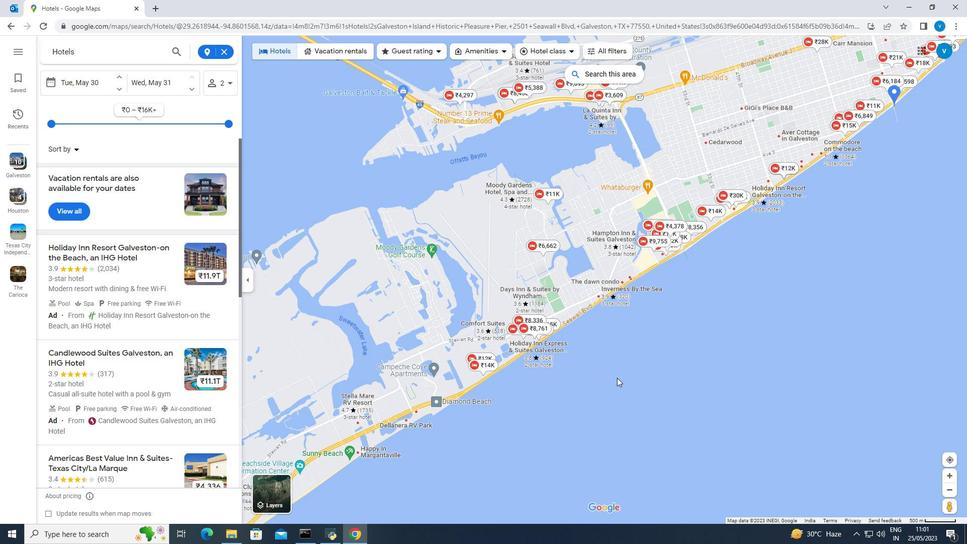 
Action: Mouse moved to (648, 357)
Screenshot: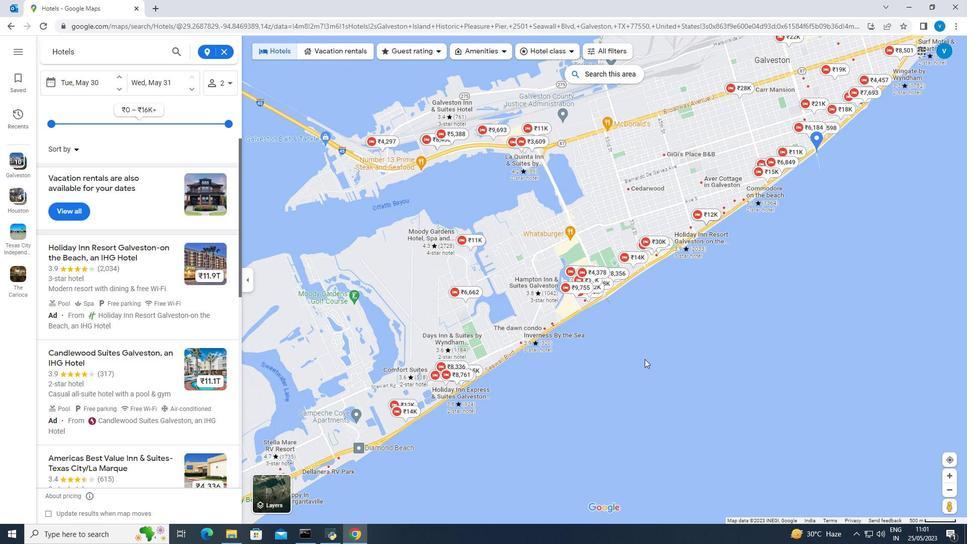 
Action: Mouse pressed left at (648, 357)
Screenshot: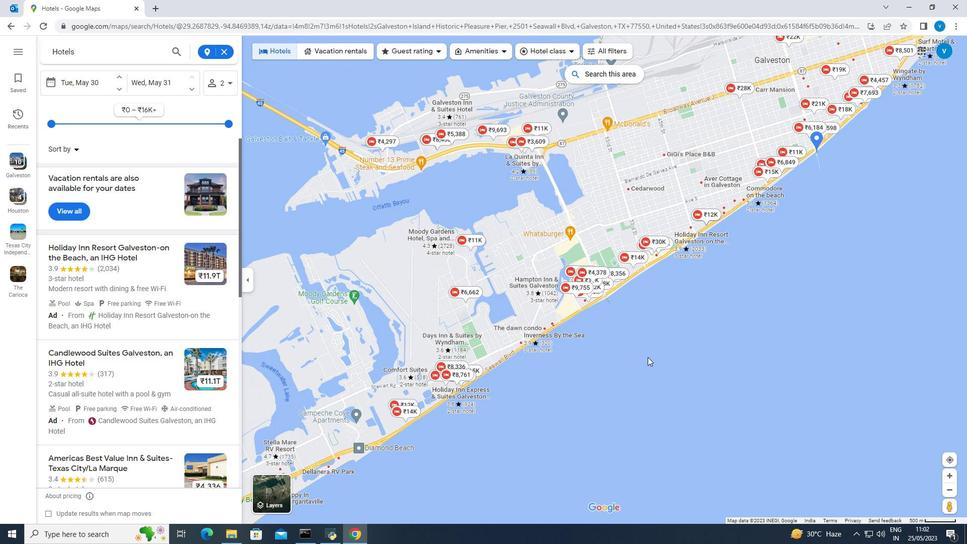 
Action: Mouse moved to (641, 348)
Screenshot: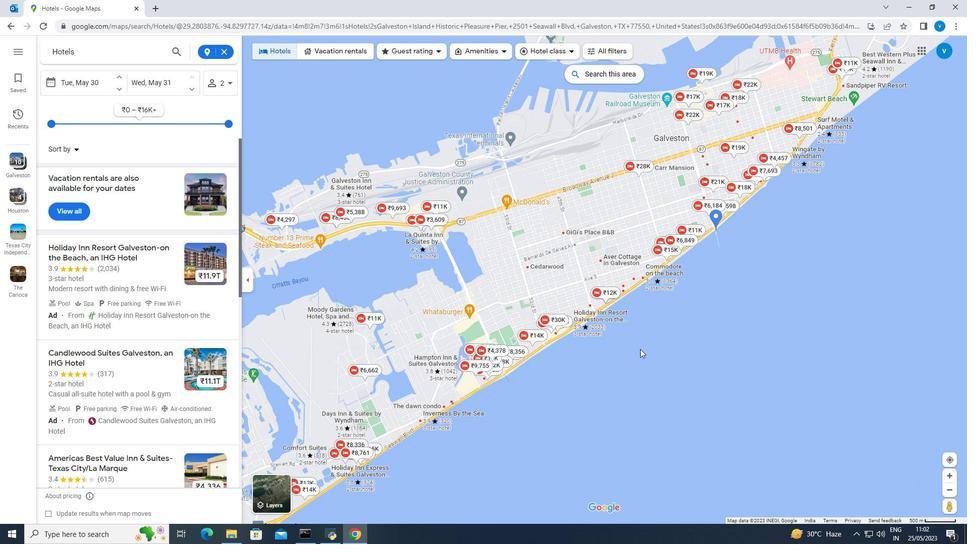 
Action: Mouse pressed left at (641, 348)
Screenshot: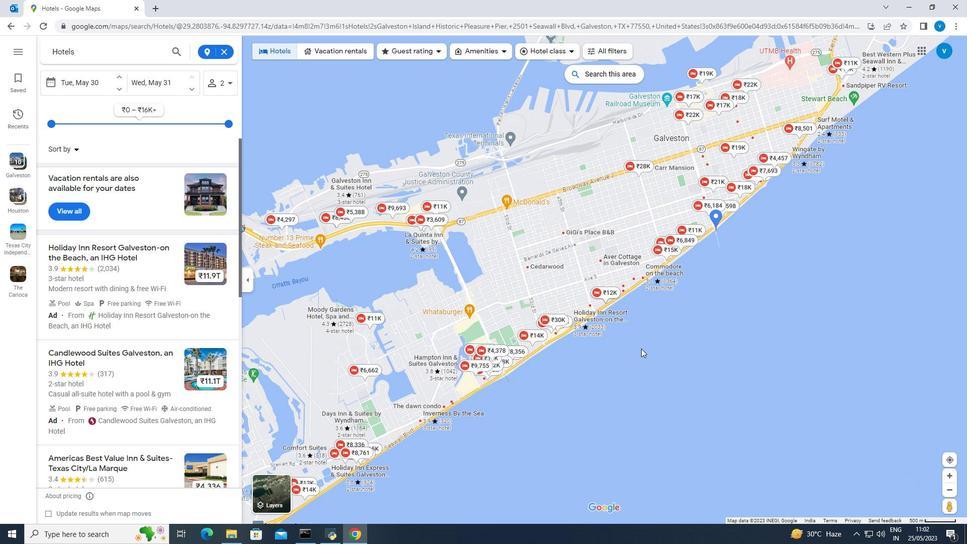 
Action: Mouse moved to (705, 346)
Screenshot: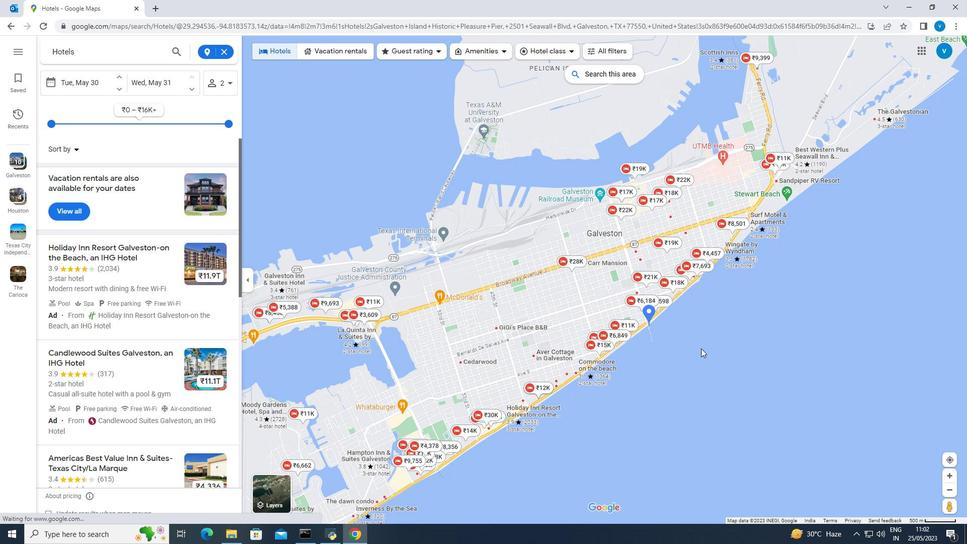 
Action: Mouse pressed left at (705, 346)
Screenshot: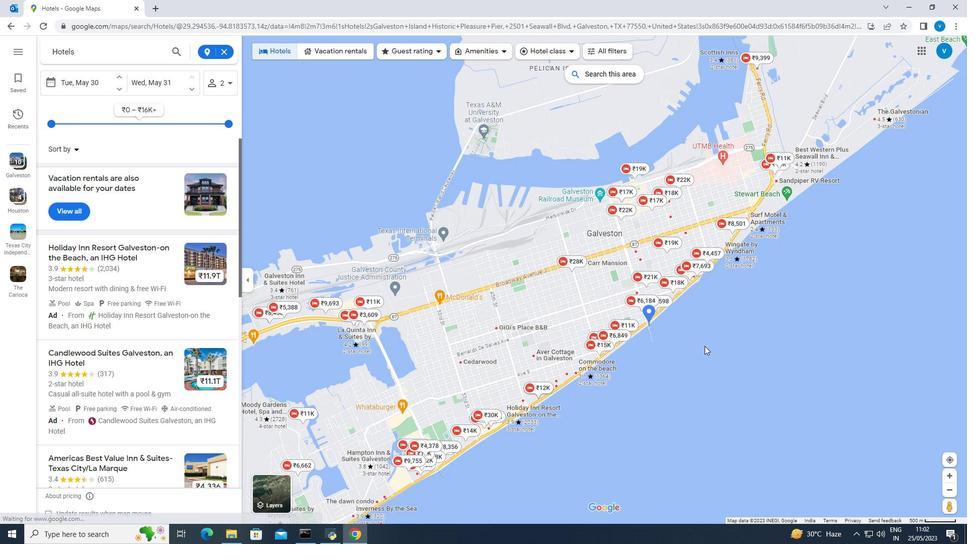 
Action: Mouse moved to (669, 355)
Screenshot: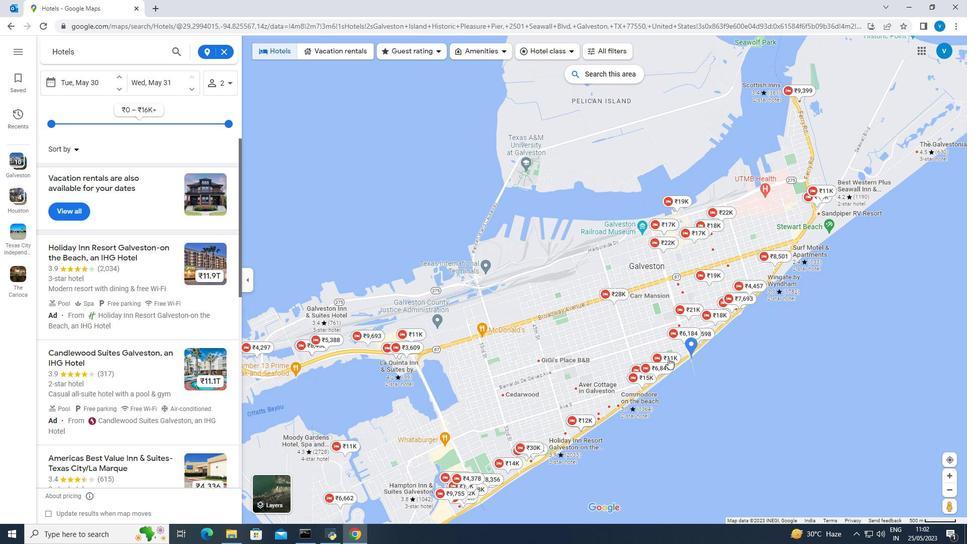 
Action: Mouse pressed left at (669, 355)
Screenshot: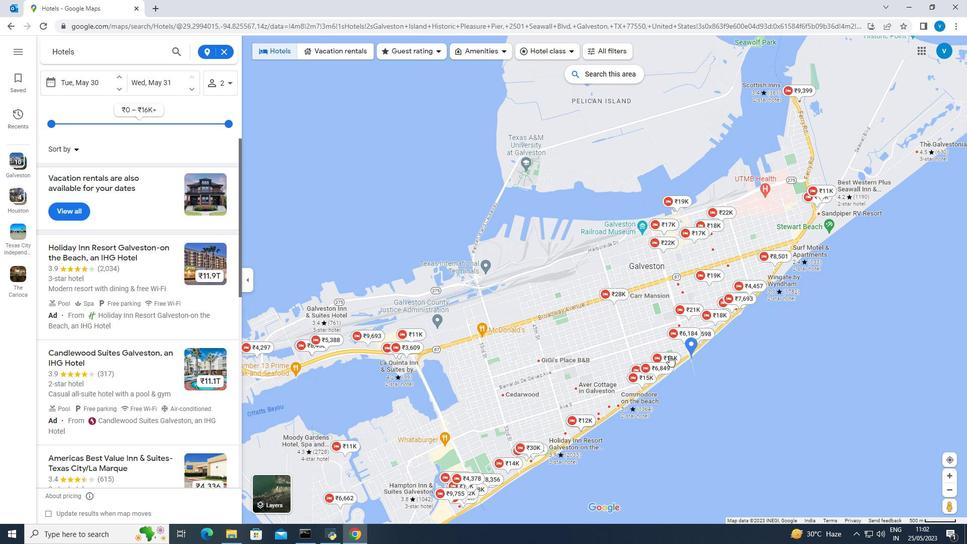 
Action: Mouse pressed left at (669, 355)
Screenshot: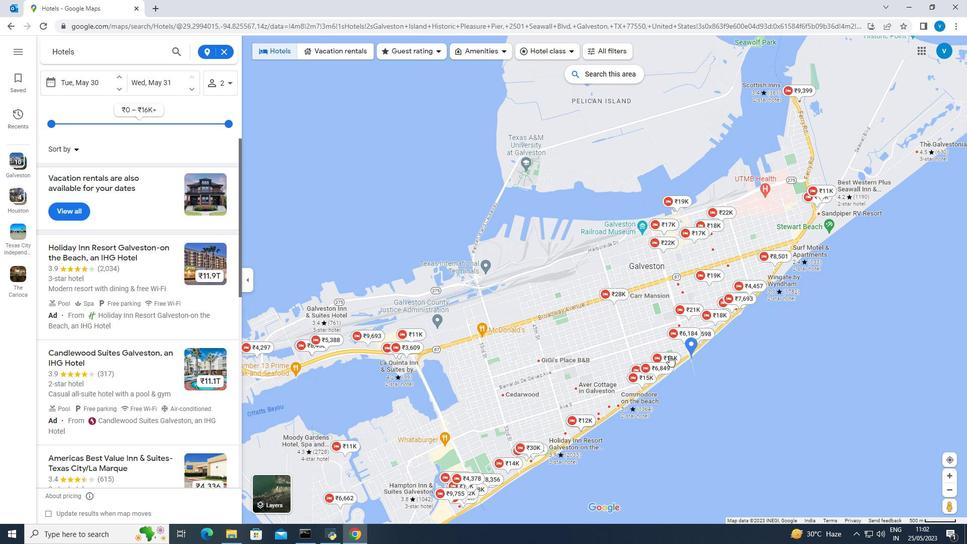 
Action: Mouse moved to (206, 250)
Screenshot: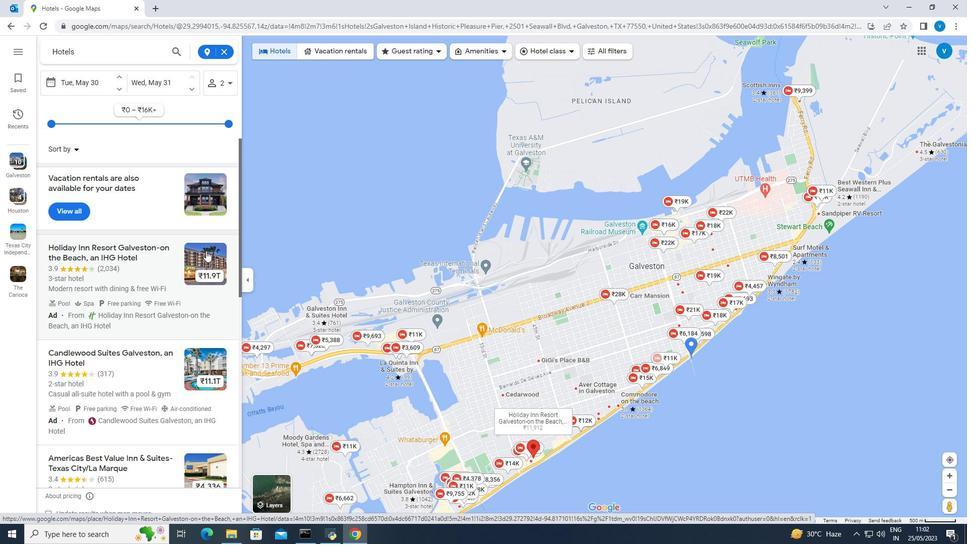 
Action: Mouse pressed left at (206, 250)
Screenshot: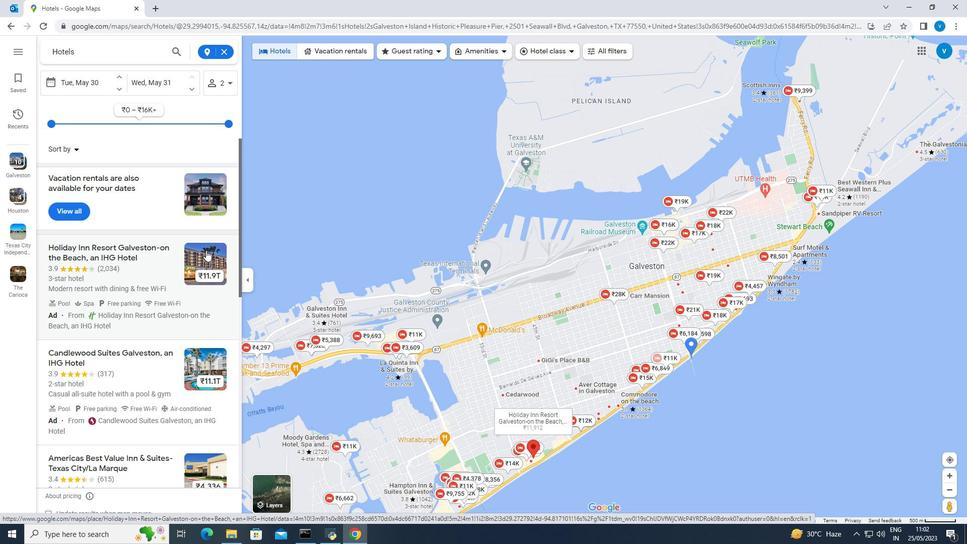 
Action: Mouse pressed left at (206, 250)
Screenshot: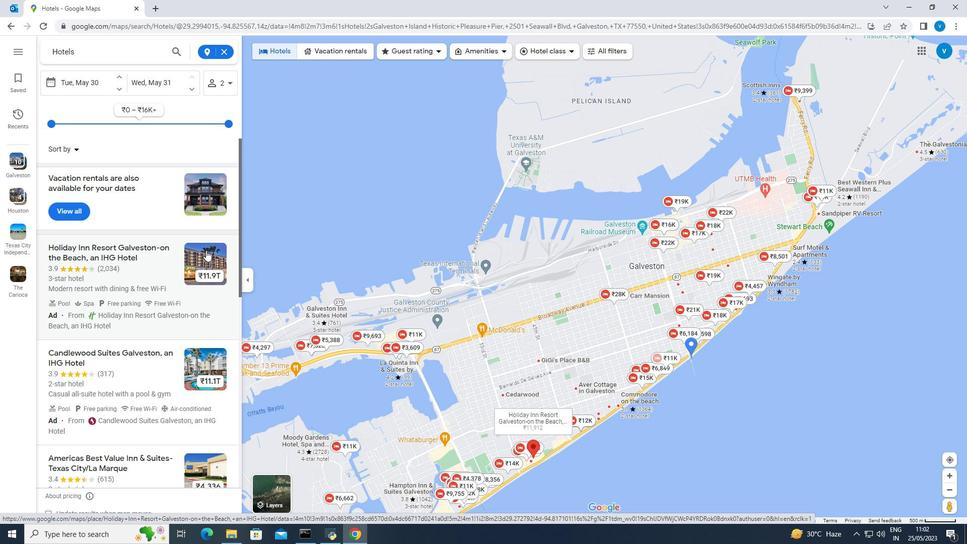 
Action: Mouse moved to (390, 334)
Screenshot: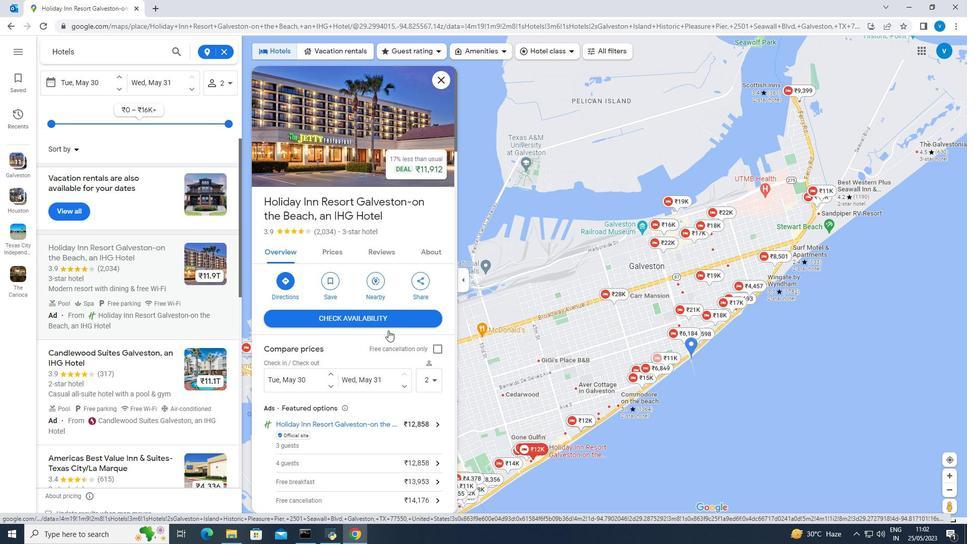 
Action: Mouse scrolled (390, 334) with delta (0, 0)
Screenshot: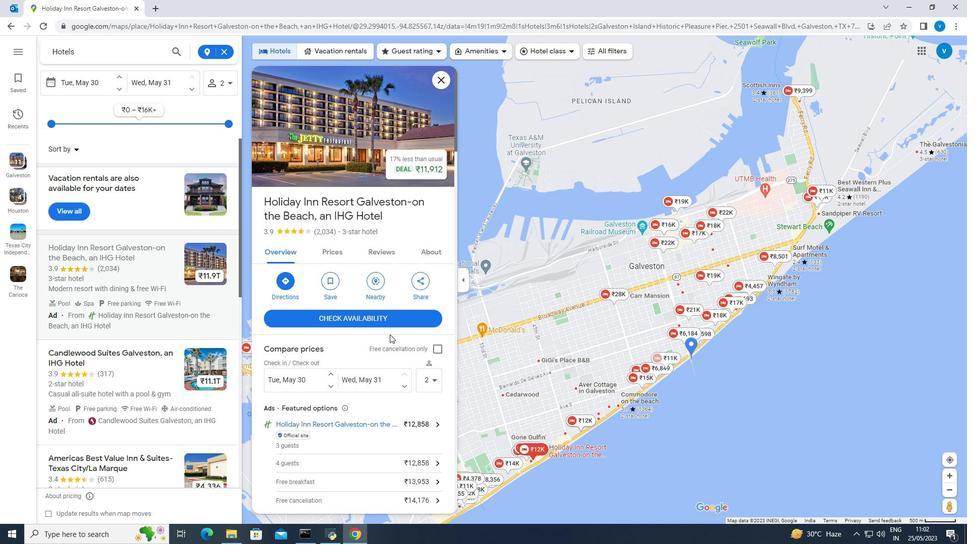 
Action: Mouse scrolled (390, 334) with delta (0, 0)
Screenshot: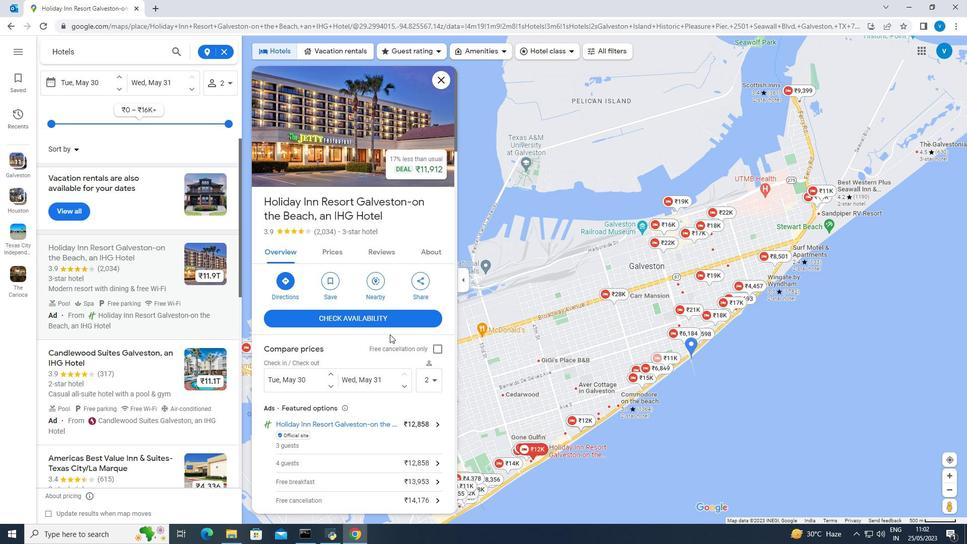 
Action: Mouse moved to (390, 336)
Screenshot: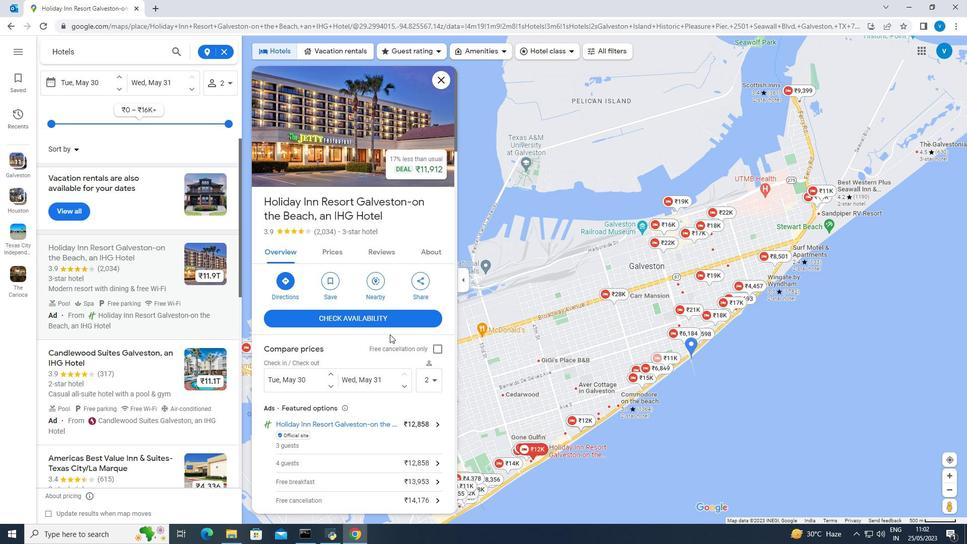 
Action: Mouse scrolled (390, 335) with delta (0, 0)
Screenshot: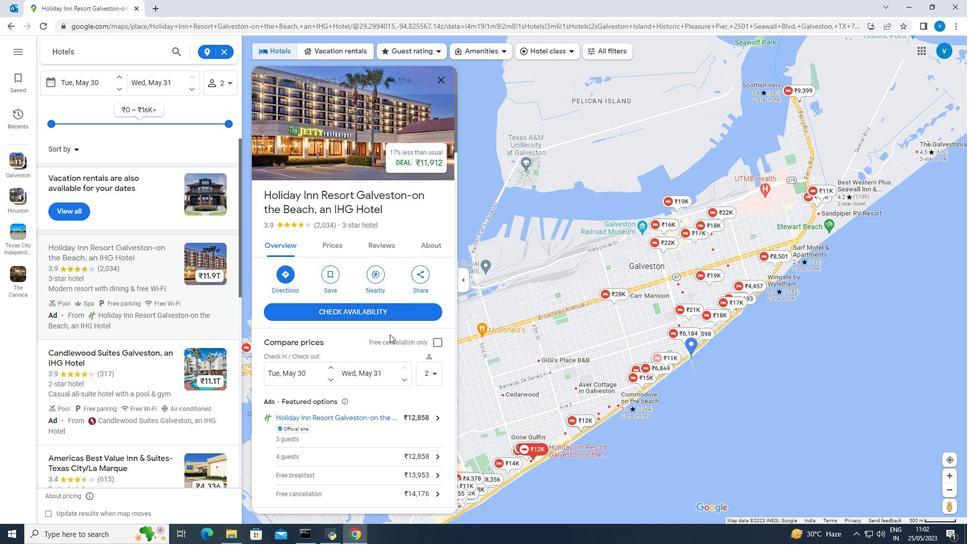 
Action: Mouse scrolled (390, 335) with delta (0, 0)
Screenshot: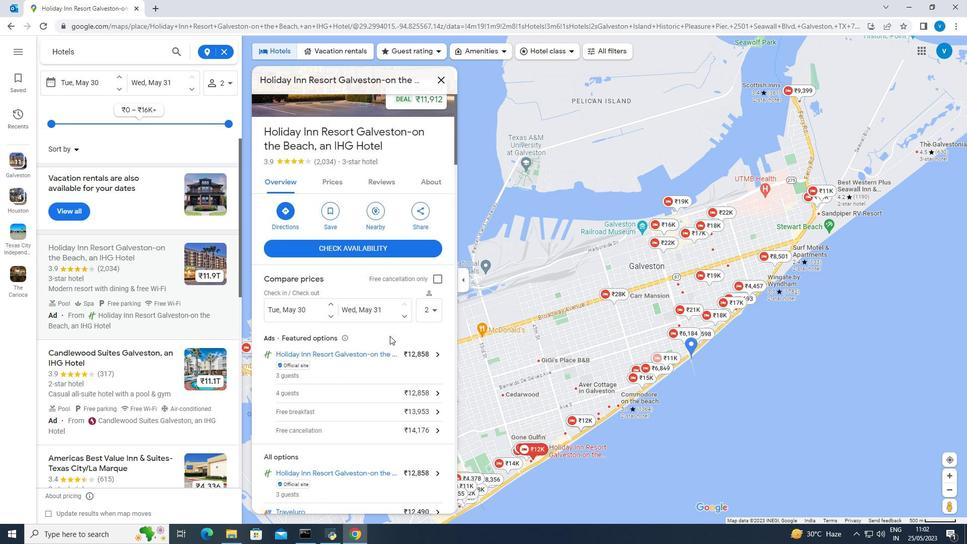 
Action: Mouse scrolled (390, 335) with delta (0, 0)
Screenshot: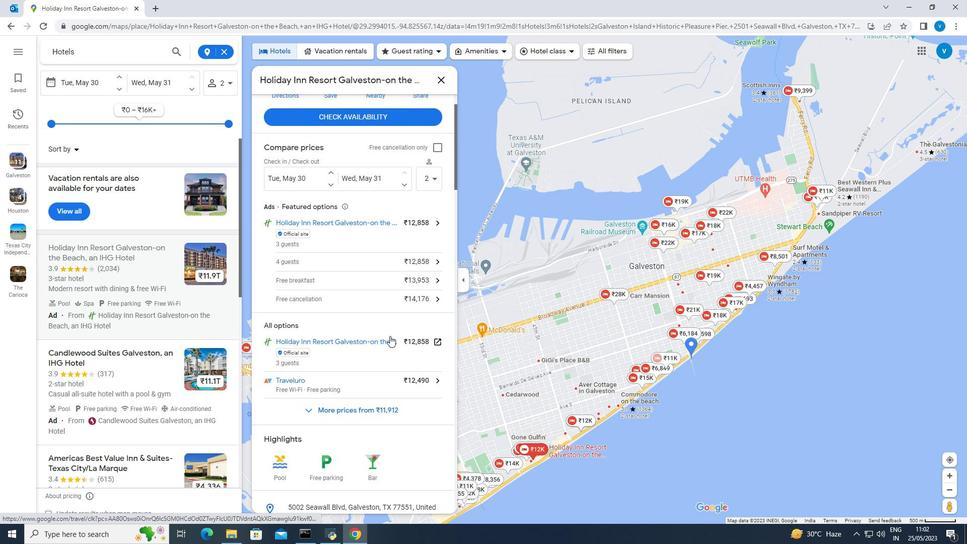 
Action: Mouse scrolled (390, 335) with delta (0, 0)
Screenshot: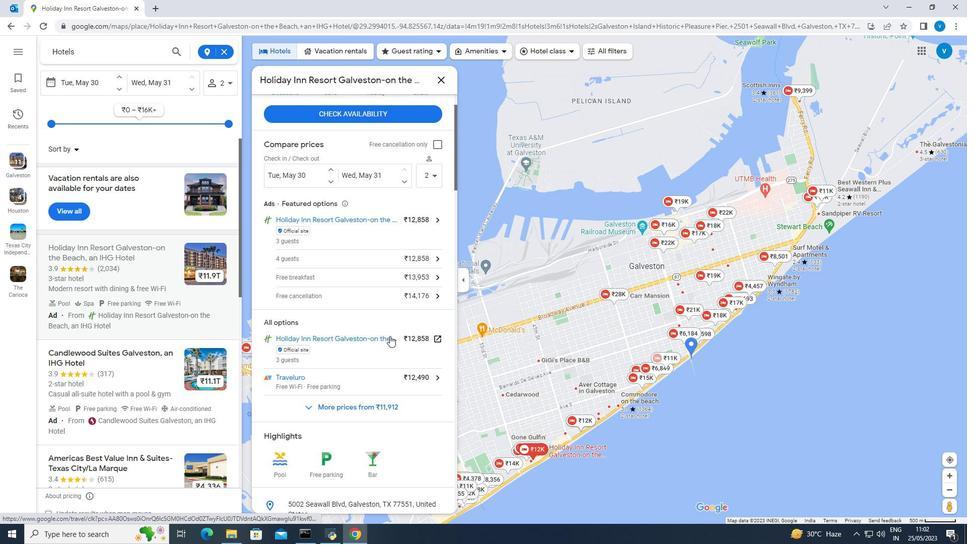 
Action: Mouse scrolled (390, 335) with delta (0, 0)
Screenshot: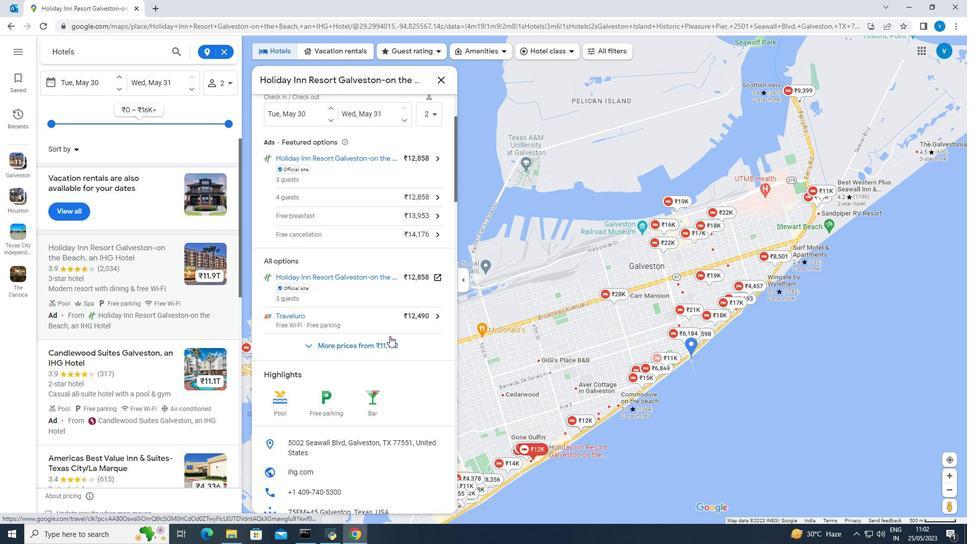 
Action: Mouse scrolled (390, 335) with delta (0, 0)
Screenshot: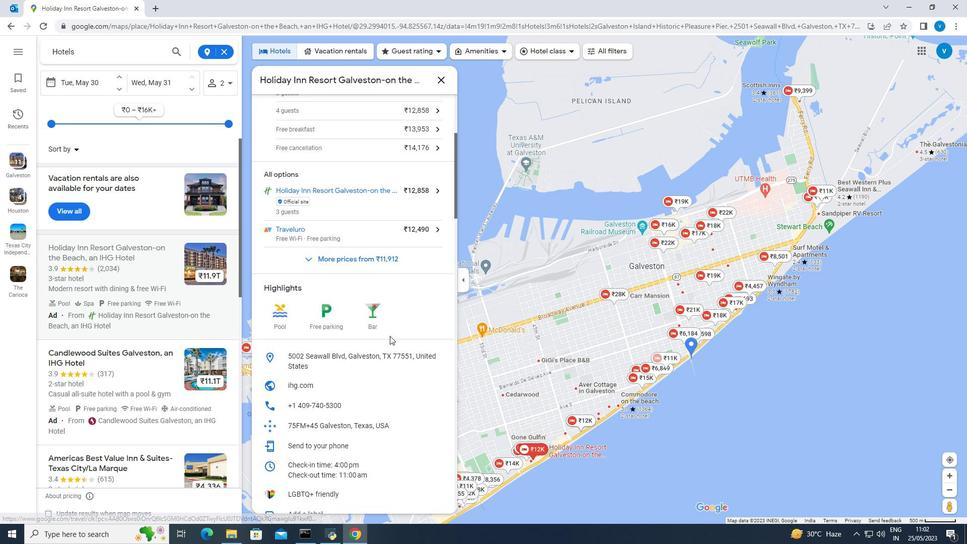 
Action: Mouse scrolled (390, 335) with delta (0, 0)
Screenshot: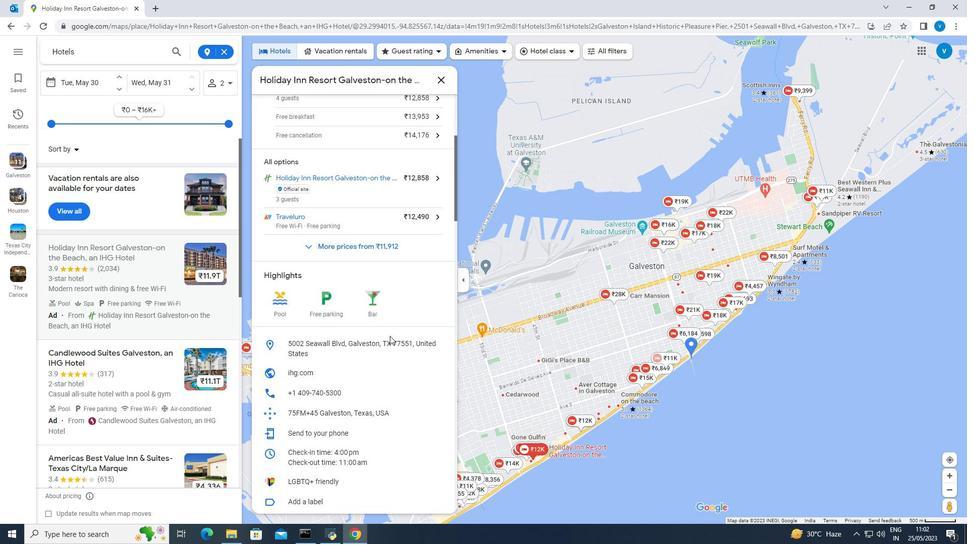 
Action: Mouse scrolled (390, 335) with delta (0, 0)
Screenshot: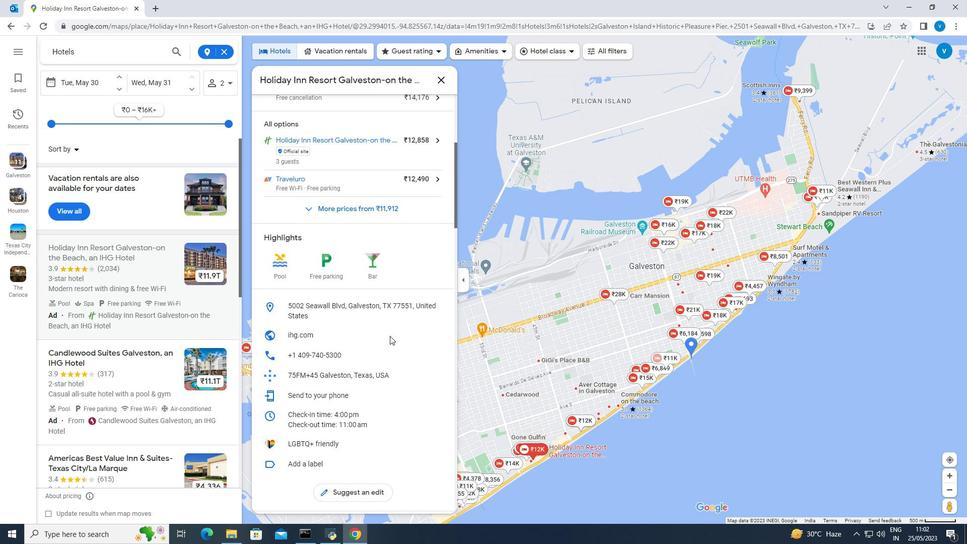 
Action: Mouse scrolled (390, 335) with delta (0, 0)
Screenshot: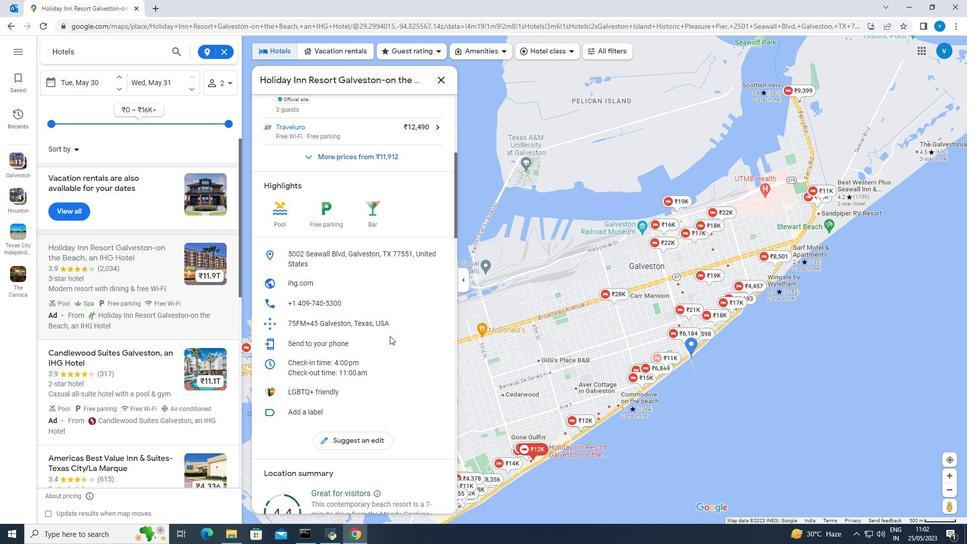 
Action: Mouse scrolled (390, 335) with delta (0, 0)
Screenshot: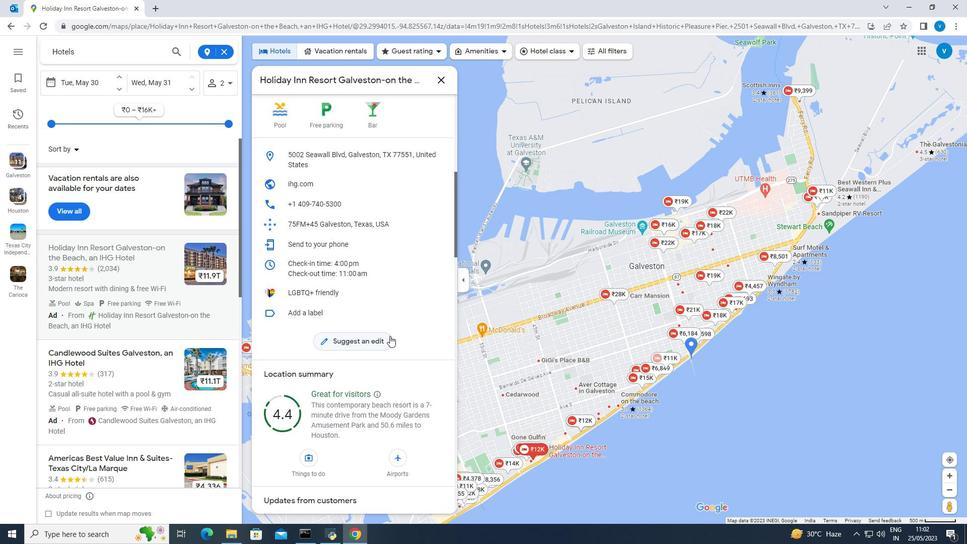 
Action: Mouse scrolled (390, 335) with delta (0, 0)
Screenshot: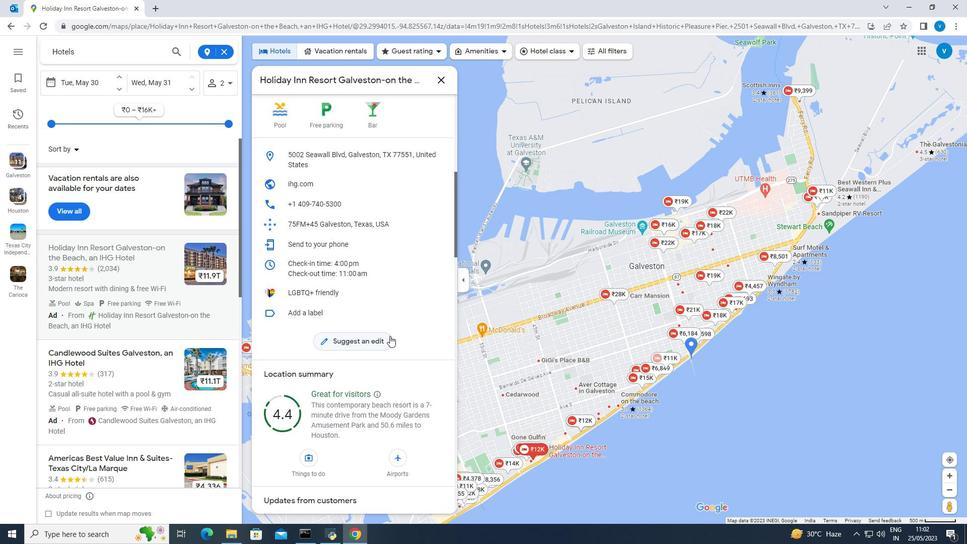 
Action: Mouse scrolled (390, 335) with delta (0, 0)
Screenshot: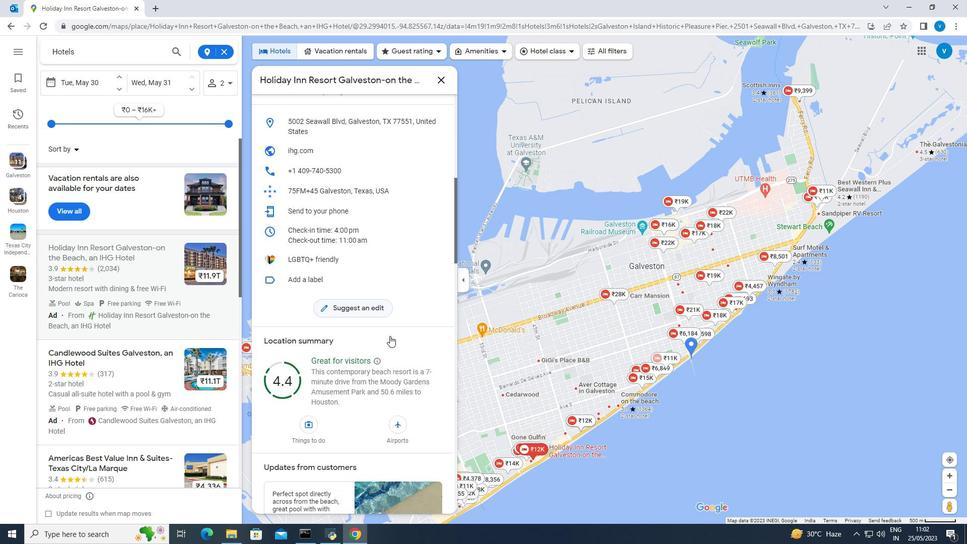 
Action: Mouse scrolled (390, 335) with delta (0, 0)
Screenshot: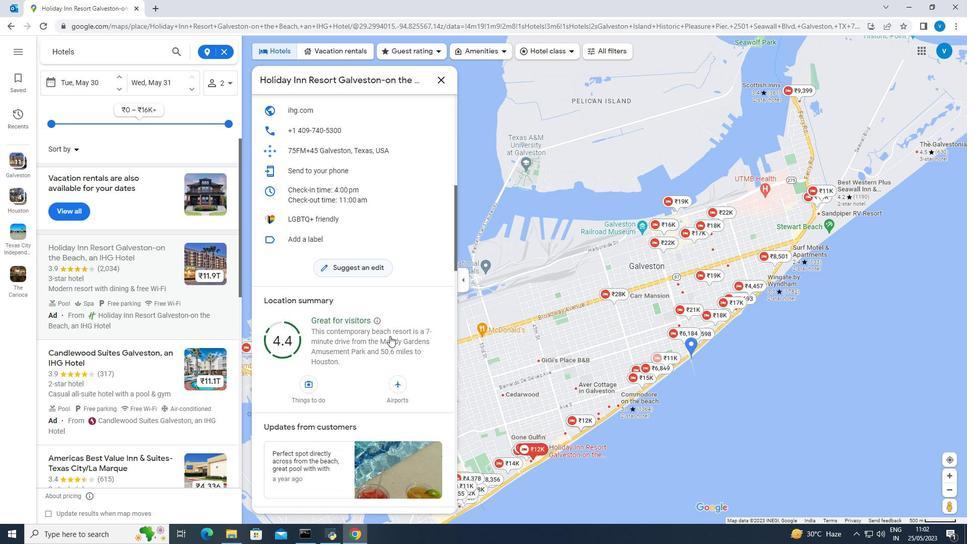 
Action: Mouse scrolled (390, 335) with delta (0, 0)
Screenshot: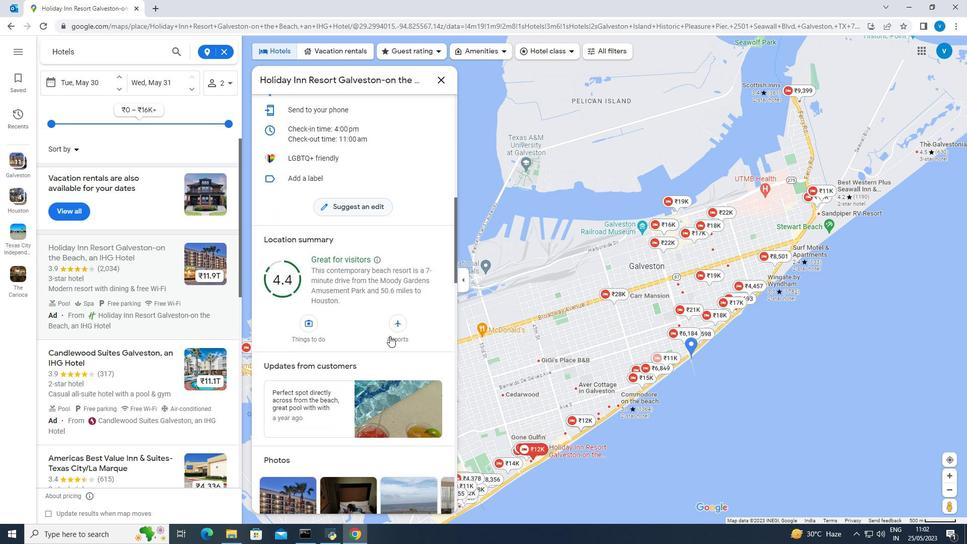 
Action: Mouse moved to (392, 332)
Screenshot: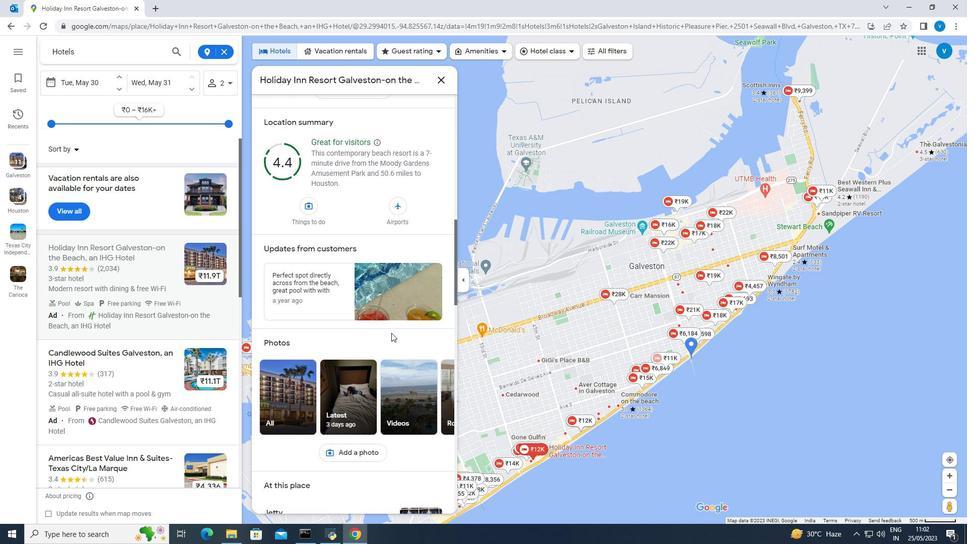 
Action: Mouse scrolled (392, 332) with delta (0, 0)
Screenshot: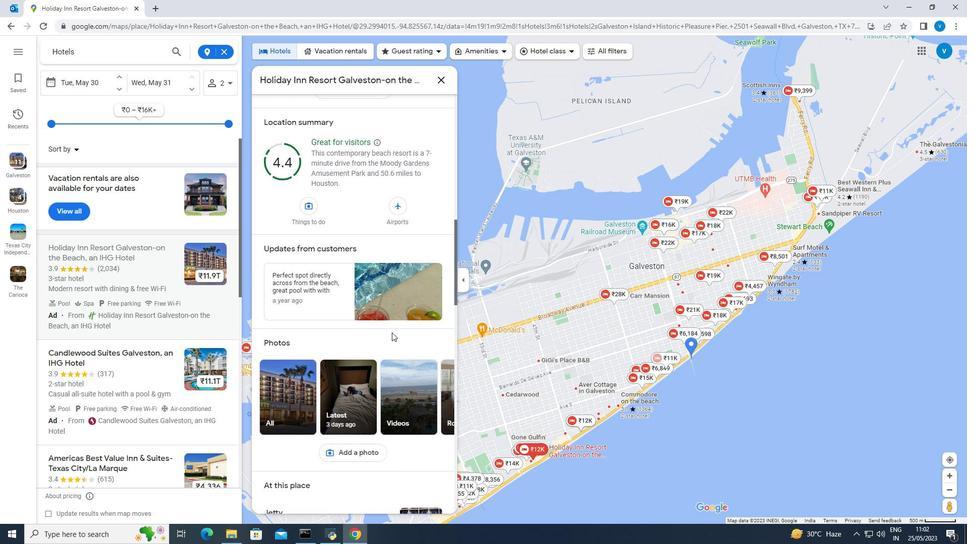 
Action: Mouse scrolled (392, 332) with delta (0, 0)
Screenshot: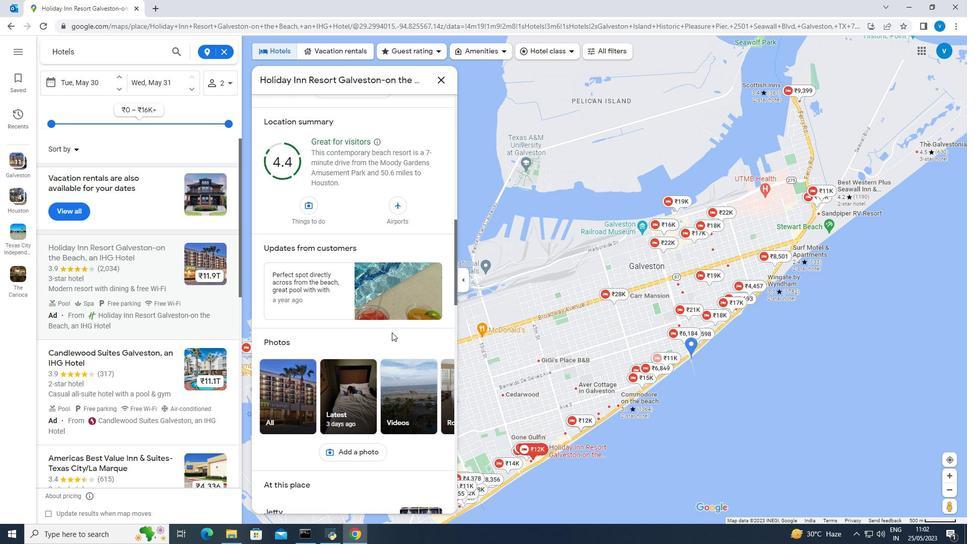 
Action: Mouse moved to (393, 331)
Screenshot: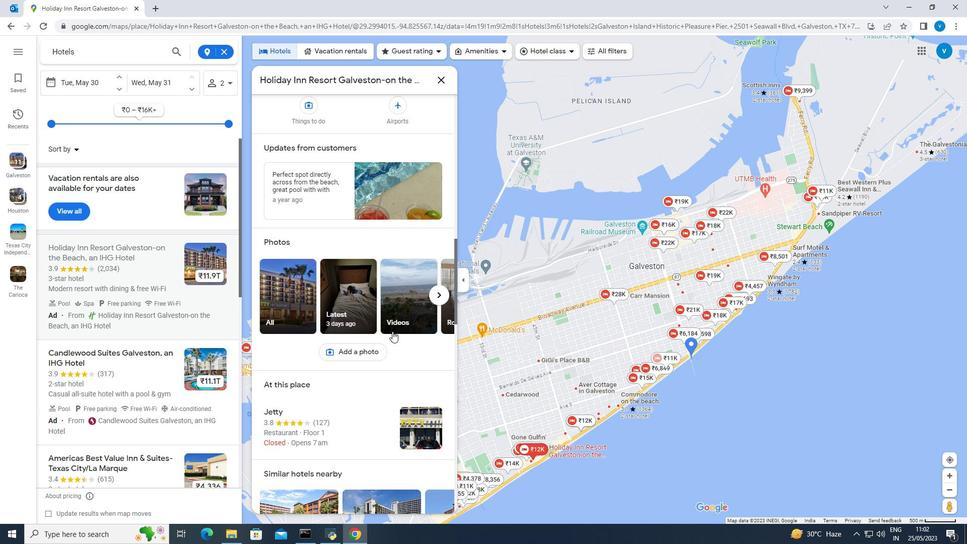 
Action: Mouse scrolled (393, 331) with delta (0, 0)
Screenshot: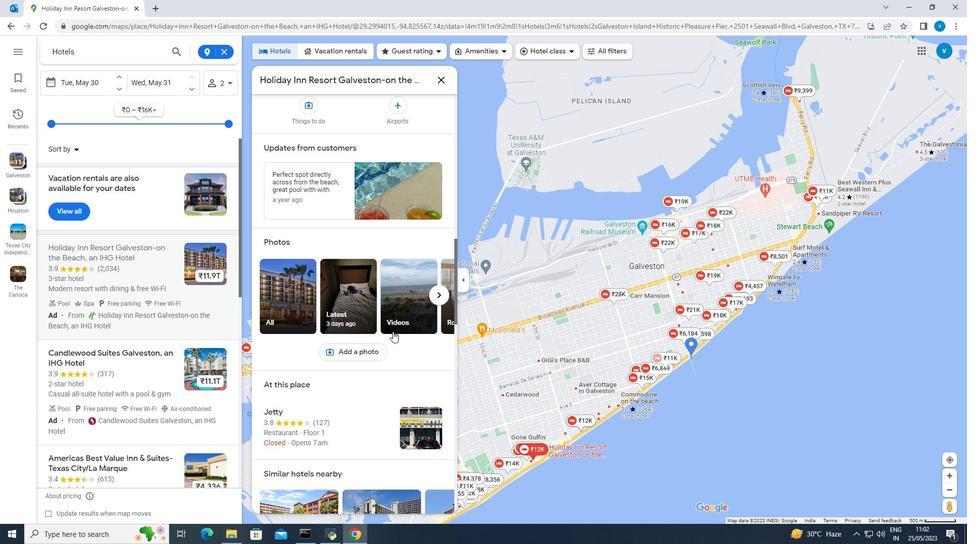 
Action: Mouse scrolled (393, 331) with delta (0, 0)
Screenshot: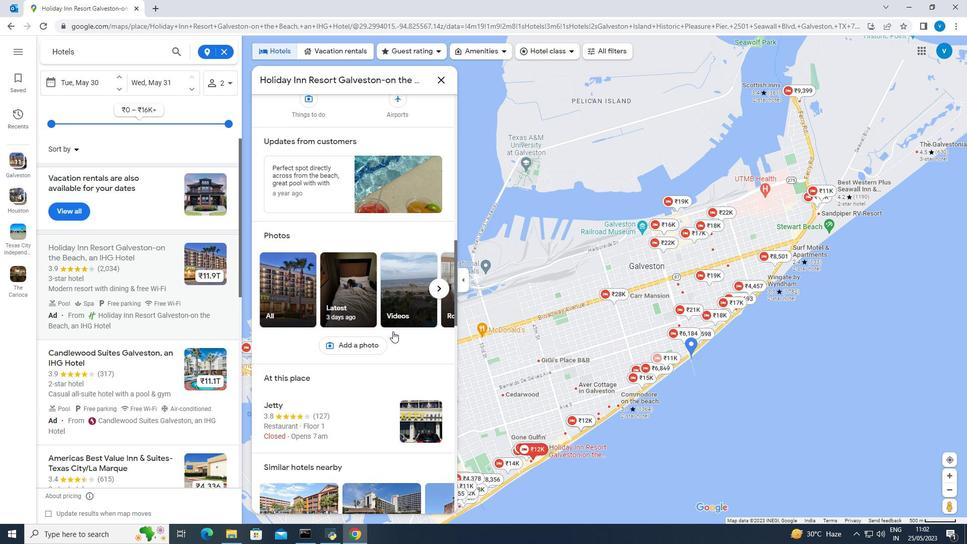 
Action: Mouse scrolled (393, 331) with delta (0, 0)
Screenshot: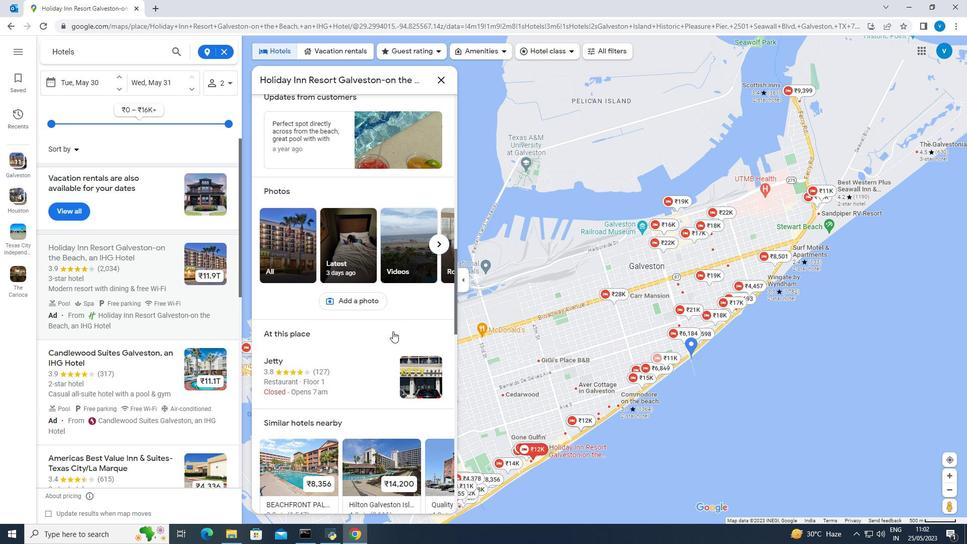 
Action: Mouse scrolled (393, 331) with delta (0, 0)
Screenshot: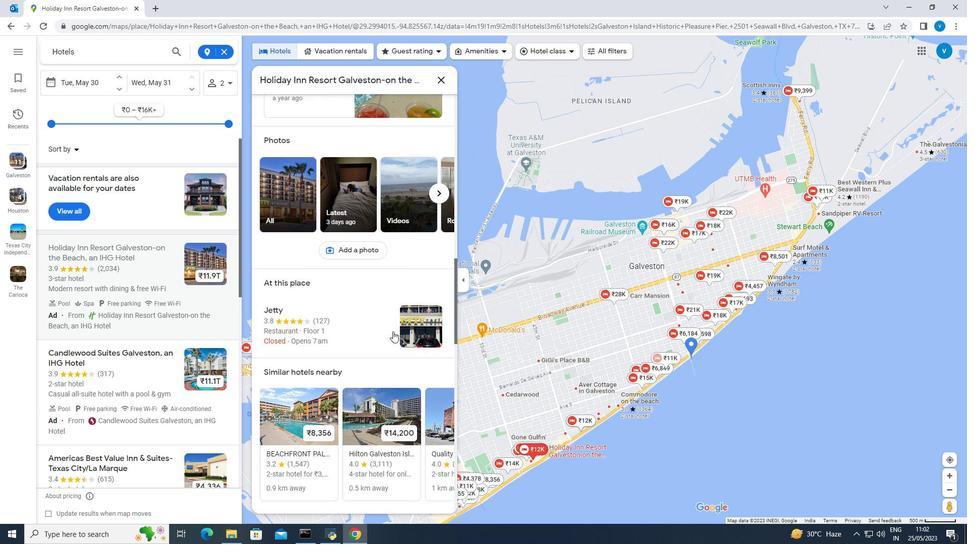 
Action: Mouse scrolled (393, 331) with delta (0, 0)
Screenshot: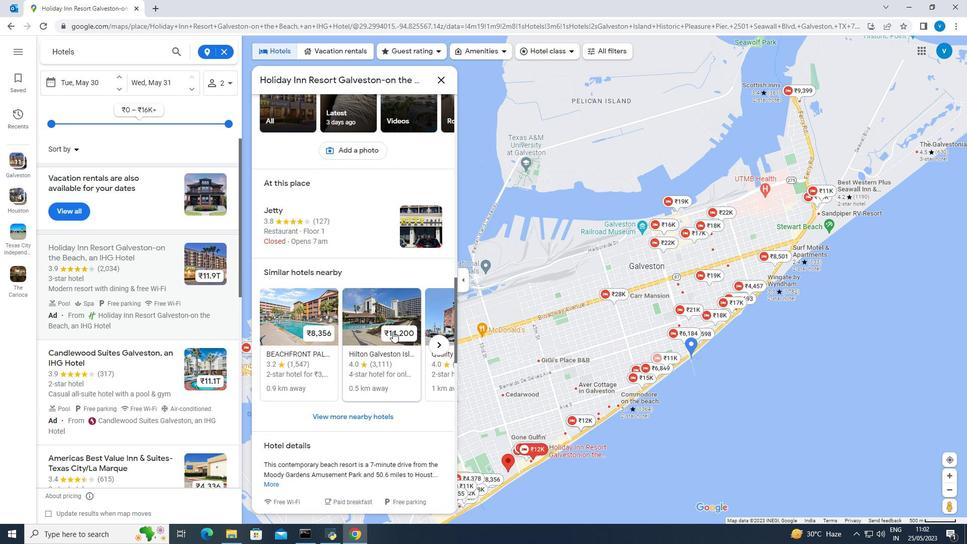 
Action: Mouse moved to (393, 331)
Screenshot: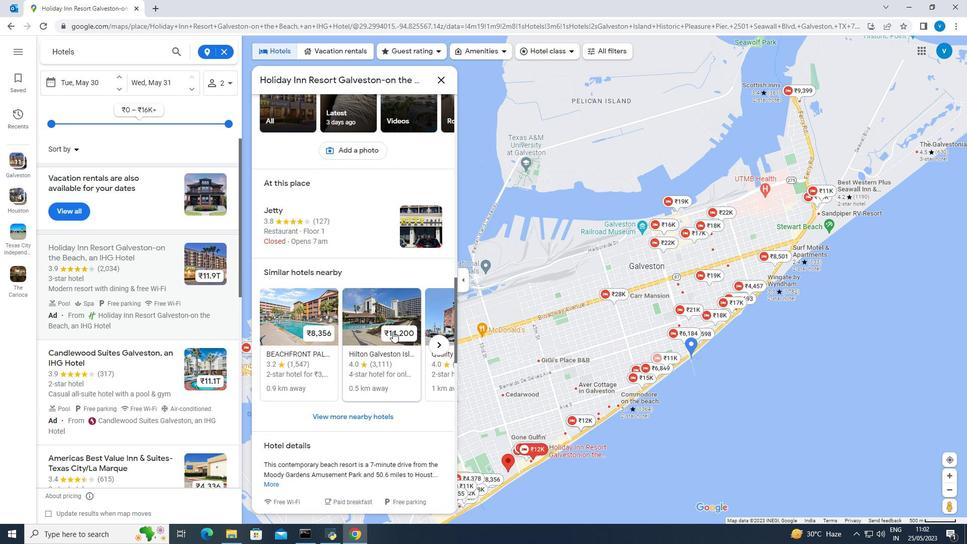 
Action: Mouse scrolled (393, 331) with delta (0, 0)
Screenshot: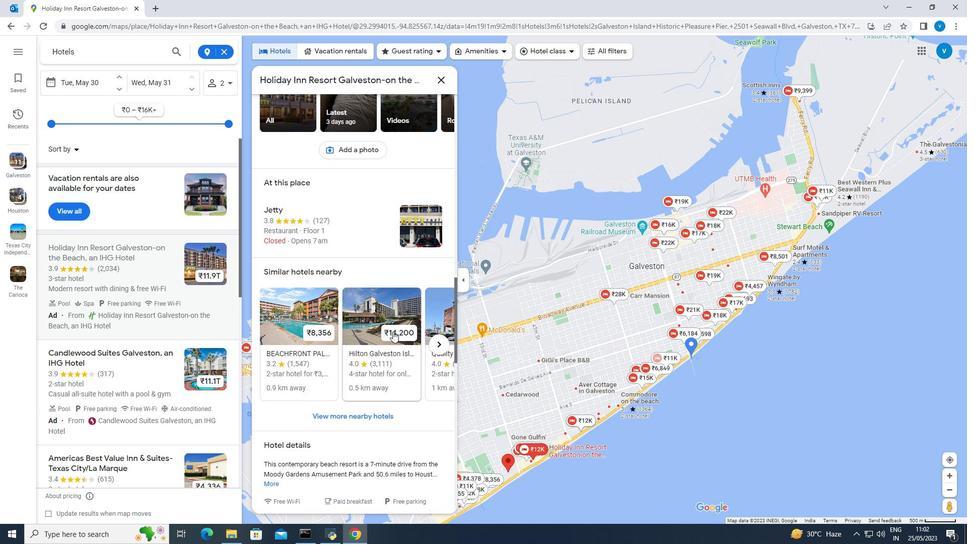 
Action: Mouse moved to (393, 331)
Screenshot: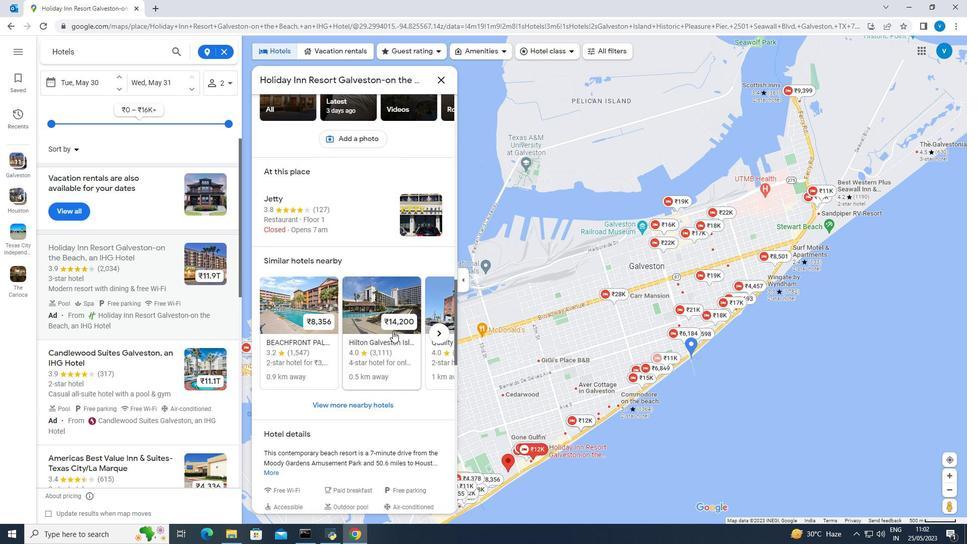 
Action: Mouse scrolled (393, 331) with delta (0, 0)
Screenshot: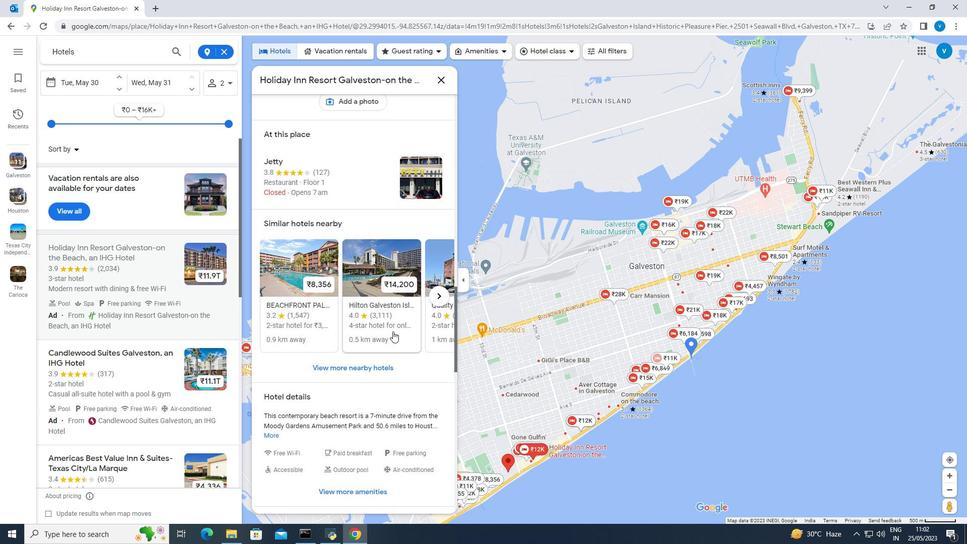 
Action: Mouse scrolled (393, 331) with delta (0, 0)
Screenshot: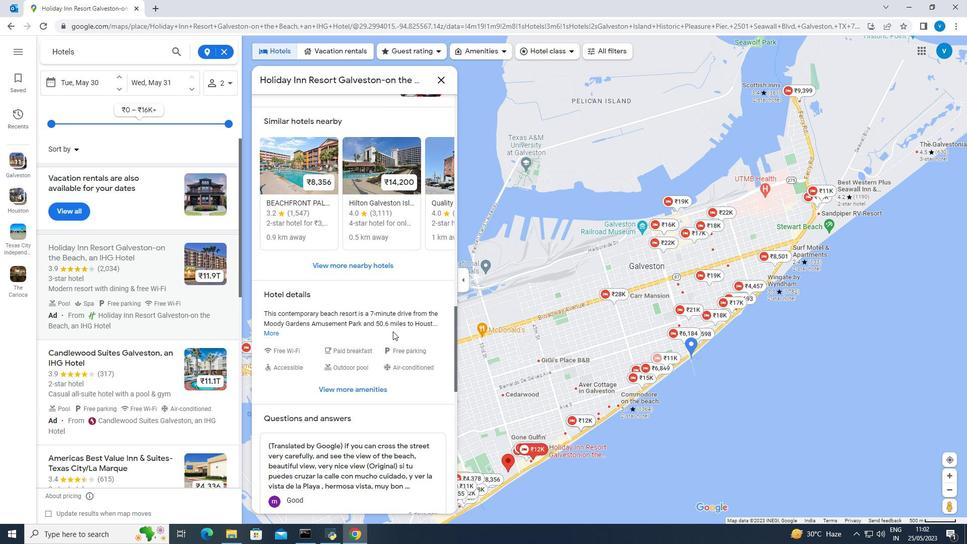 
Action: Mouse scrolled (393, 331) with delta (0, 0)
Screenshot: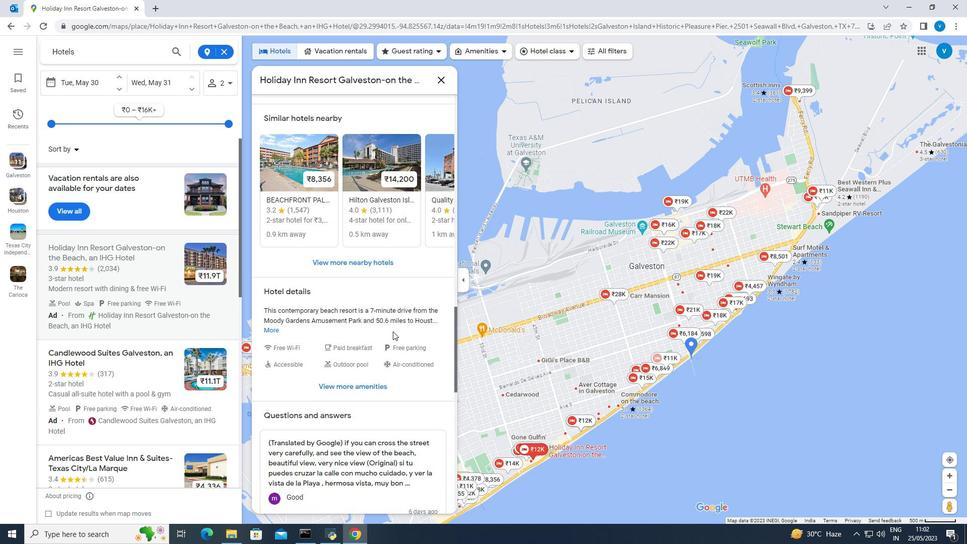 
Action: Mouse scrolled (393, 331) with delta (0, 0)
Screenshot: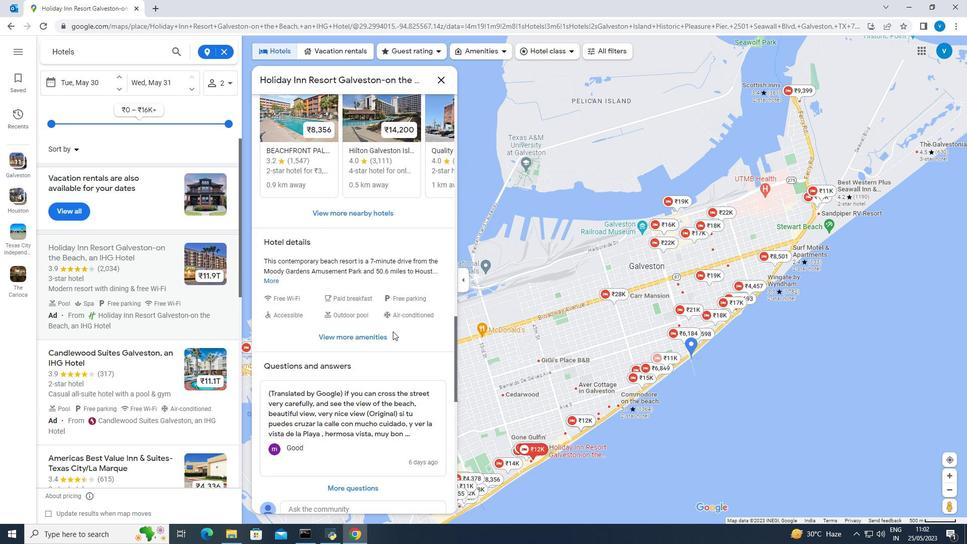 
Action: Mouse moved to (392, 331)
Screenshot: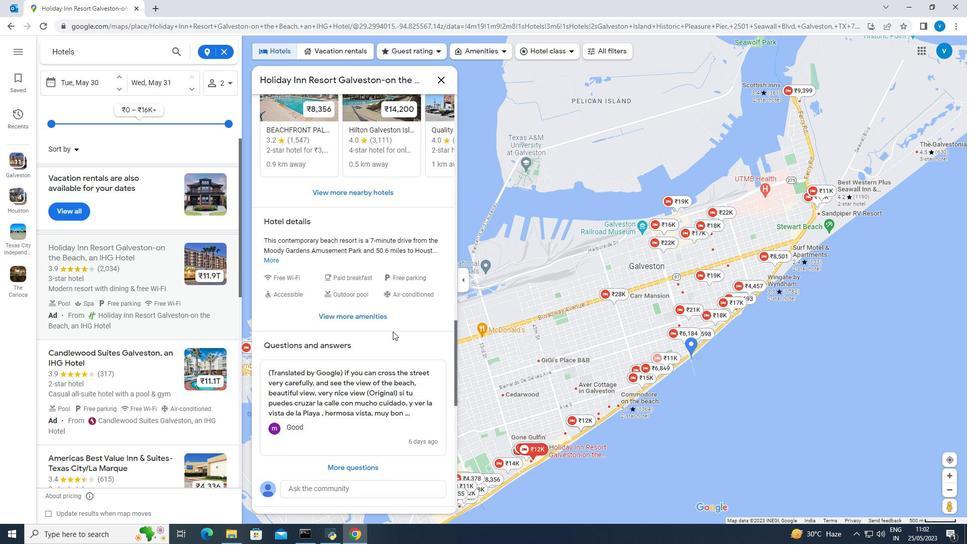 
Action: Mouse scrolled (392, 331) with delta (0, 0)
Screenshot: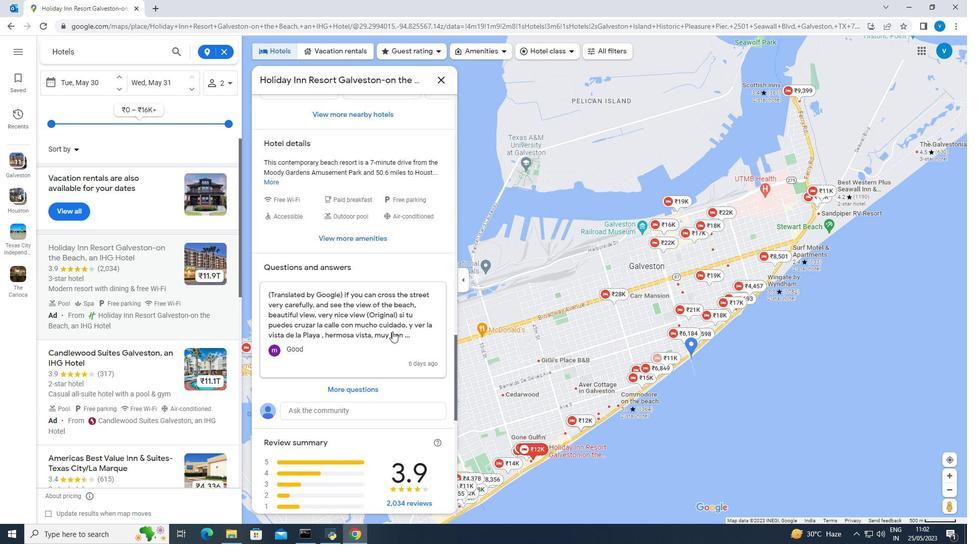 
Action: Mouse scrolled (392, 331) with delta (0, 0)
Screenshot: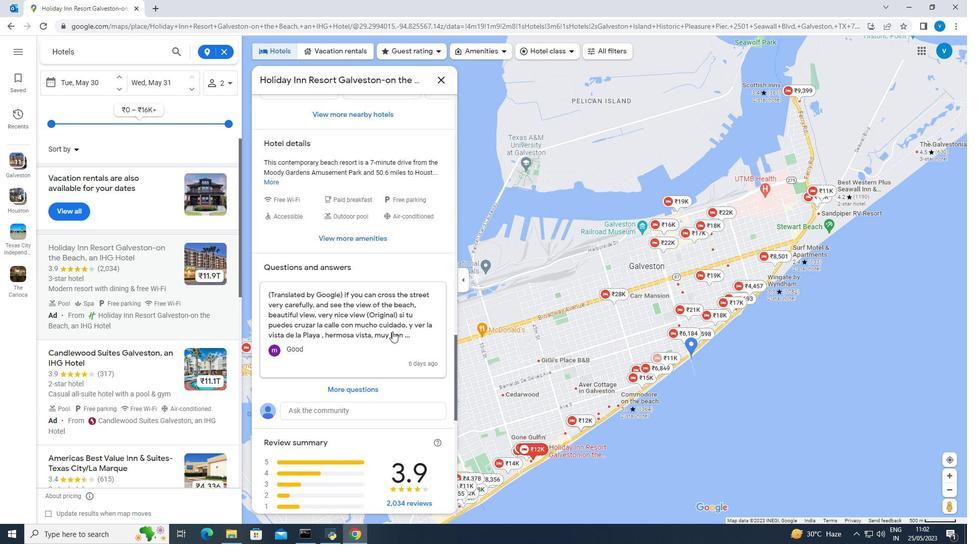 
Action: Mouse moved to (392, 332)
Screenshot: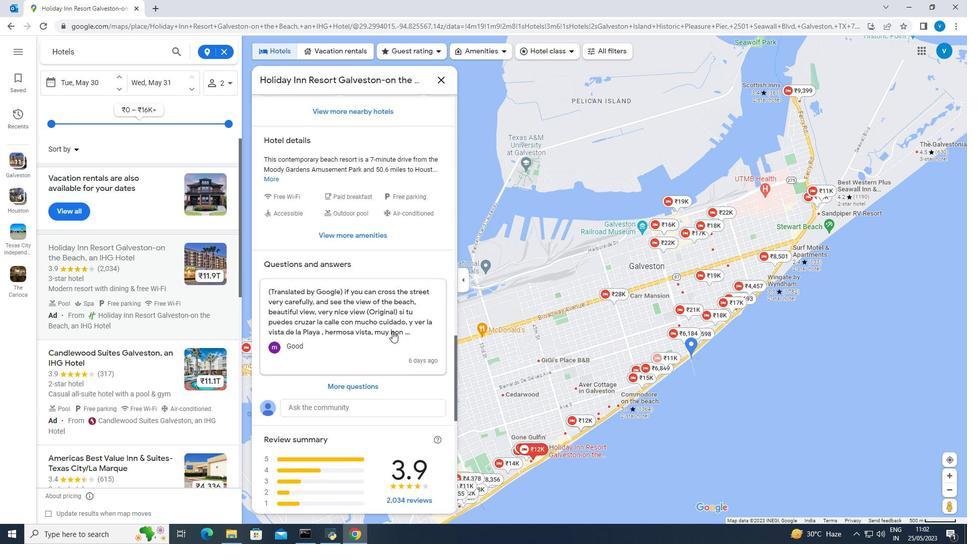 
Action: Mouse scrolled (392, 331) with delta (0, 0)
Screenshot: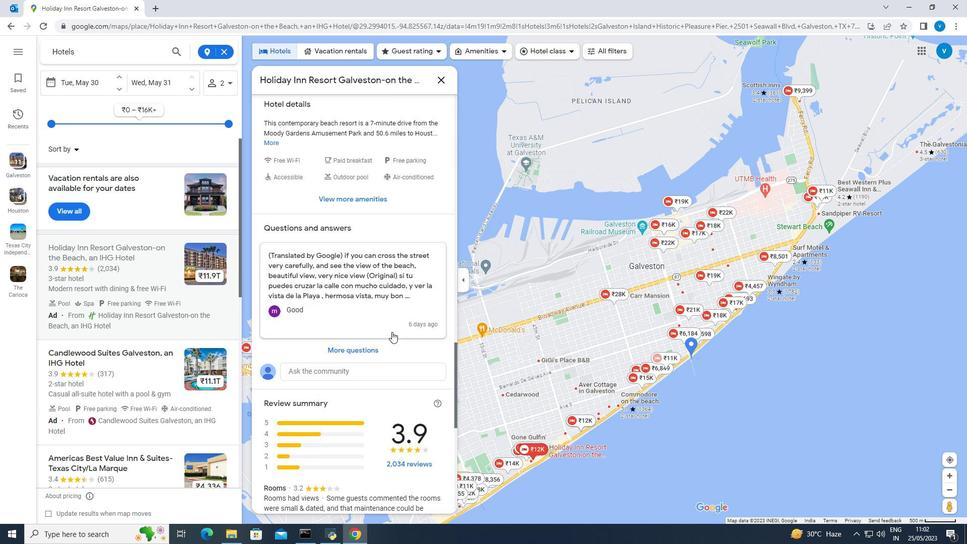 
Action: Mouse moved to (392, 332)
Screenshot: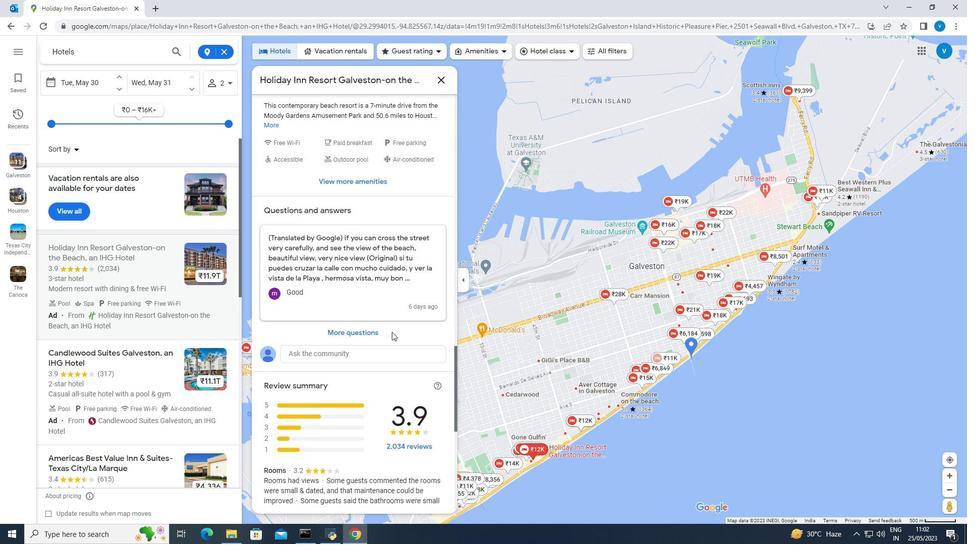 
Action: Mouse scrolled (392, 331) with delta (0, 0)
Screenshot: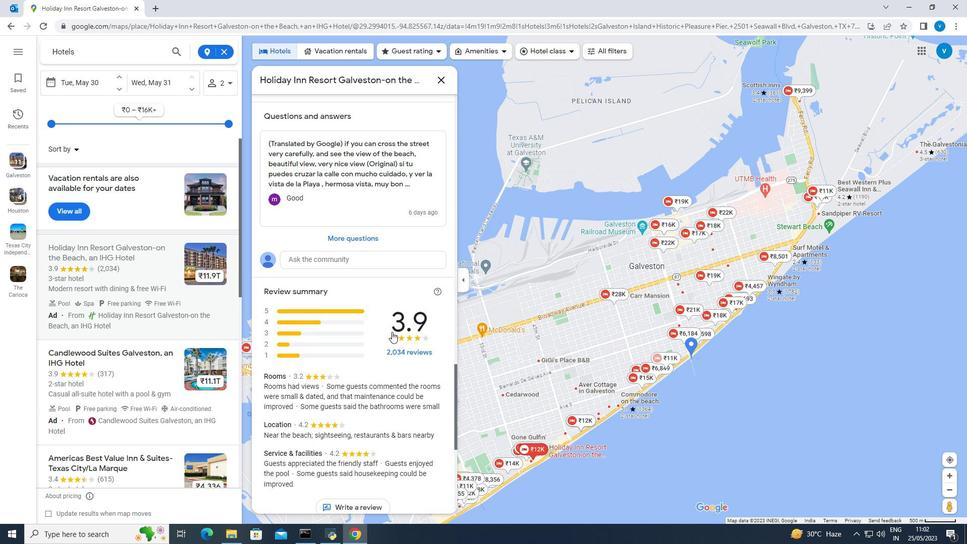 
Action: Mouse scrolled (392, 331) with delta (0, 0)
Screenshot: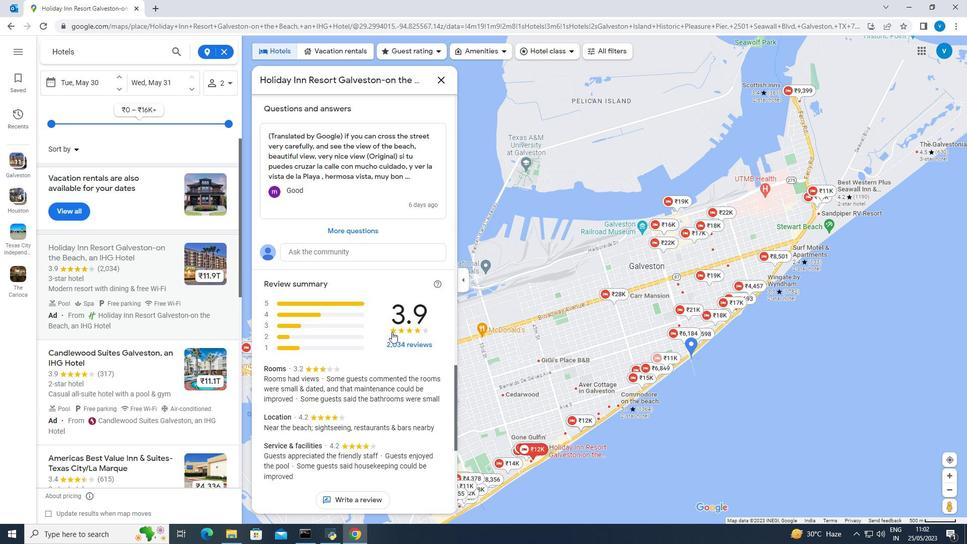 
Action: Mouse moved to (391, 332)
Screenshot: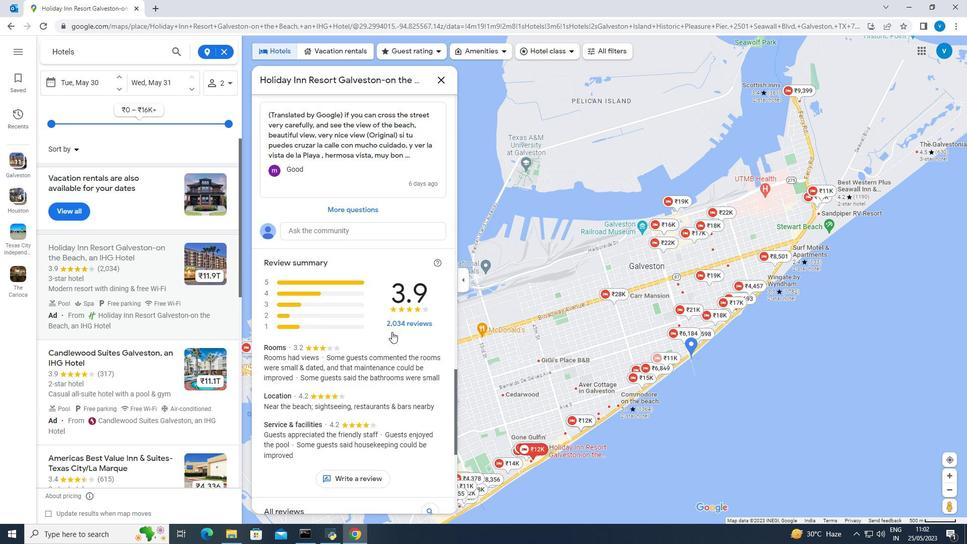 
Action: Mouse scrolled (391, 332) with delta (0, 0)
Screenshot: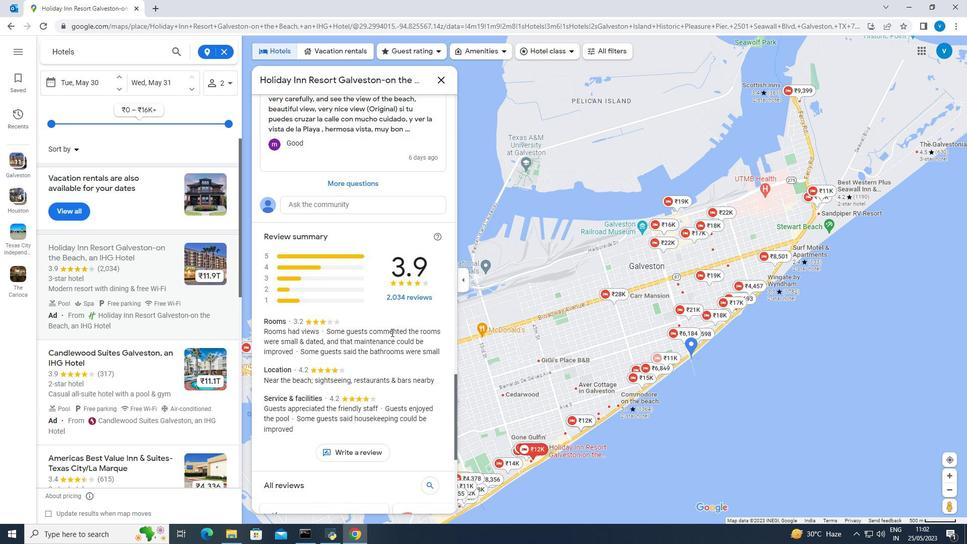 
Action: Mouse moved to (347, 277)
Screenshot: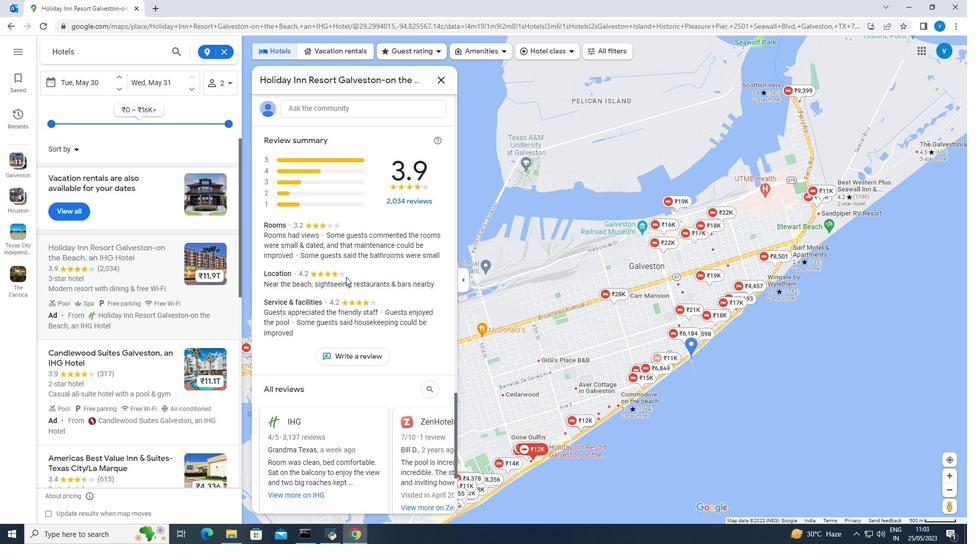 
Action: Mouse scrolled (347, 276) with delta (0, 0)
Screenshot: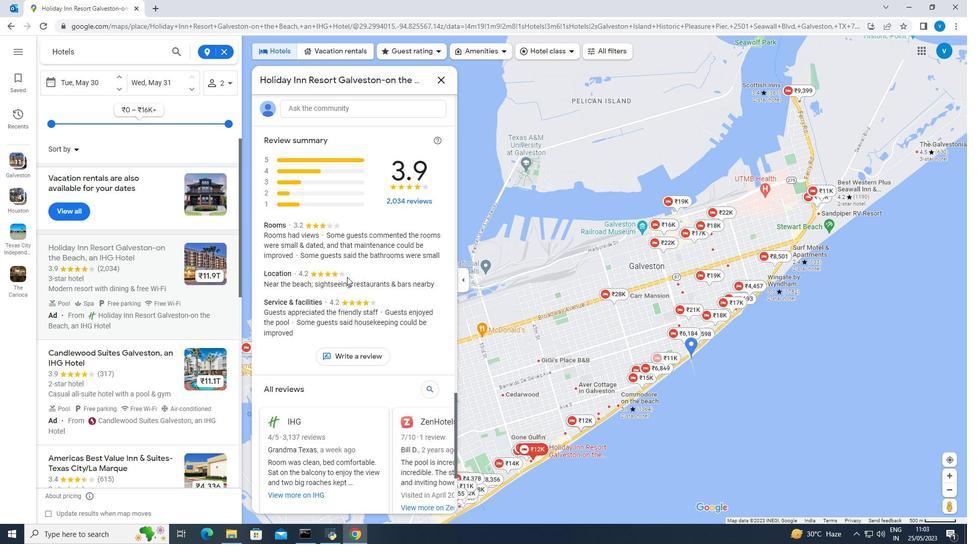 
Action: Mouse moved to (347, 277)
Screenshot: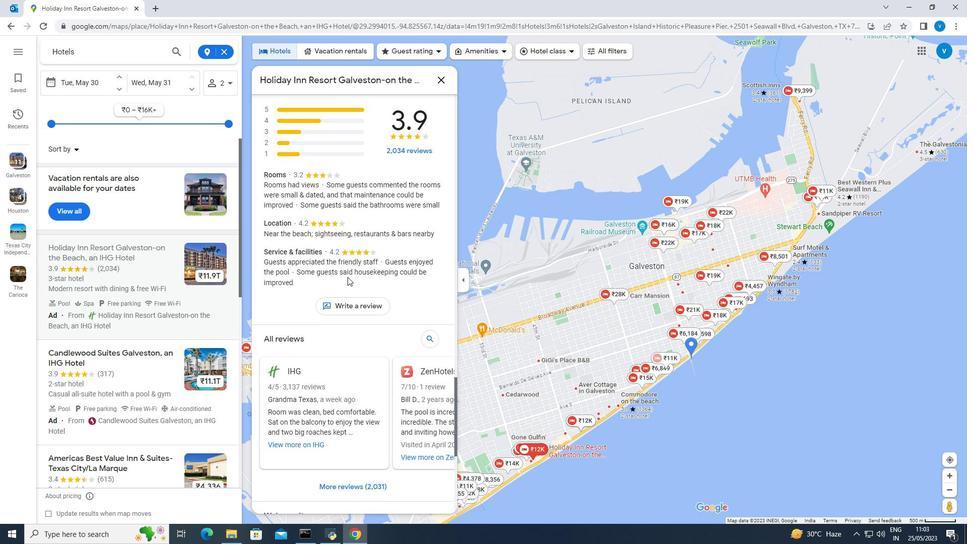 
Action: Mouse scrolled (347, 277) with delta (0, 0)
Screenshot: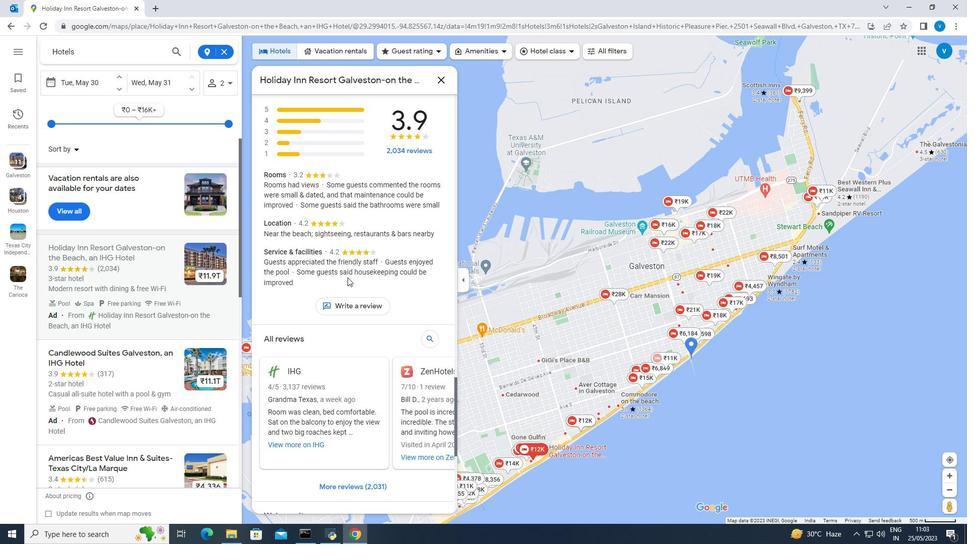 
Action: Mouse scrolled (347, 277) with delta (0, 0)
Screenshot: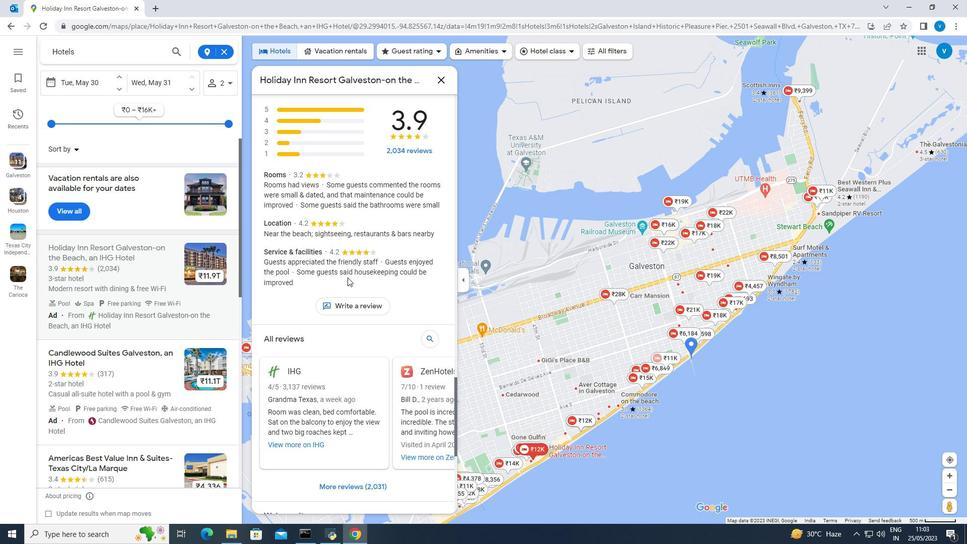 
Action: Mouse moved to (349, 282)
Screenshot: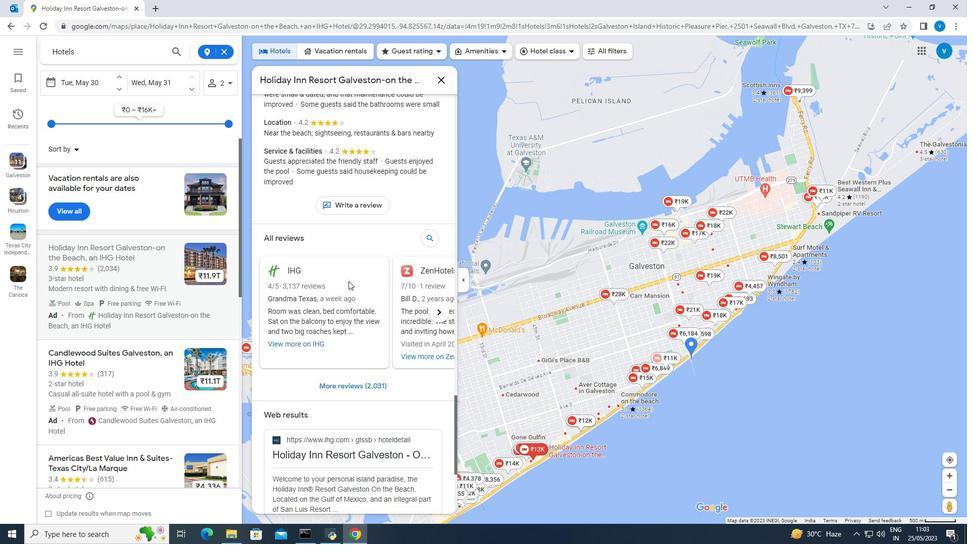 
Action: Mouse scrolled (349, 281) with delta (0, 0)
Screenshot: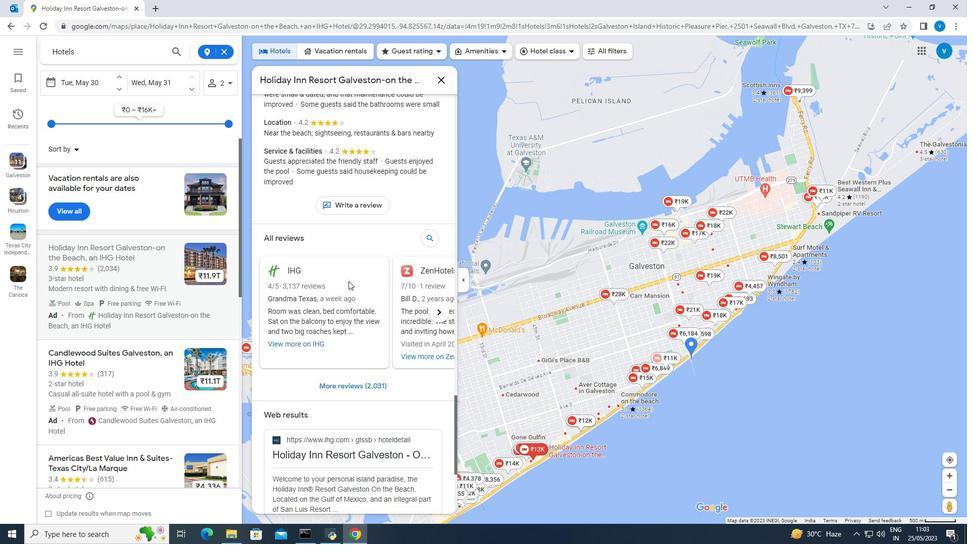 
Action: Mouse moved to (348, 283)
Screenshot: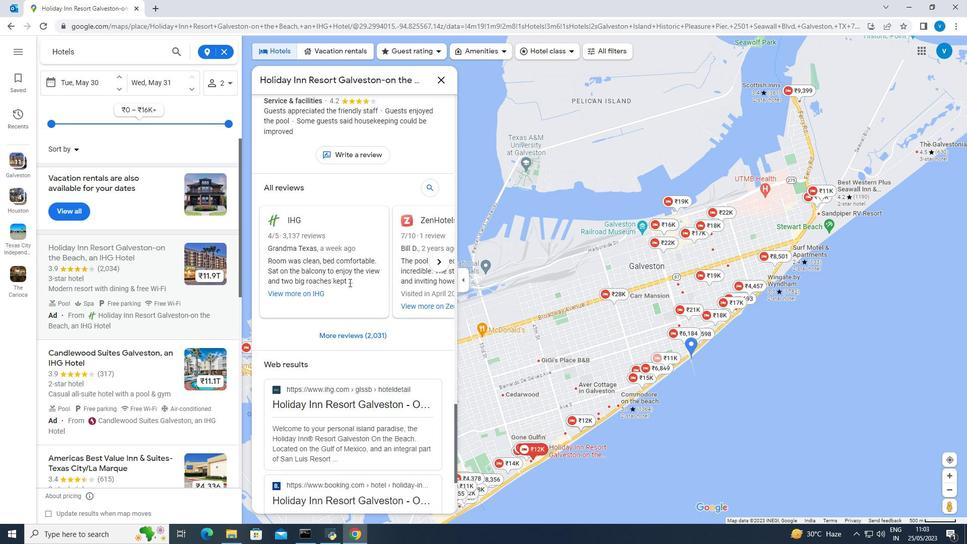 
Action: Mouse scrolled (348, 283) with delta (0, 0)
Screenshot: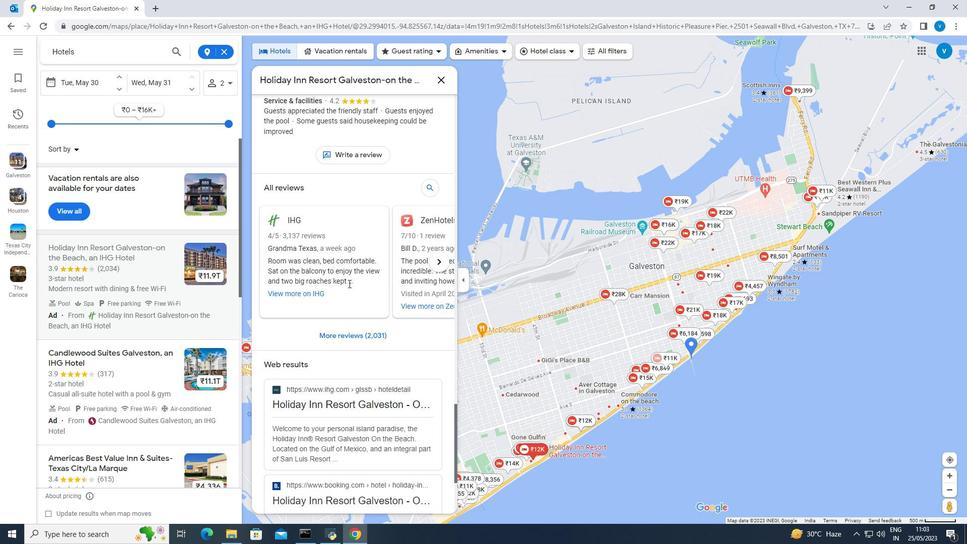 
Action: Mouse moved to (347, 284)
Screenshot: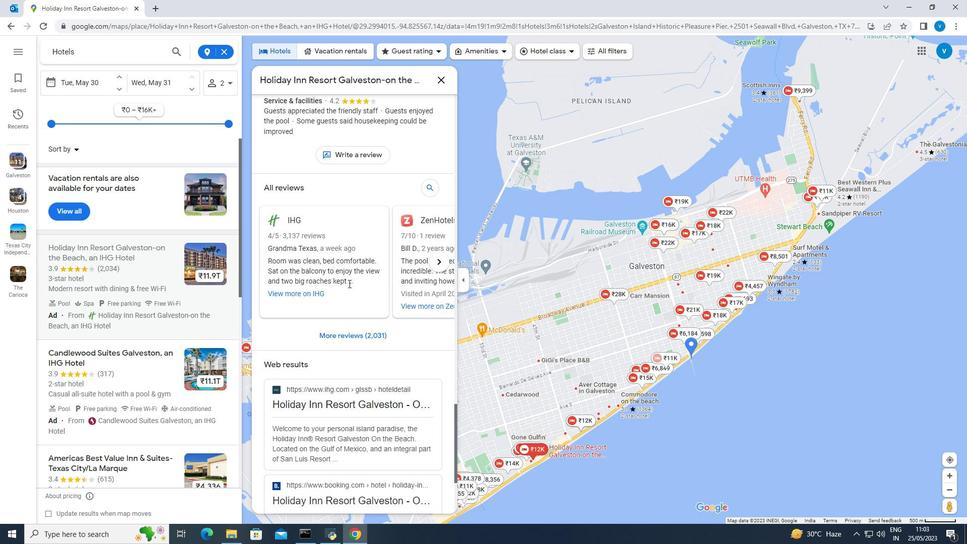
Action: Mouse scrolled (347, 284) with delta (0, 0)
Screenshot: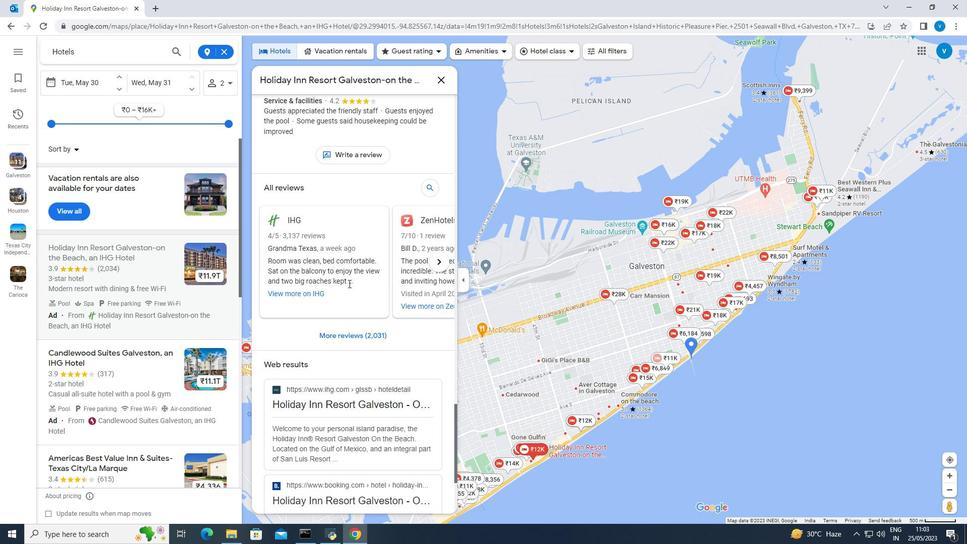 
Action: Mouse scrolled (347, 284) with delta (0, 0)
Screenshot: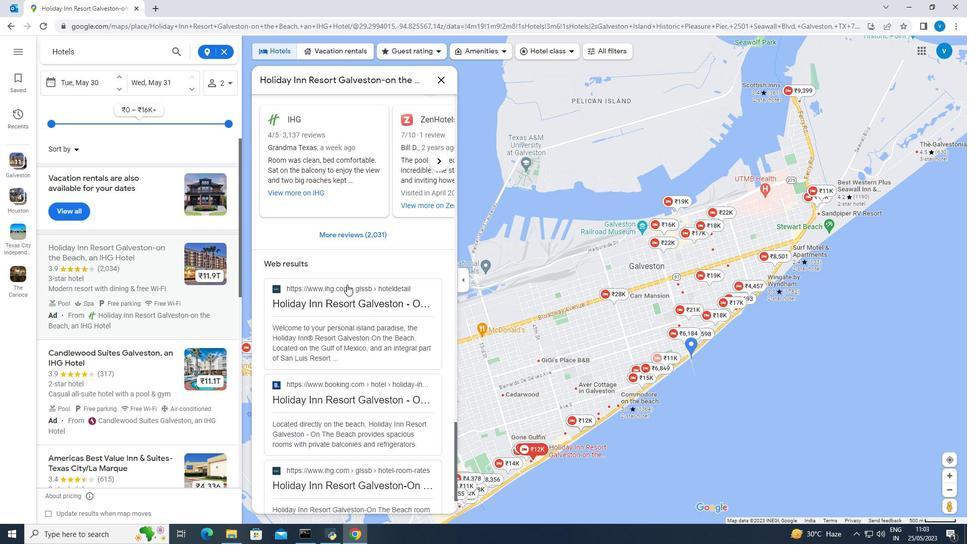 
Action: Mouse scrolled (347, 285) with delta (0, 0)
Screenshot: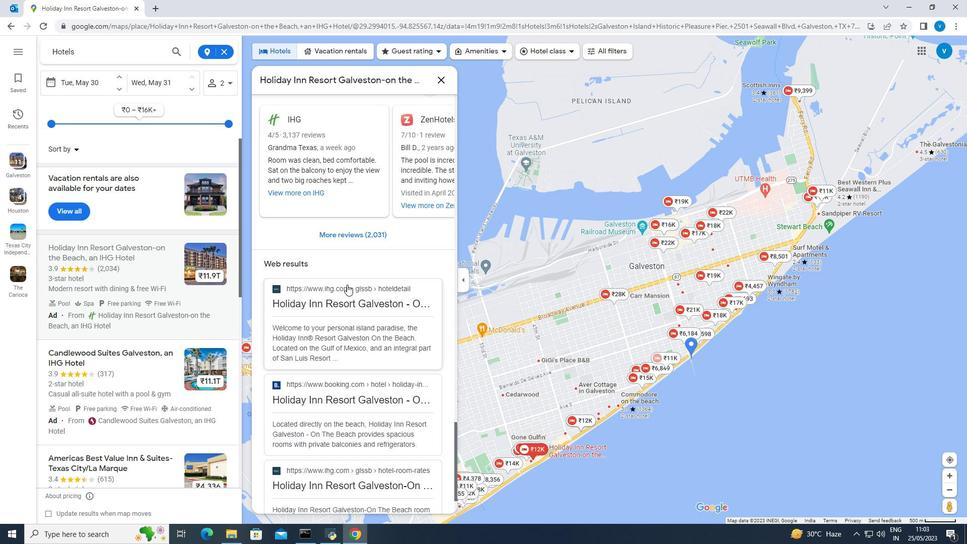 
Action: Mouse scrolled (347, 285) with delta (0, 0)
Screenshot: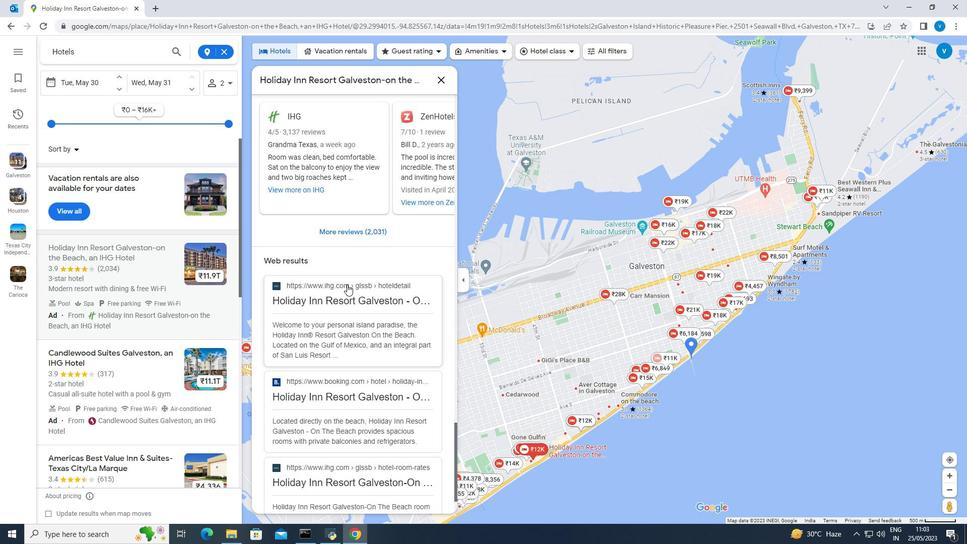 
Action: Mouse scrolled (347, 285) with delta (0, 0)
Screenshot: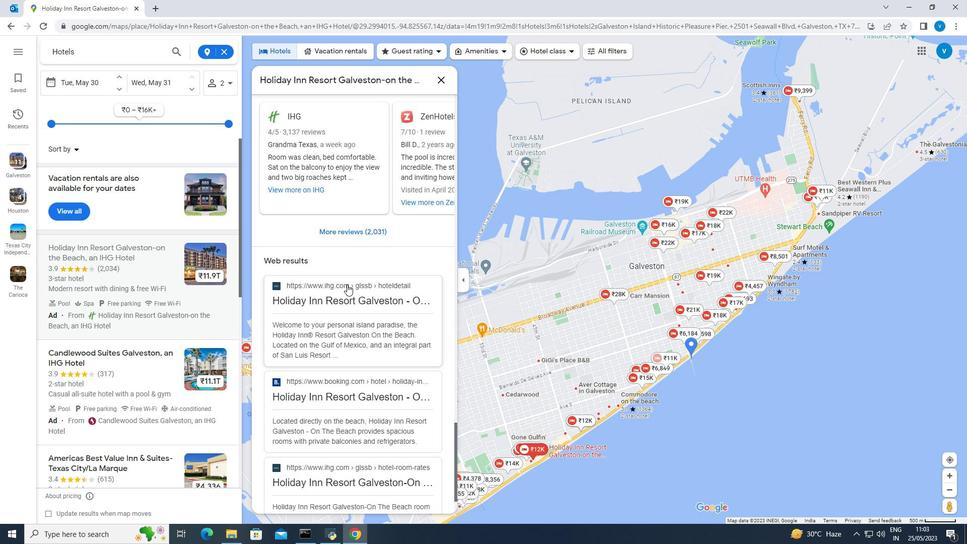 
Action: Mouse moved to (346, 285)
Screenshot: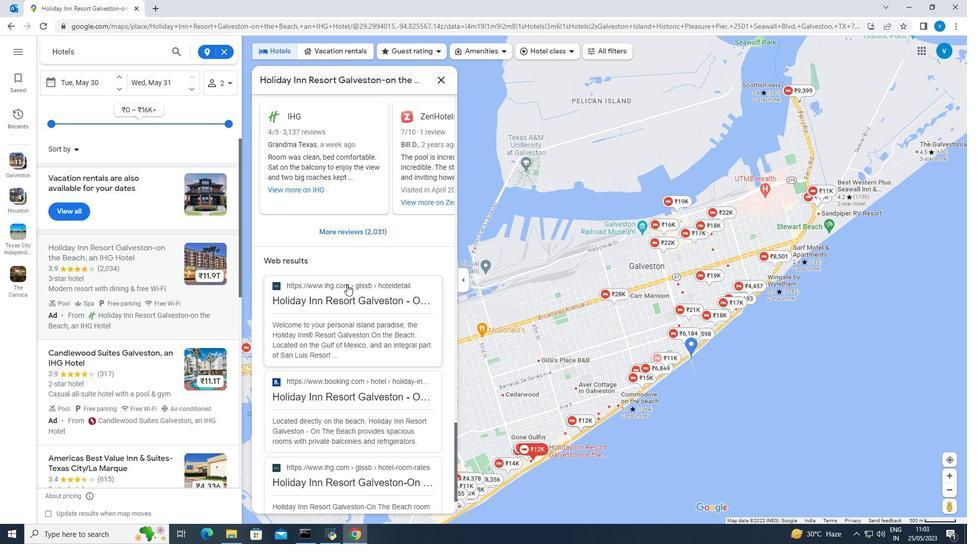 
Action: Mouse scrolled (346, 285) with delta (0, 0)
Screenshot: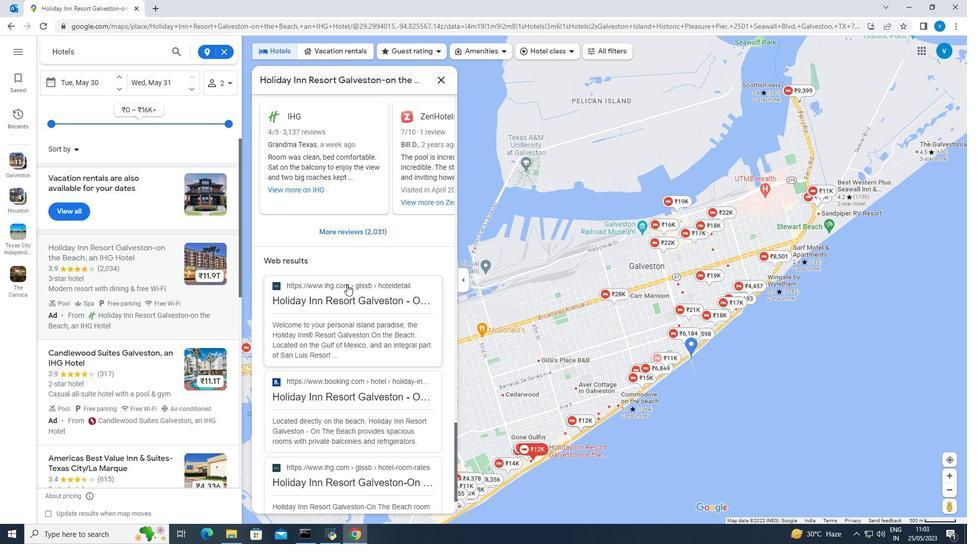 
Action: Mouse scrolled (346, 285) with delta (0, 0)
Screenshot: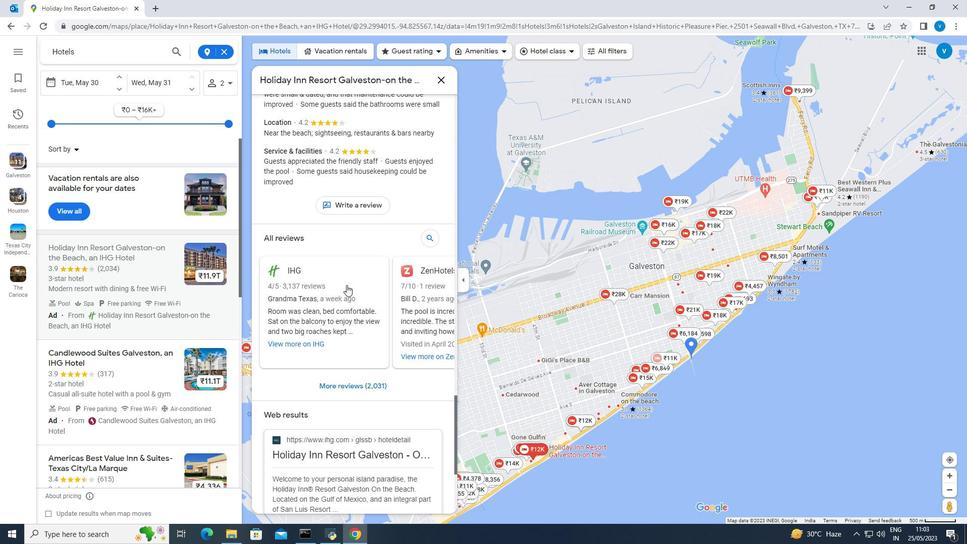 
Action: Mouse scrolled (346, 285) with delta (0, 0)
Screenshot: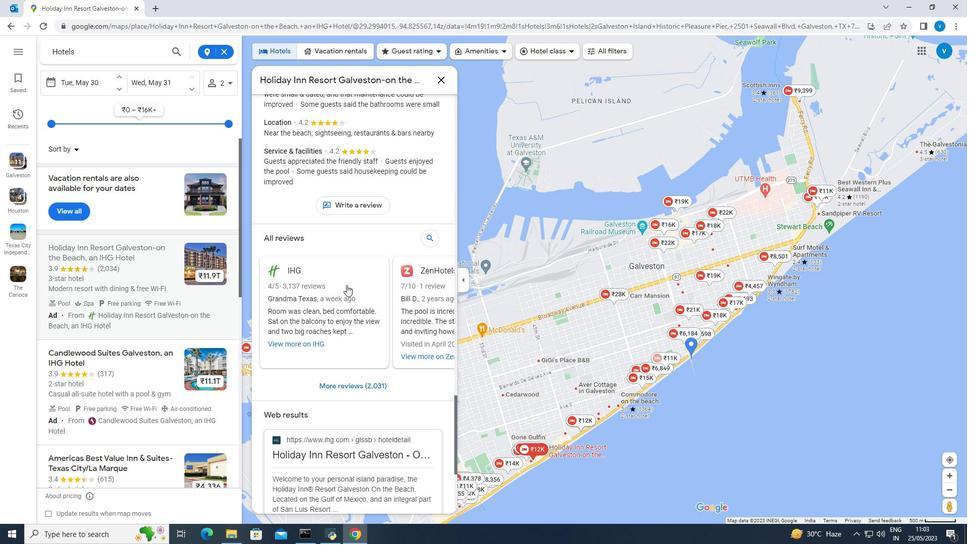 
Action: Mouse scrolled (346, 285) with delta (0, 0)
Screenshot: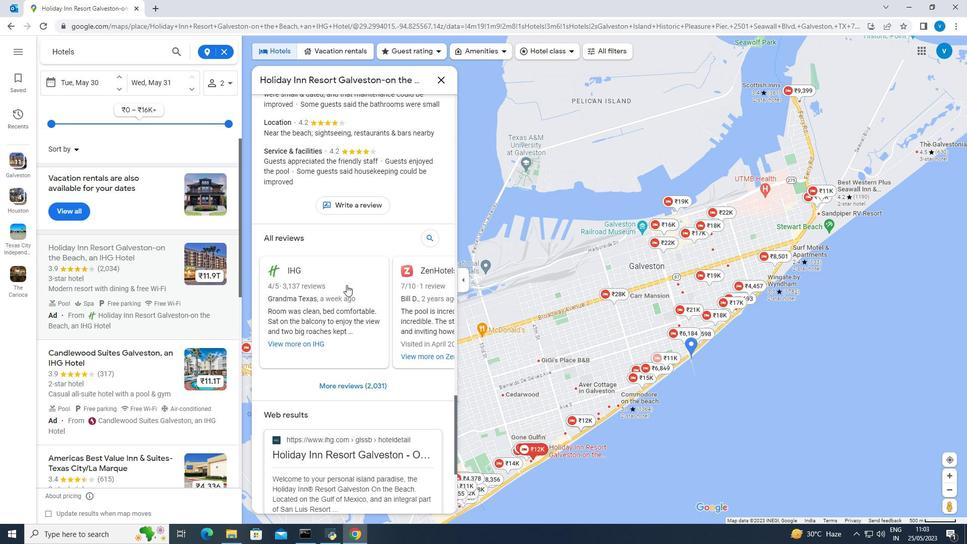 
Action: Mouse scrolled (346, 285) with delta (0, 0)
Screenshot: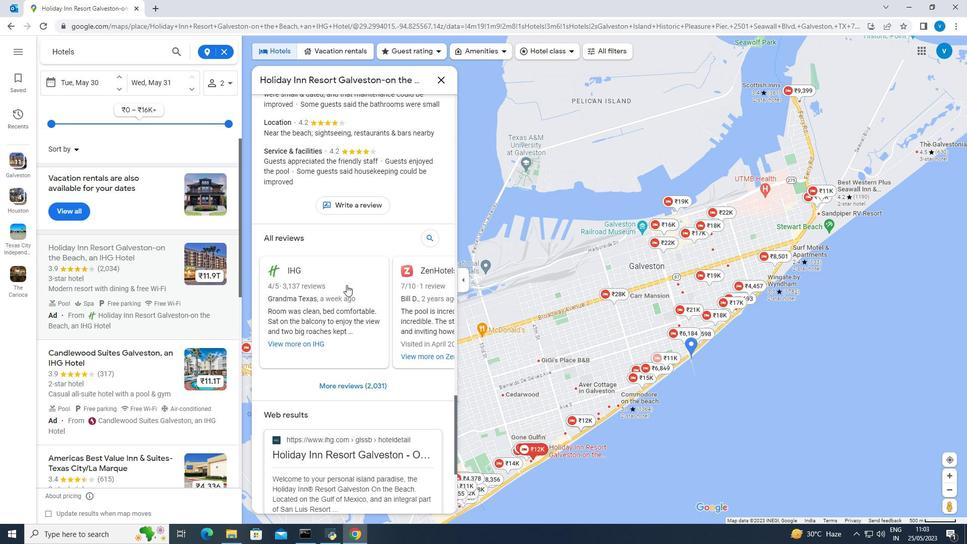 
Action: Mouse scrolled (346, 285) with delta (0, 0)
Screenshot: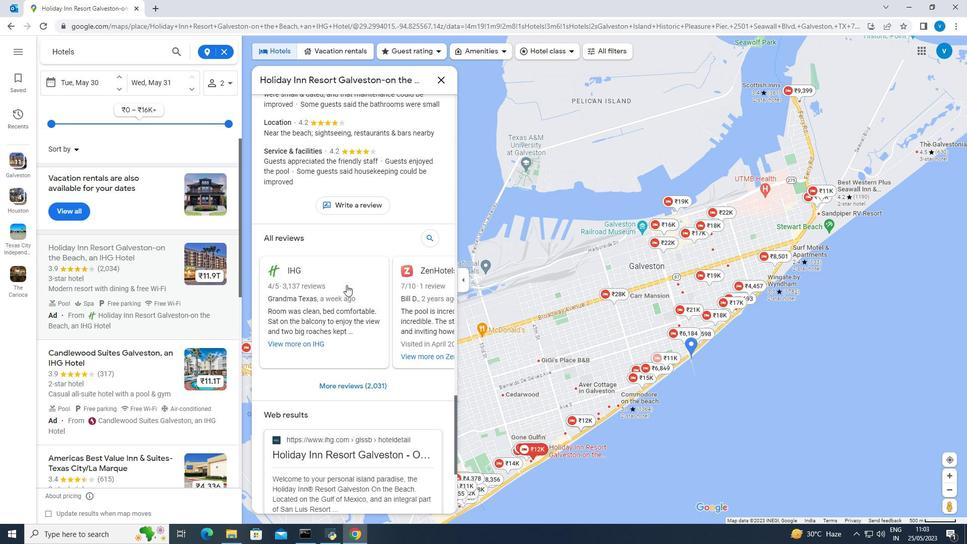 
Action: Mouse scrolled (346, 285) with delta (0, 0)
Screenshot: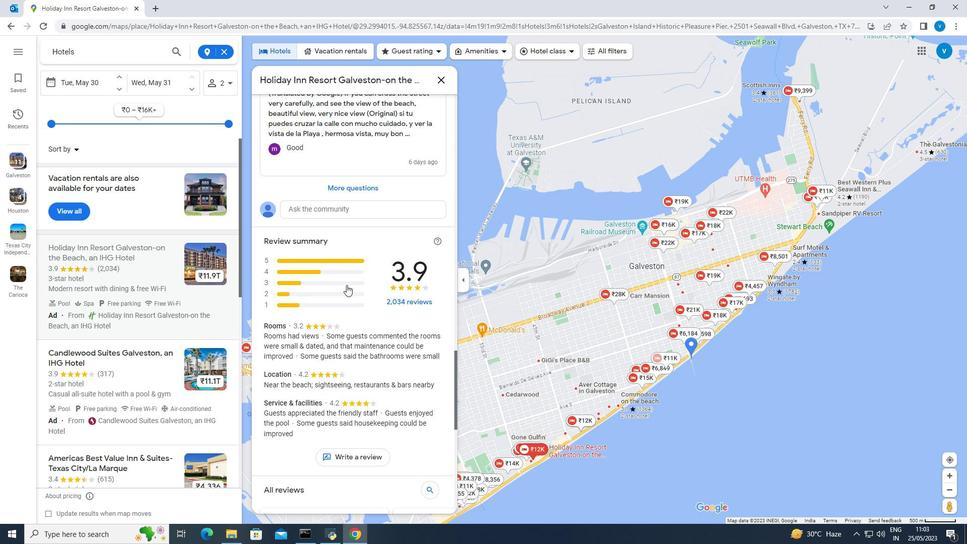 
Action: Mouse scrolled (346, 285) with delta (0, 0)
Screenshot: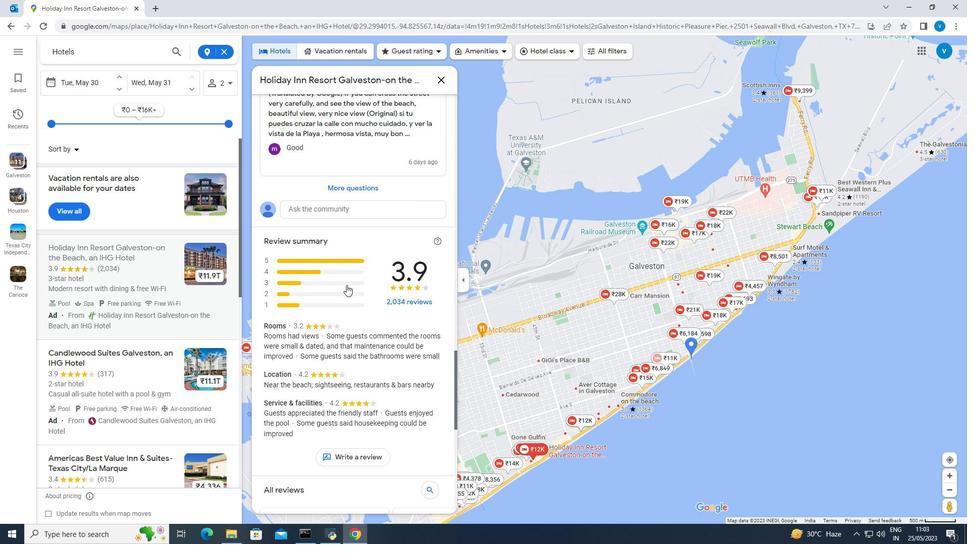 
Action: Mouse scrolled (346, 285) with delta (0, 0)
Screenshot: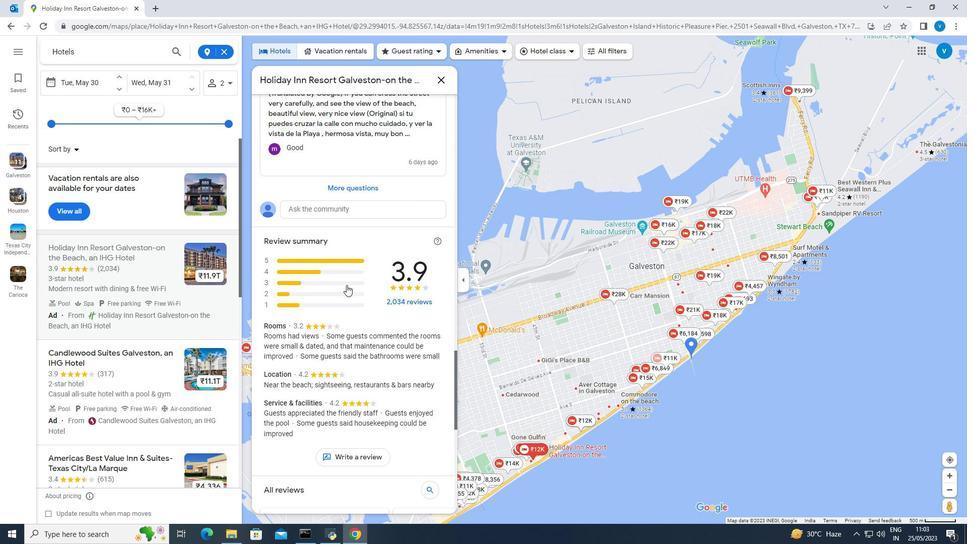 
Action: Mouse scrolled (346, 285) with delta (0, 0)
Screenshot: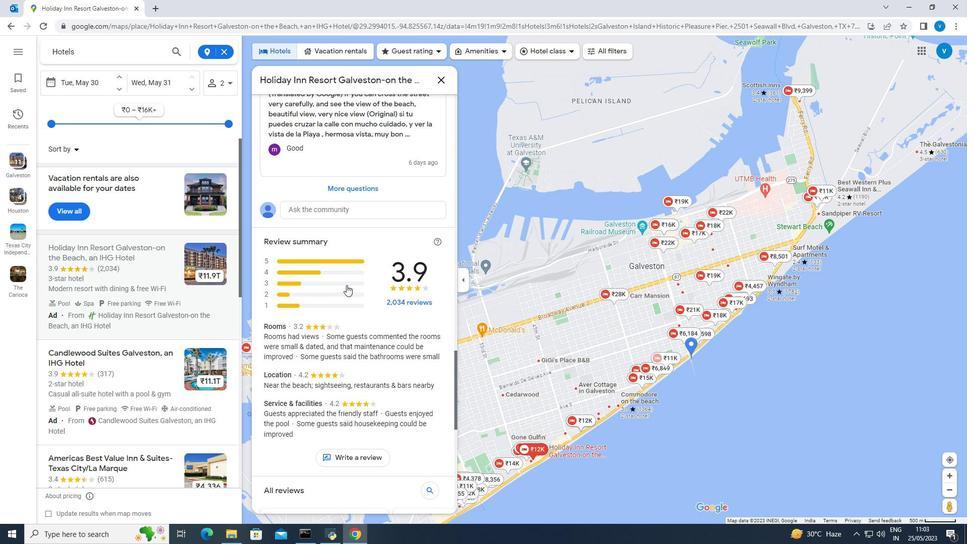 
Action: Mouse scrolled (346, 285) with delta (0, 0)
Screenshot: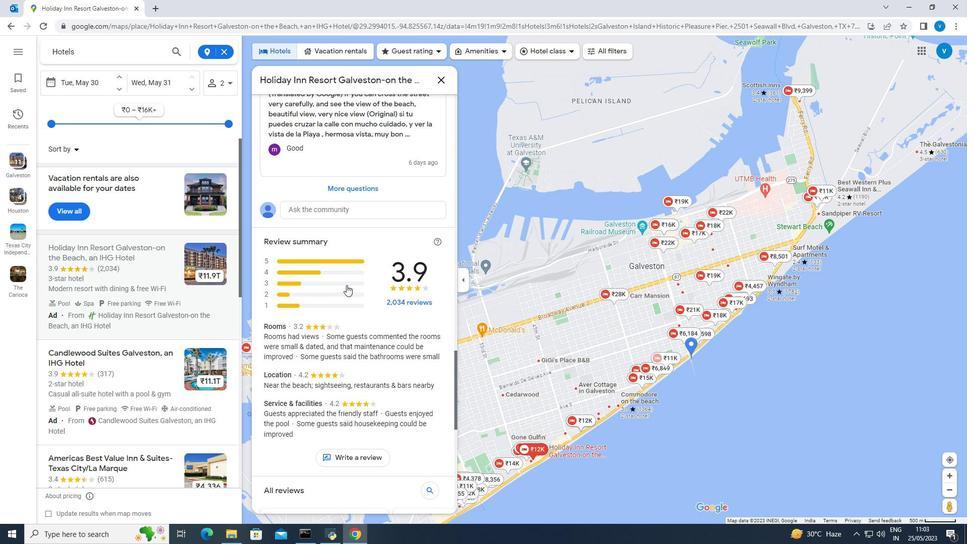 
Action: Mouse scrolled (346, 285) with delta (0, 0)
Screenshot: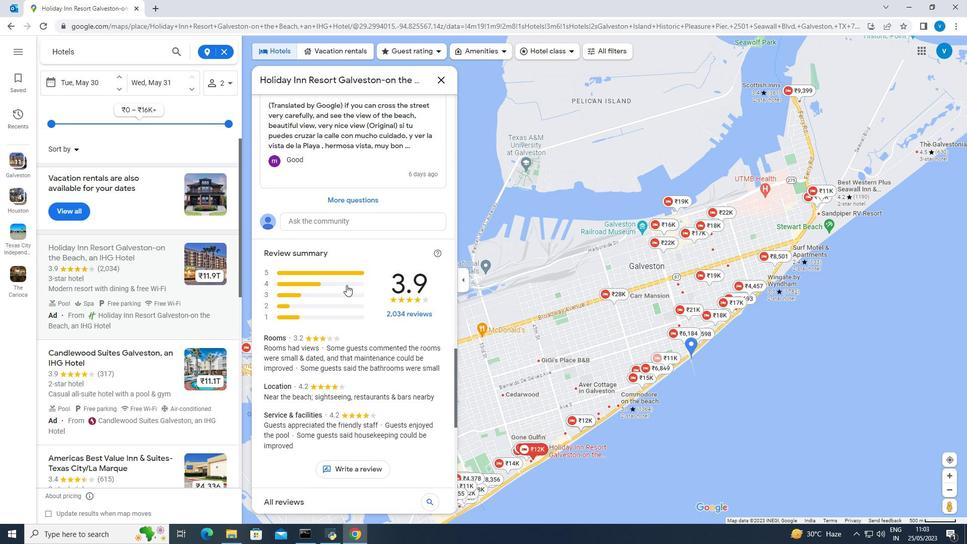 
Action: Mouse moved to (346, 285)
Screenshot: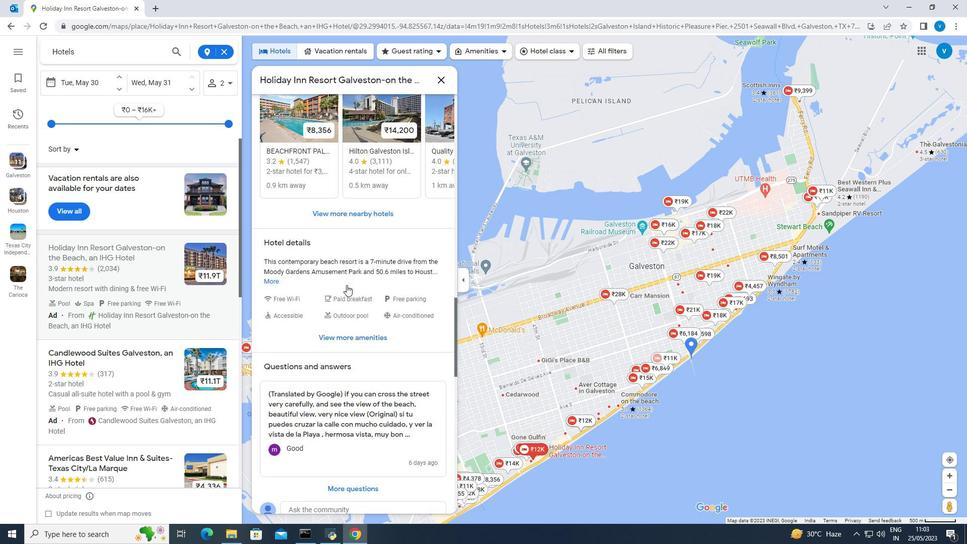 
Action: Mouse scrolled (346, 286) with delta (0, 0)
Screenshot: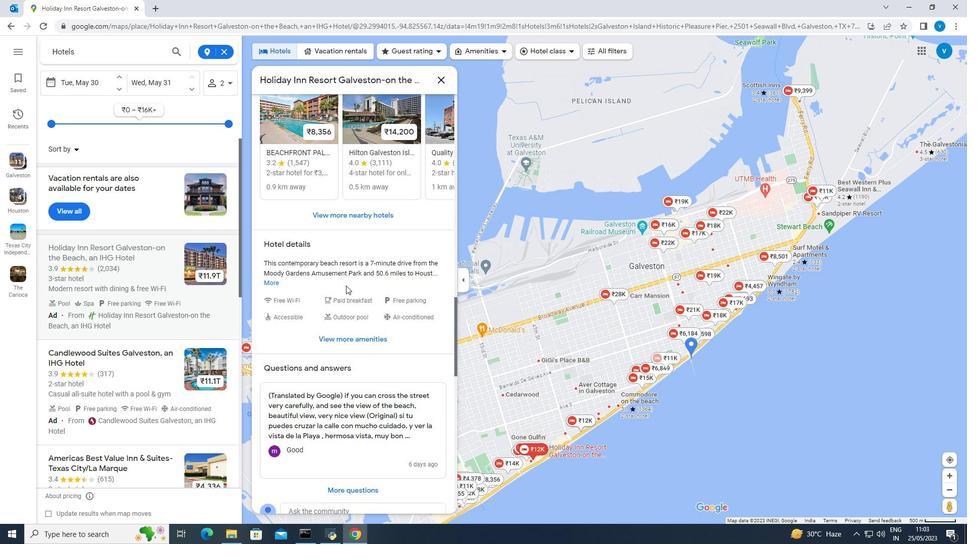 
Action: Mouse scrolled (346, 286) with delta (0, 0)
Screenshot: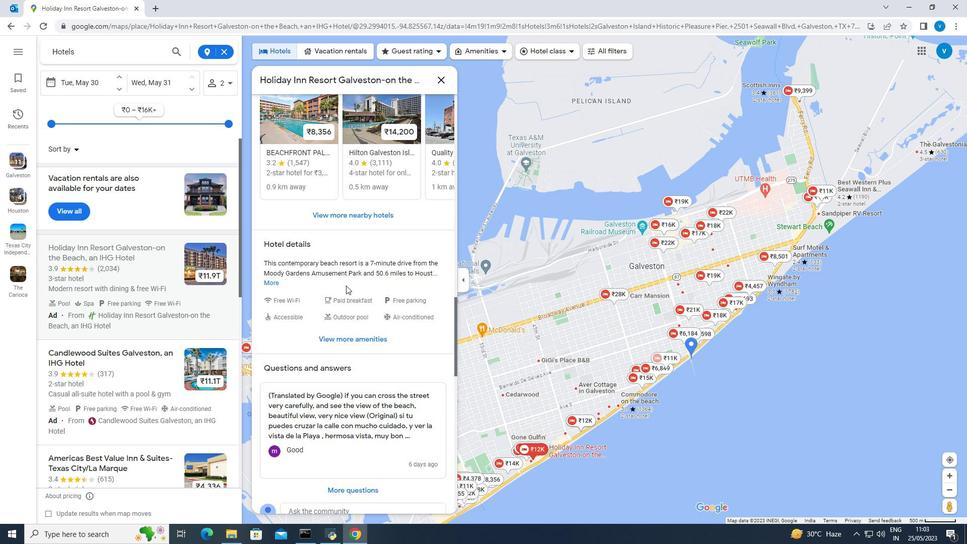 
Action: Mouse scrolled (346, 286) with delta (0, 0)
Screenshot: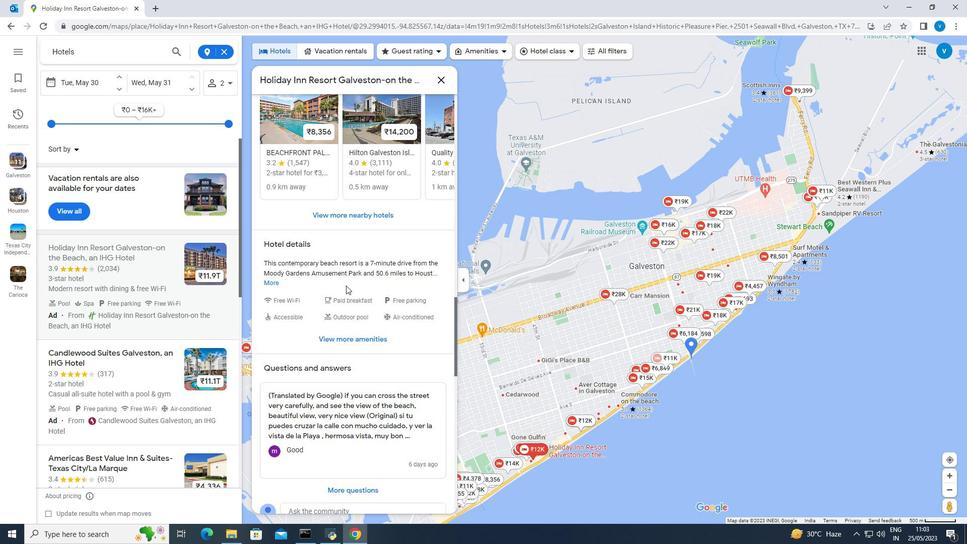 
Action: Mouse scrolled (346, 286) with delta (0, 0)
Screenshot: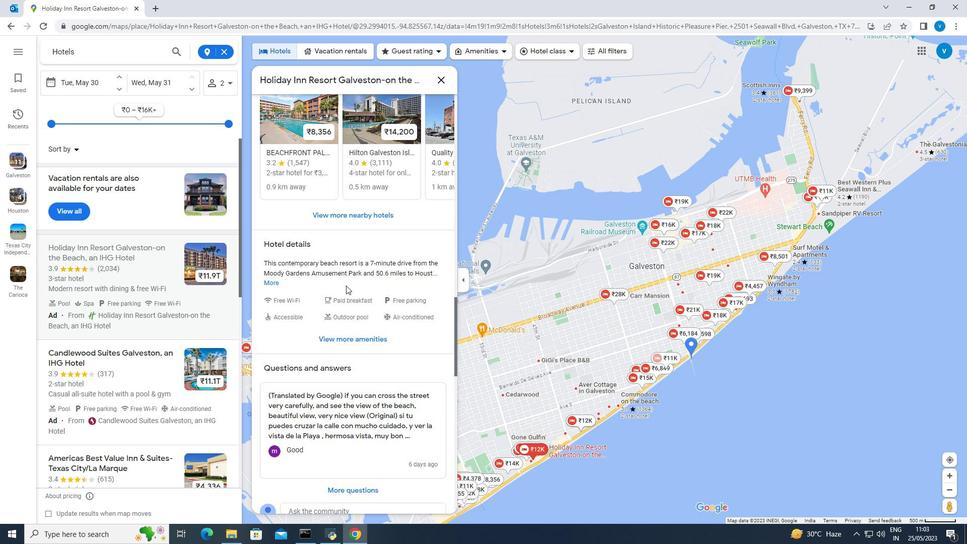 
Action: Mouse scrolled (346, 286) with delta (0, 0)
Screenshot: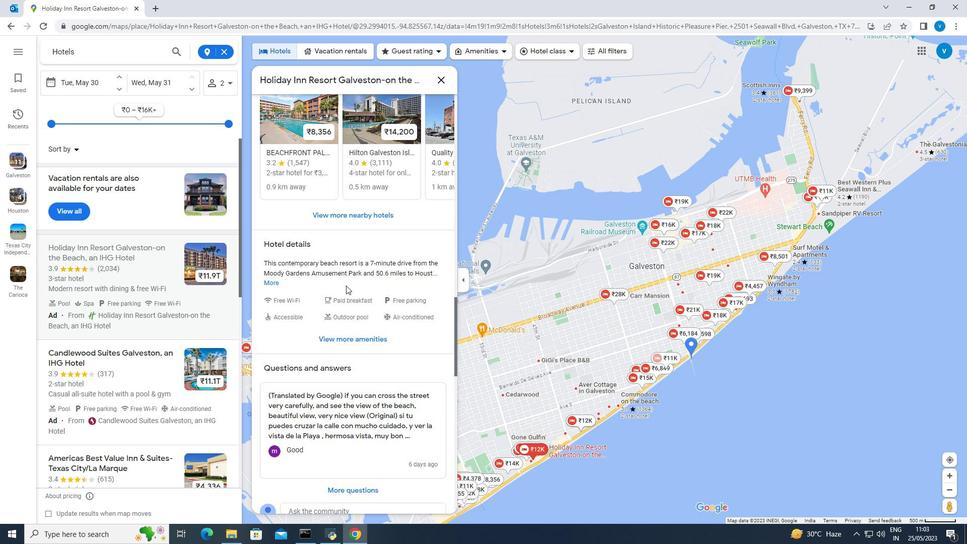 
Action: Mouse scrolled (346, 286) with delta (0, 0)
Screenshot: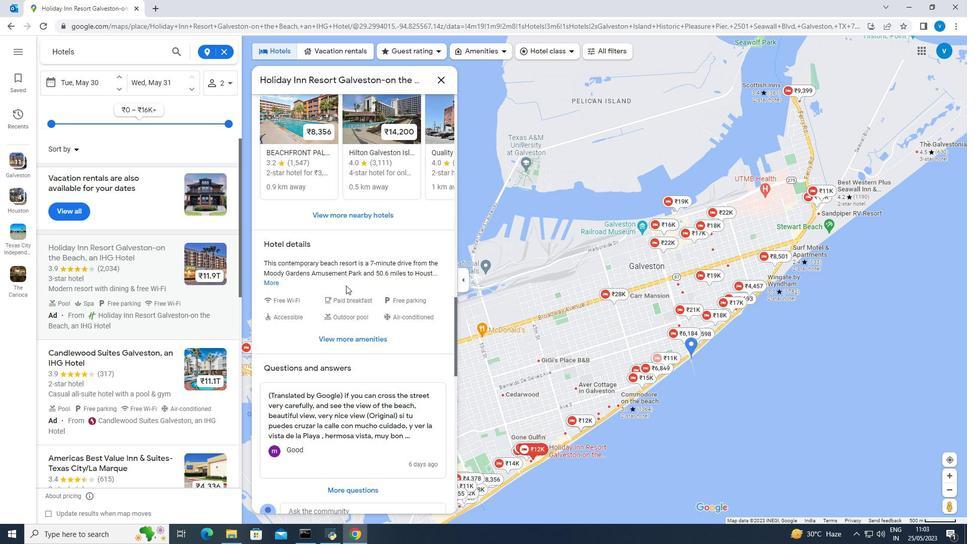 
Action: Mouse scrolled (346, 286) with delta (0, 0)
Screenshot: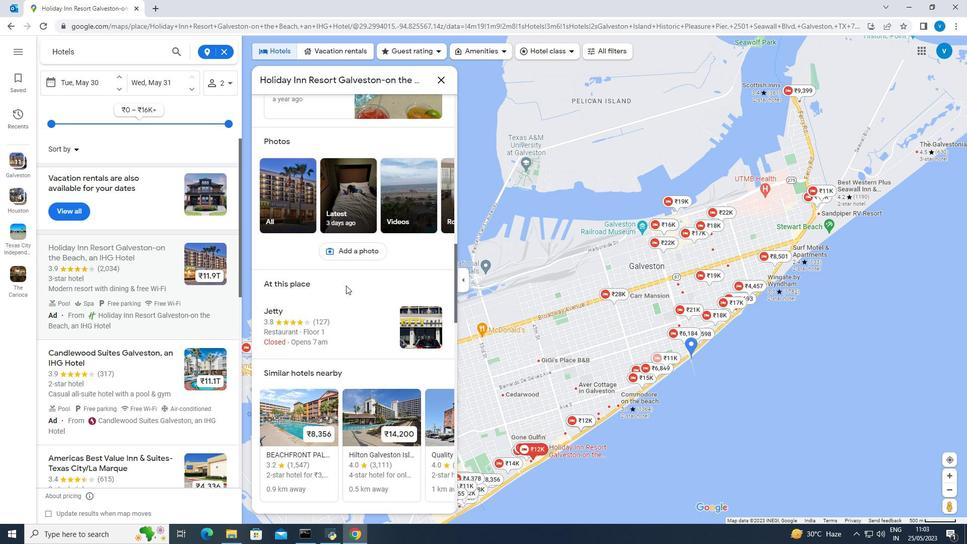 
Action: Mouse moved to (346, 285)
Screenshot: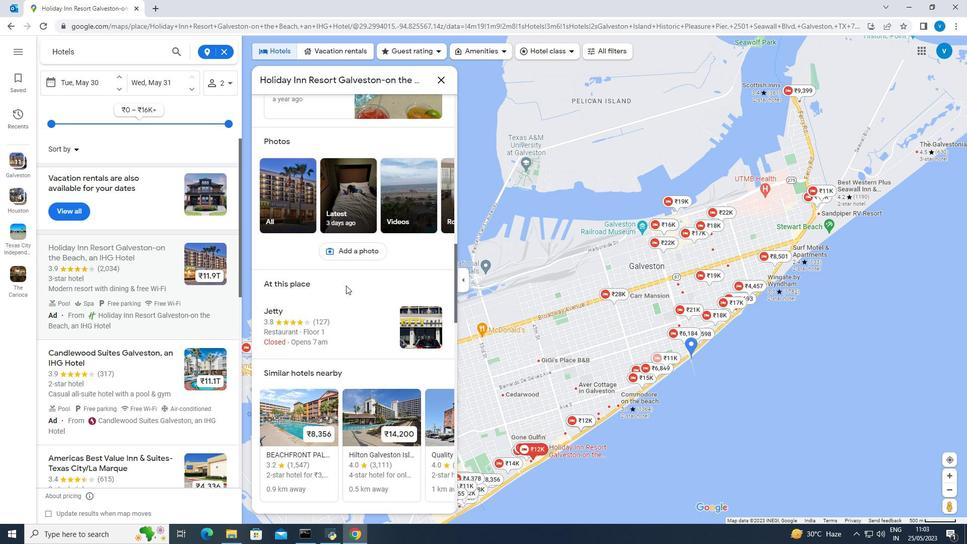 
Action: Mouse scrolled (346, 286) with delta (0, 0)
Screenshot: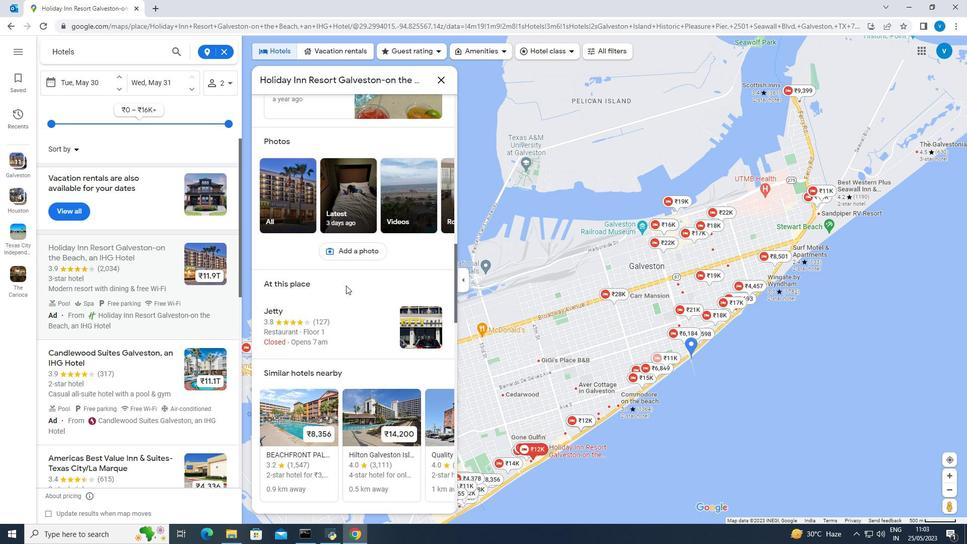 
Action: Mouse scrolled (346, 286) with delta (0, 0)
Screenshot: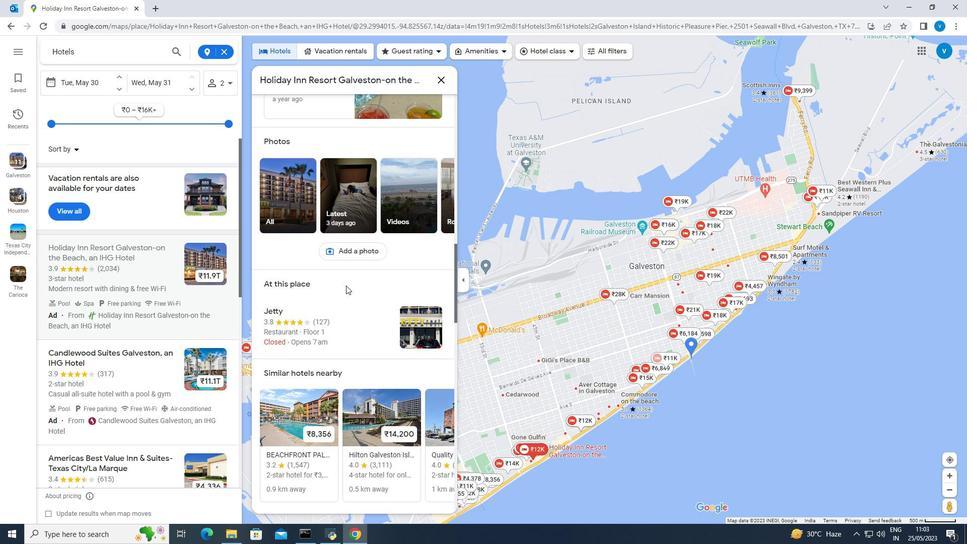 
Action: Mouse moved to (346, 285)
Screenshot: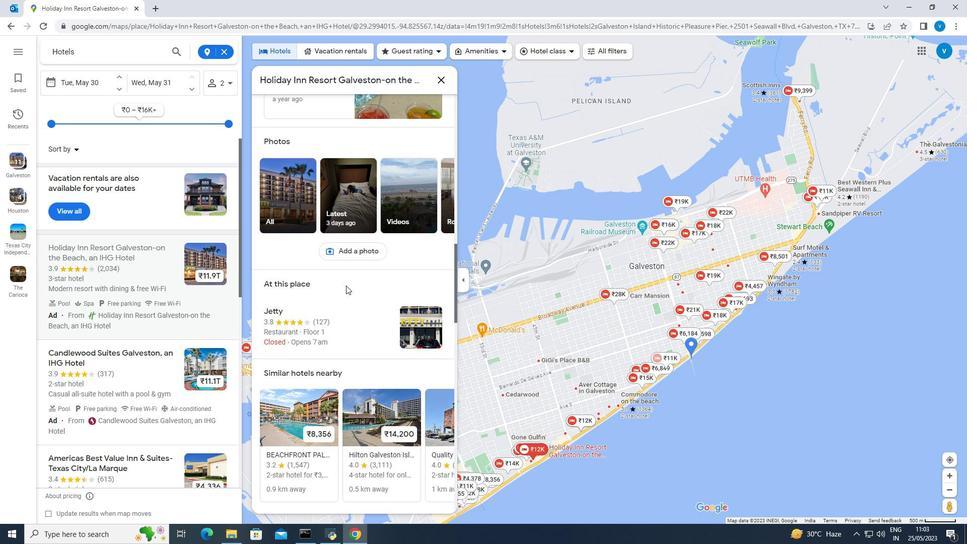 
Action: Mouse scrolled (346, 286) with delta (0, 0)
Screenshot: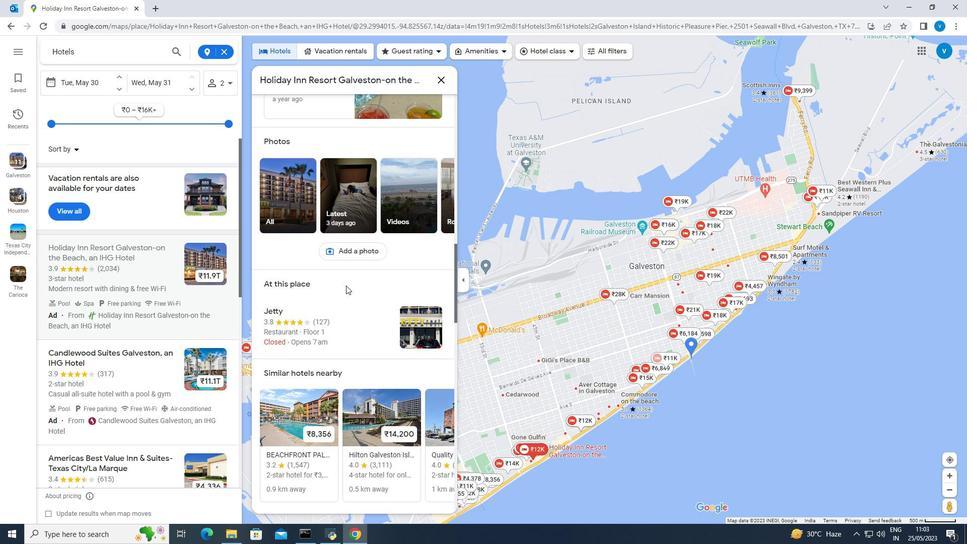 
Action: Mouse moved to (346, 285)
Screenshot: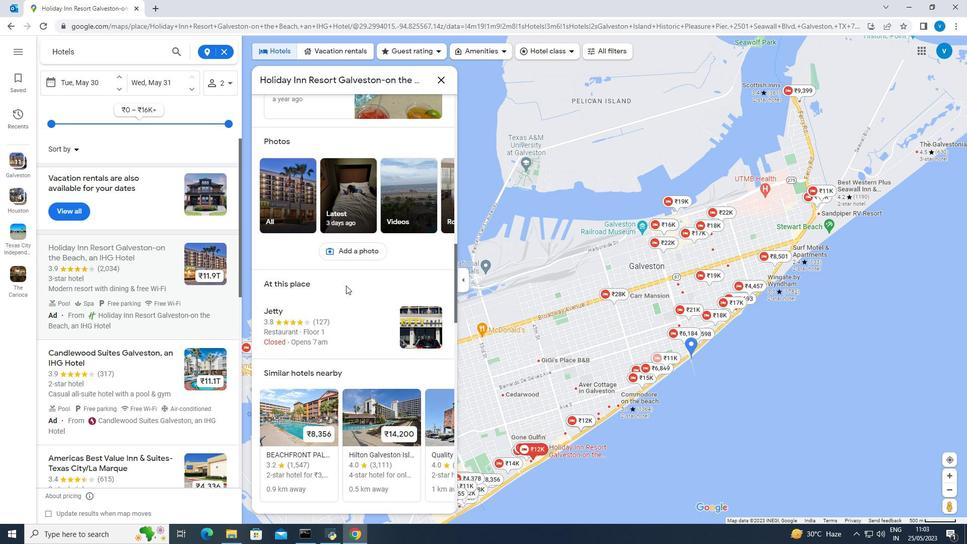 
Action: Mouse scrolled (346, 286) with delta (0, 0)
Screenshot: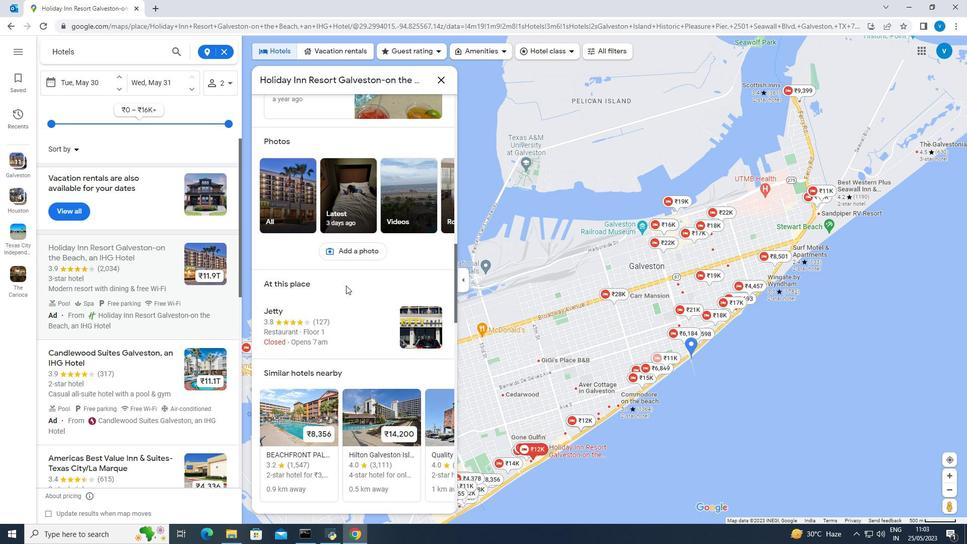 
Action: Mouse moved to (346, 285)
Screenshot: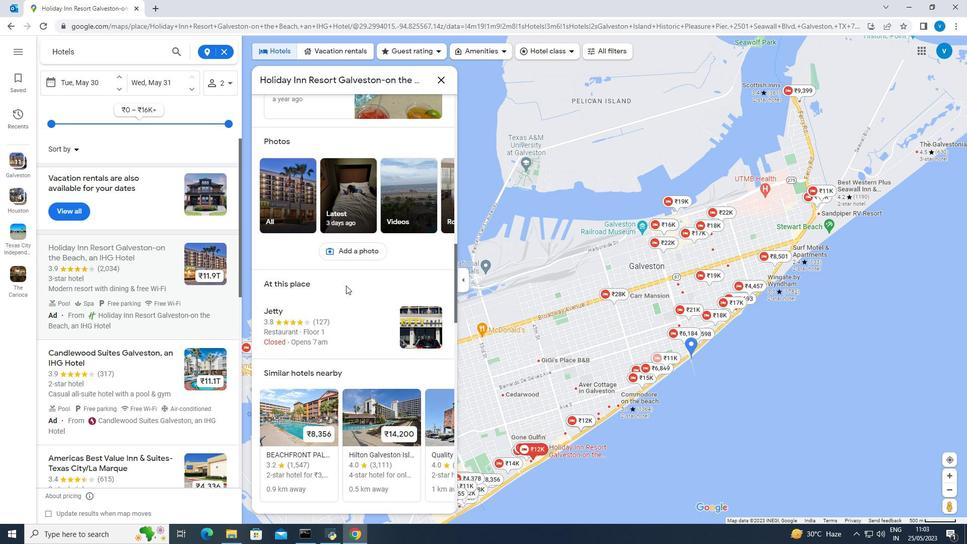 
Action: Mouse scrolled (346, 286) with delta (0, 0)
Screenshot: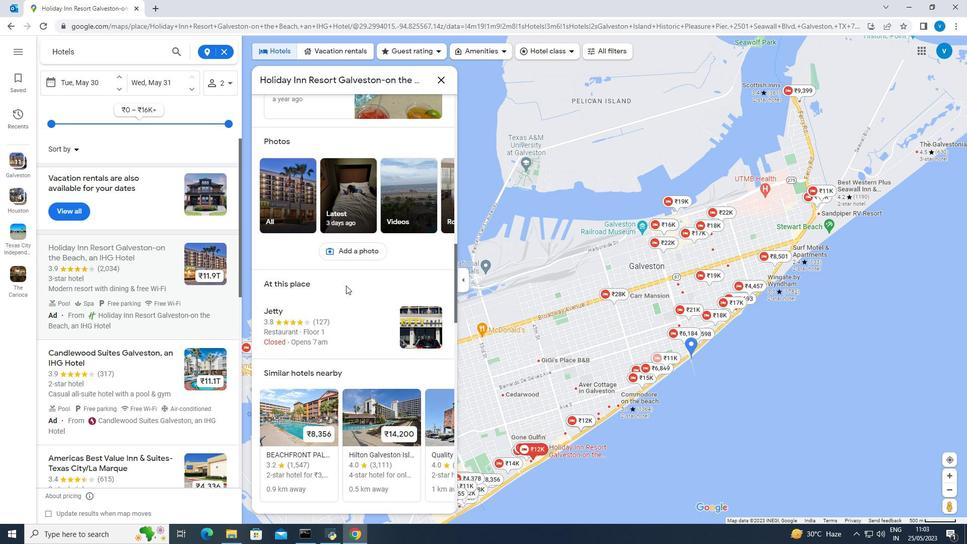 
Action: Mouse scrolled (346, 286) with delta (0, 0)
Screenshot: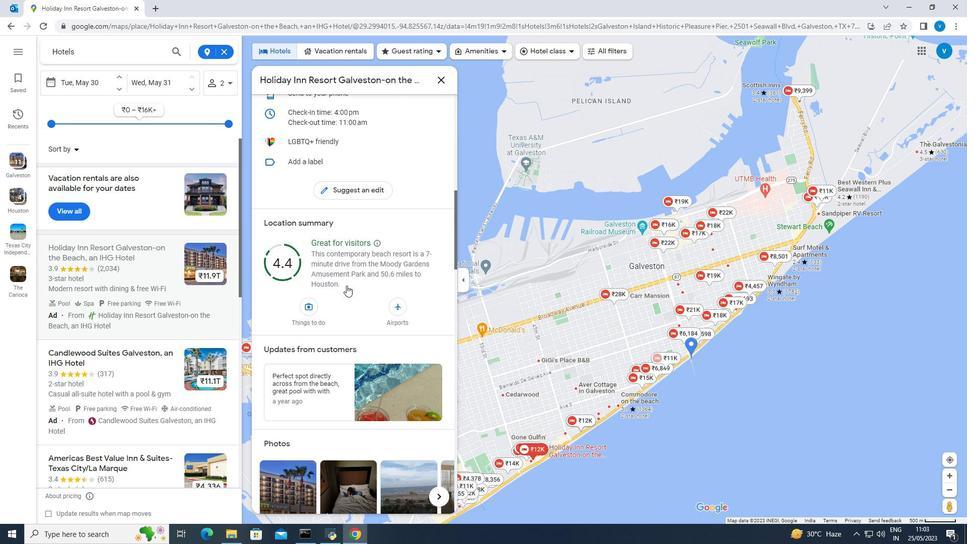 
Action: Mouse scrolled (346, 286) with delta (0, 0)
Screenshot: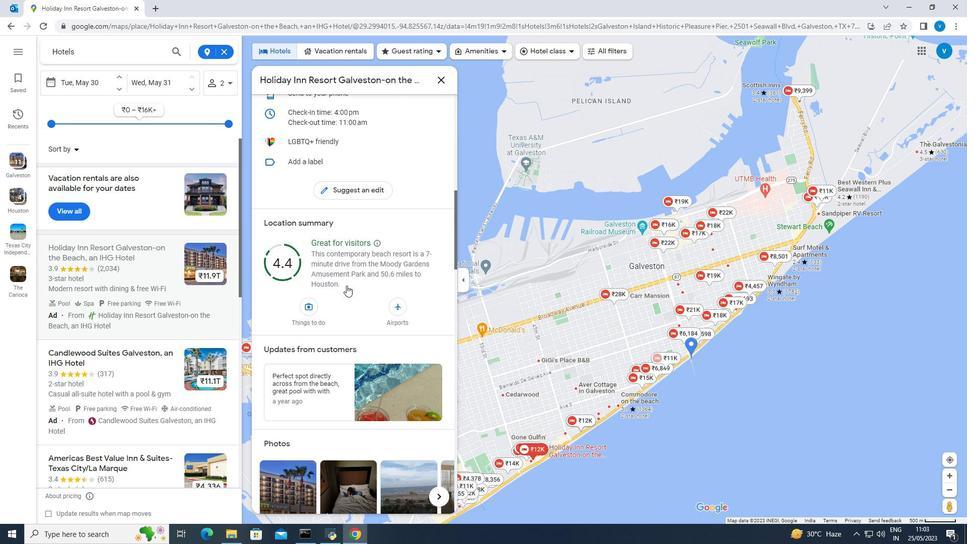
Action: Mouse scrolled (346, 286) with delta (0, 0)
Screenshot: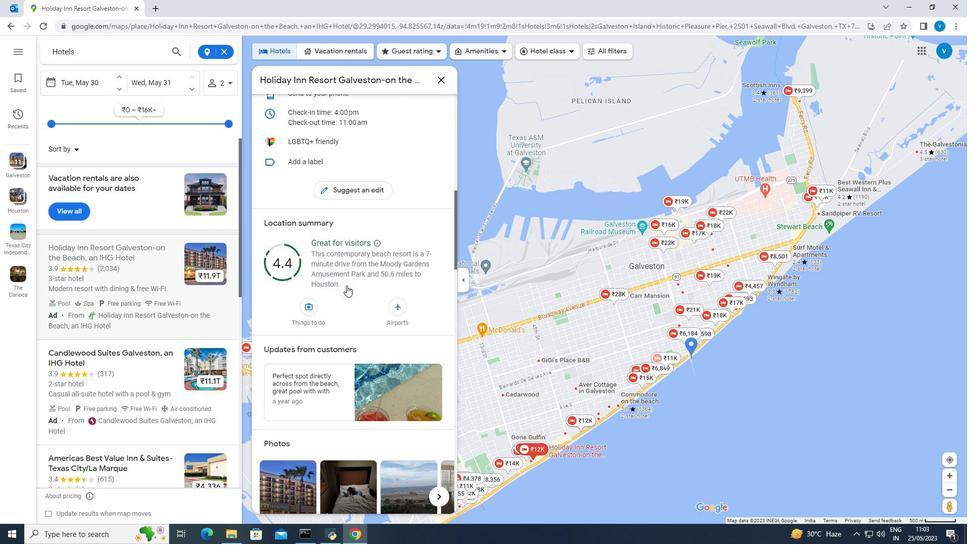 
Action: Mouse scrolled (346, 286) with delta (0, 0)
Screenshot: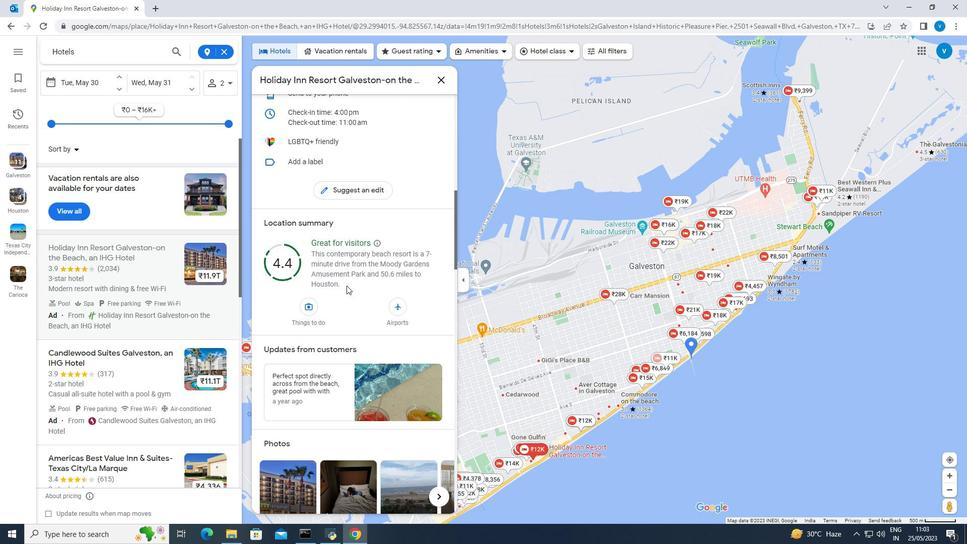 
Action: Mouse scrolled (346, 286) with delta (0, 0)
Screenshot: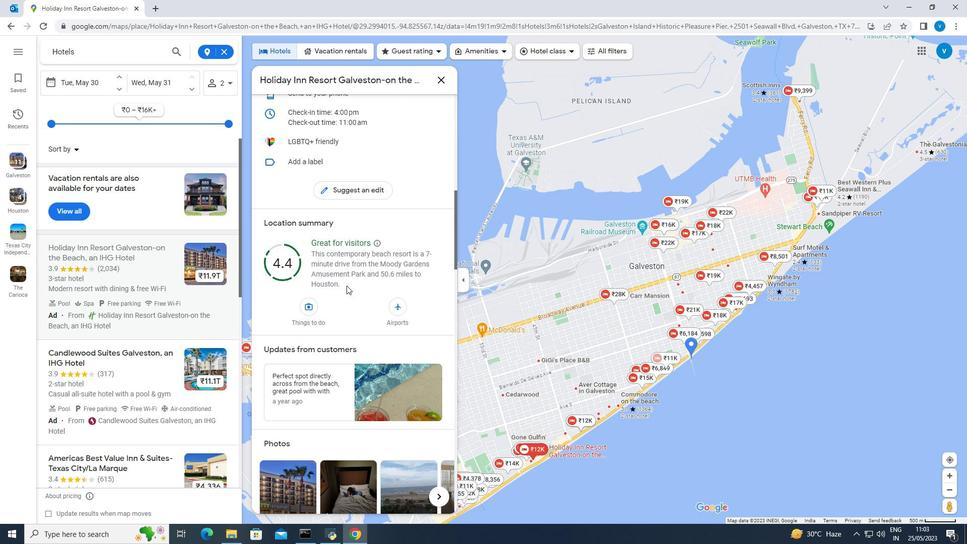 
Action: Mouse scrolled (346, 286) with delta (0, 0)
Screenshot: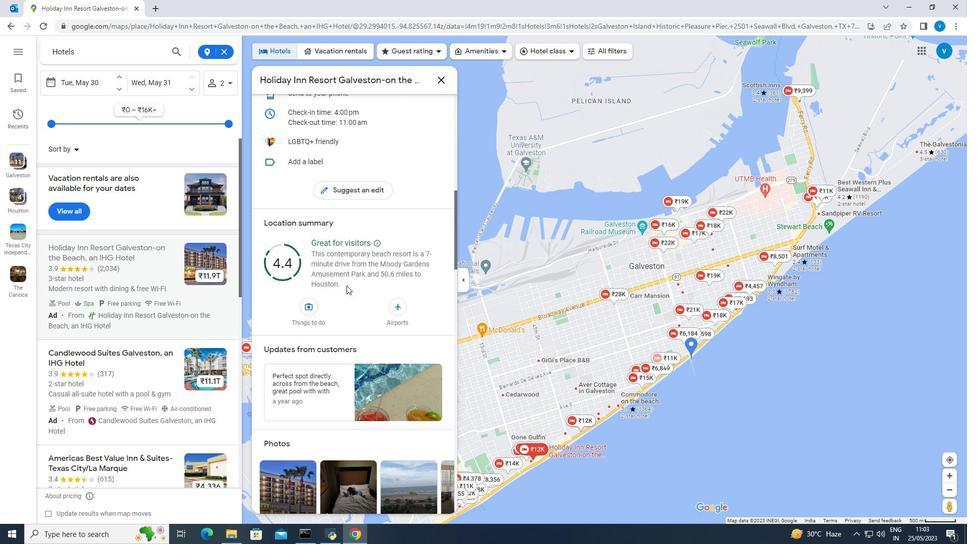 
Action: Mouse scrolled (346, 286) with delta (0, 0)
Screenshot: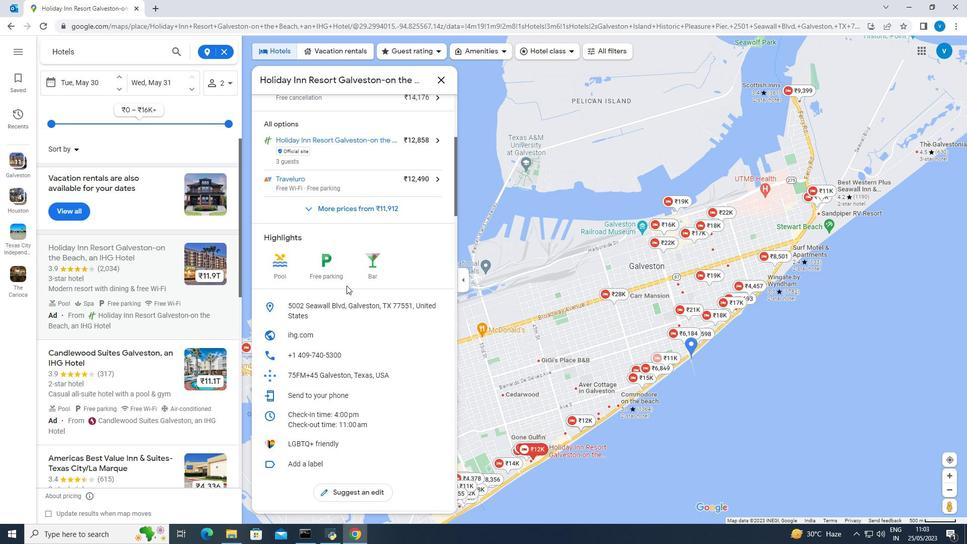 
Action: Mouse scrolled (346, 286) with delta (0, 0)
Screenshot: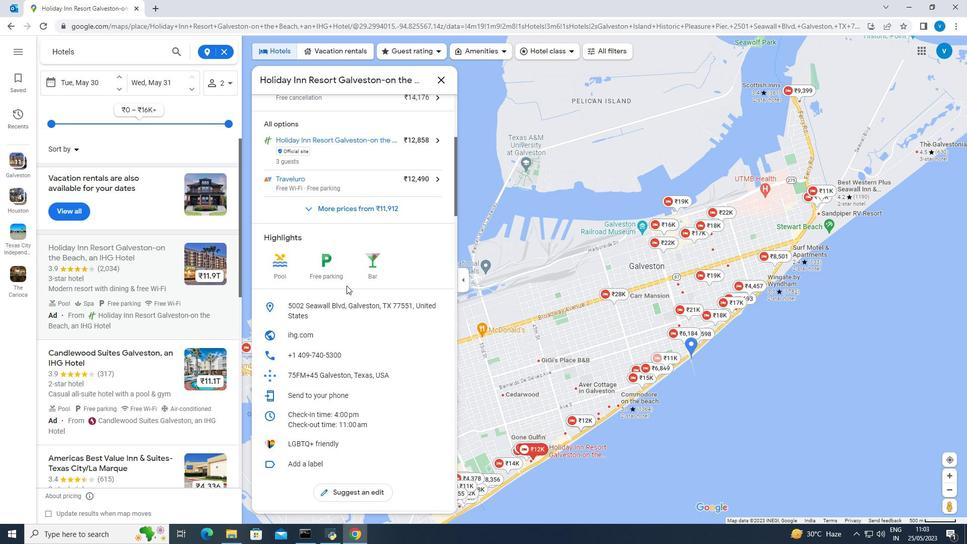 
Action: Mouse scrolled (346, 286) with delta (0, 0)
Screenshot: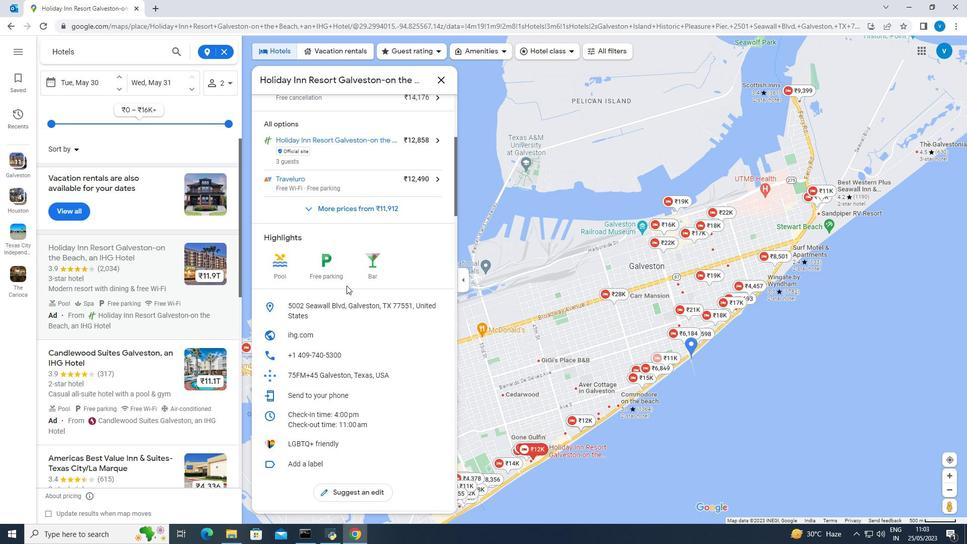 
Action: Mouse scrolled (346, 286) with delta (0, 0)
Screenshot: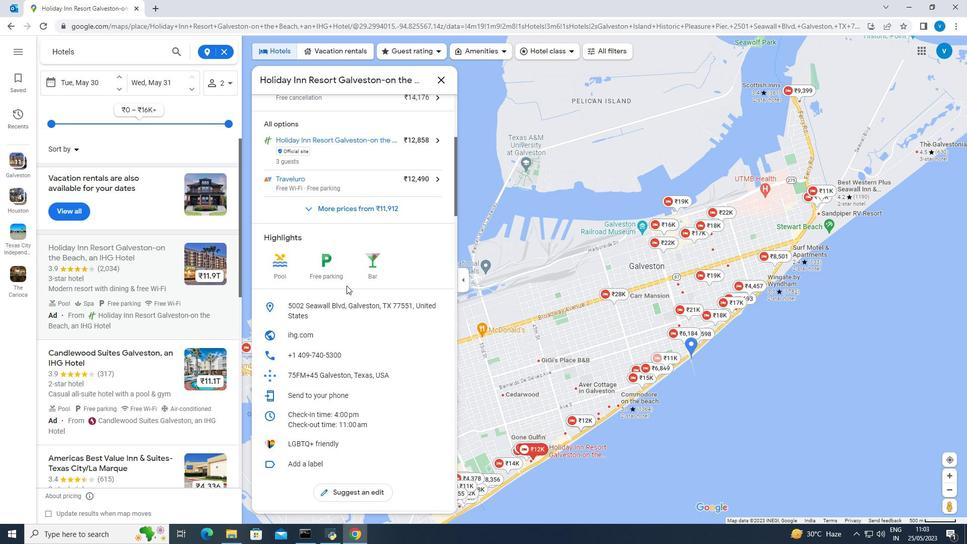
Action: Mouse moved to (347, 285)
Screenshot: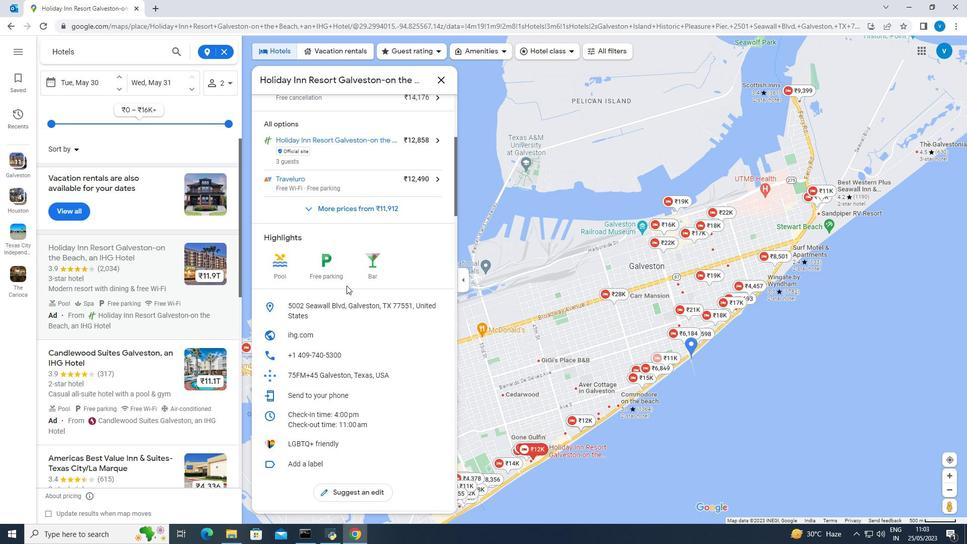 
Action: Mouse scrolled (347, 286) with delta (0, 0)
Screenshot: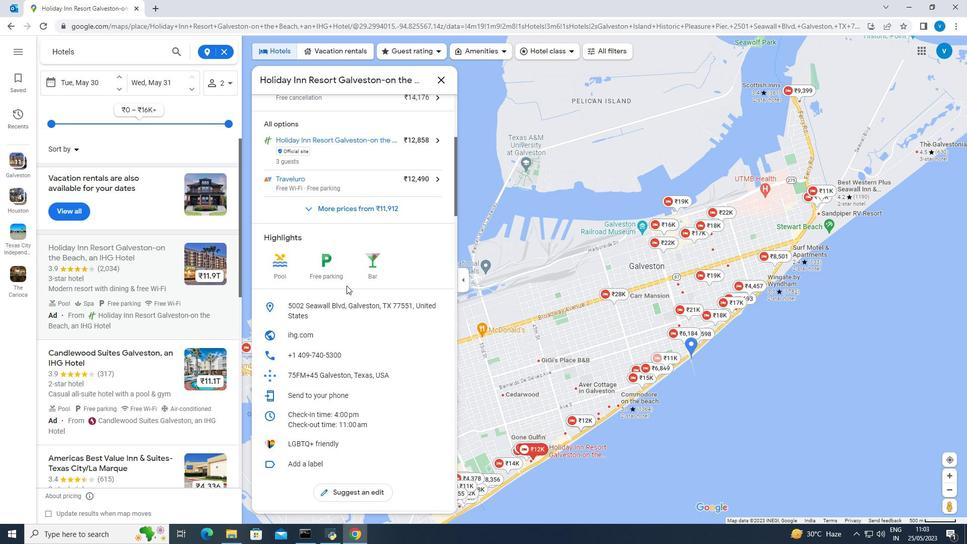 
Action: Mouse scrolled (347, 286) with delta (0, 0)
Screenshot: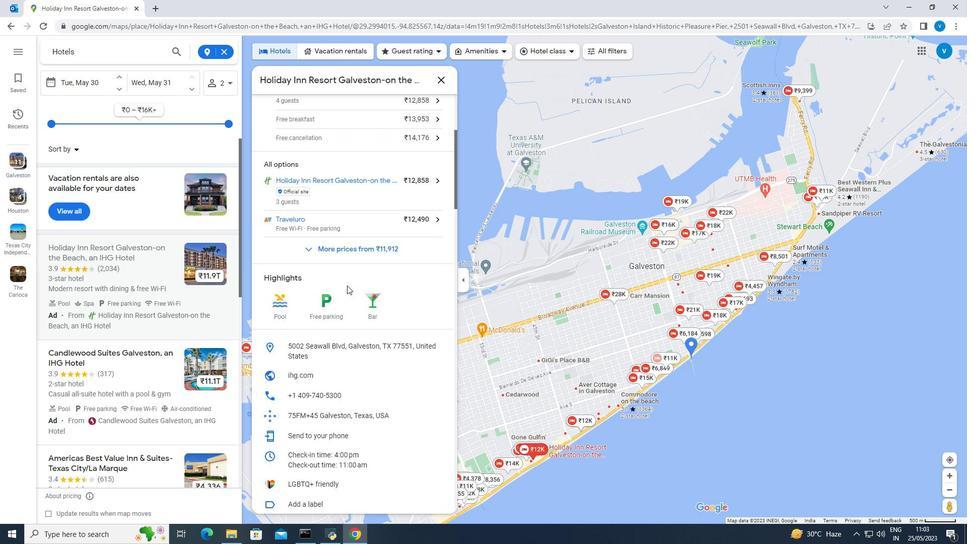 
Action: Mouse moved to (347, 285)
Screenshot: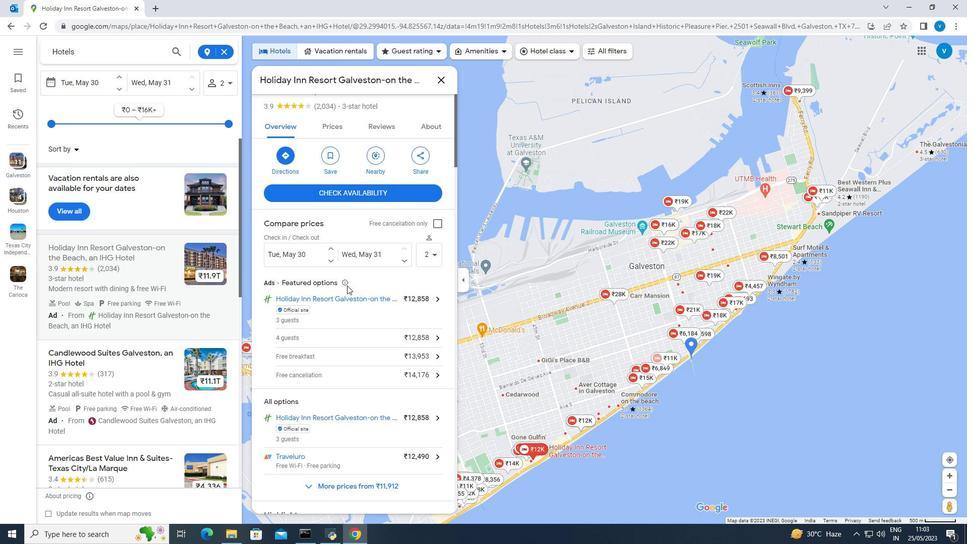 
Action: Mouse scrolled (347, 286) with delta (0, 0)
Screenshot: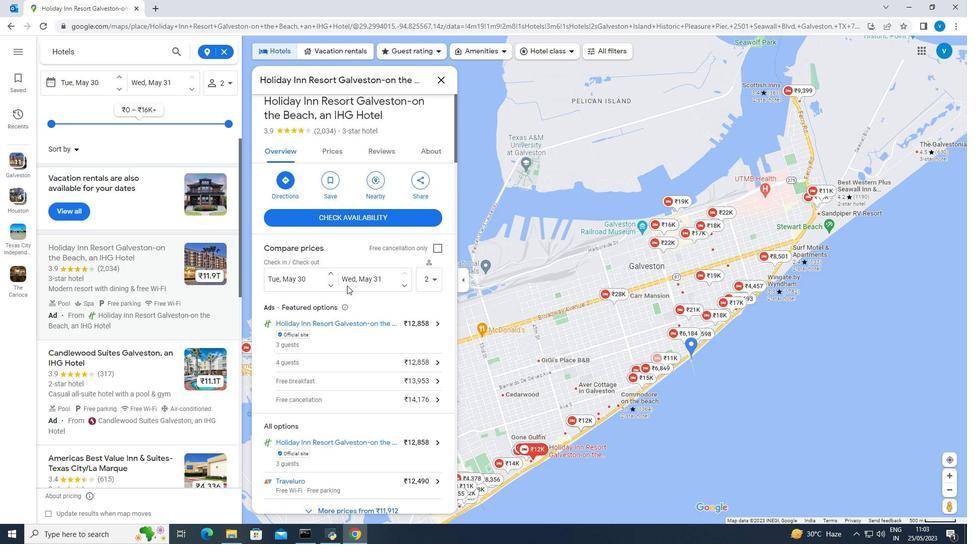 
Action: Mouse moved to (347, 285)
Screenshot: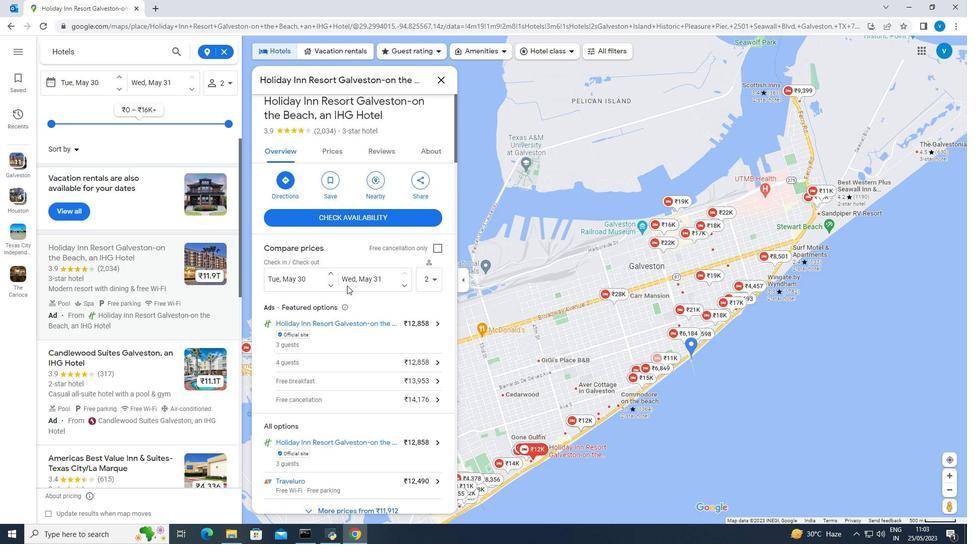 
Action: Mouse scrolled (347, 286) with delta (0, 0)
Screenshot: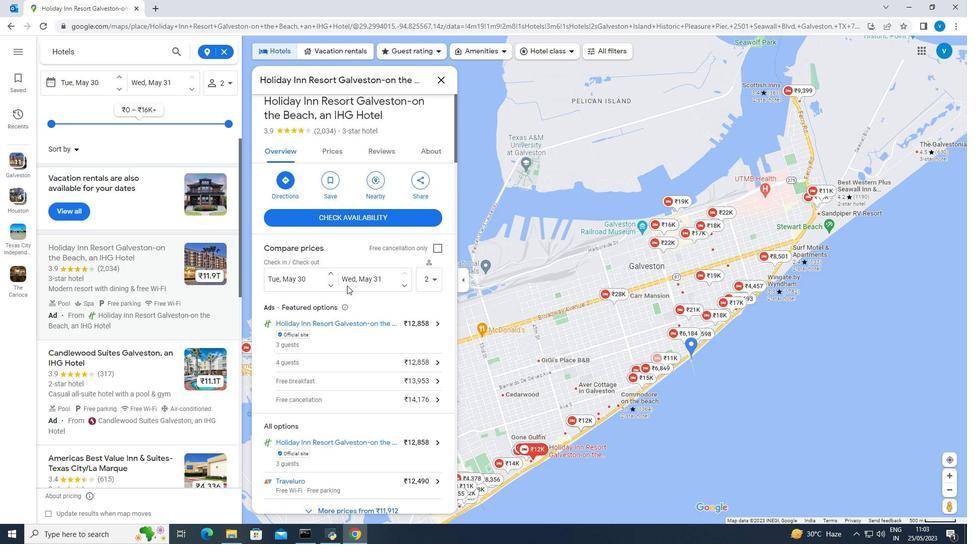 
Action: Mouse moved to (347, 285)
Screenshot: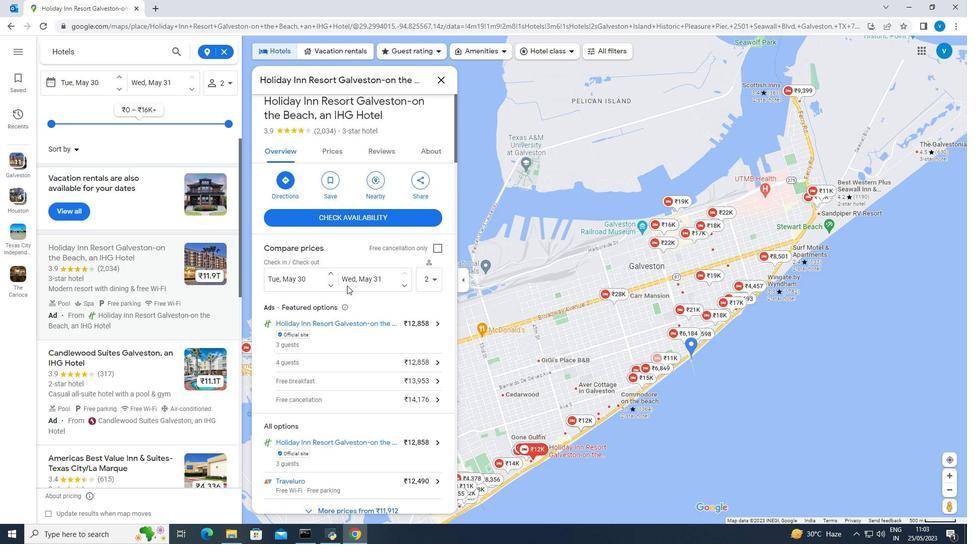 
Action: Mouse scrolled (347, 286) with delta (0, 0)
Screenshot: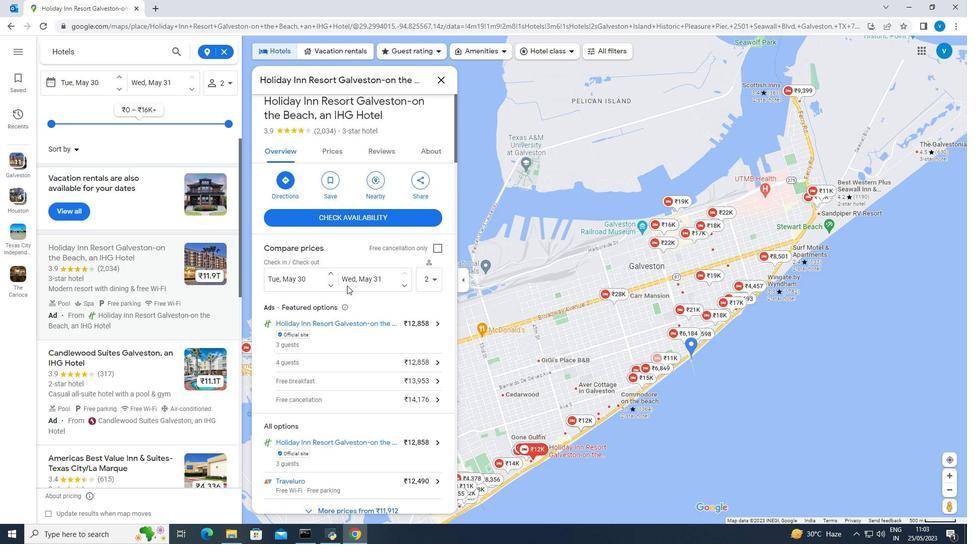 
Action: Mouse moved to (348, 285)
Screenshot: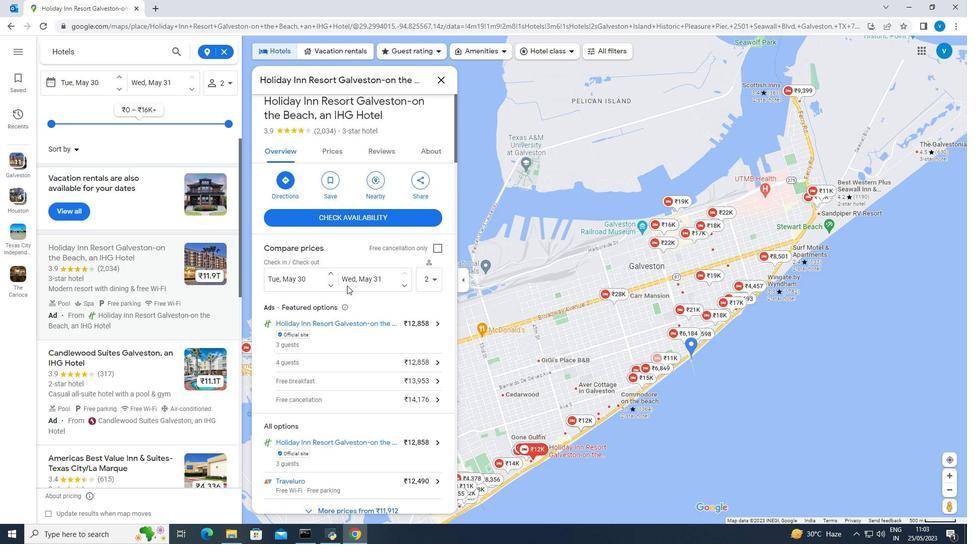 
Action: Mouse scrolled (348, 286) with delta (0, 0)
Screenshot: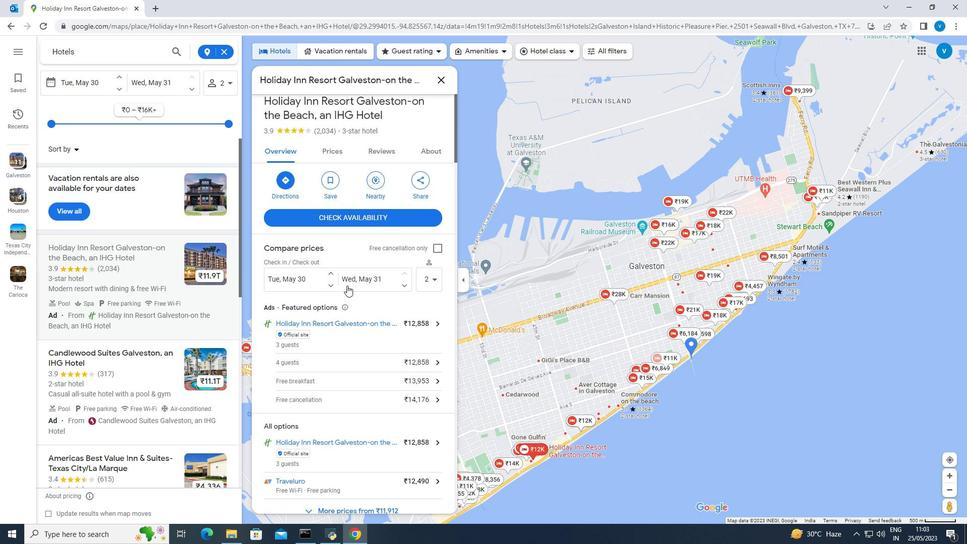 
Action: Mouse scrolled (348, 286) with delta (0, 0)
Screenshot: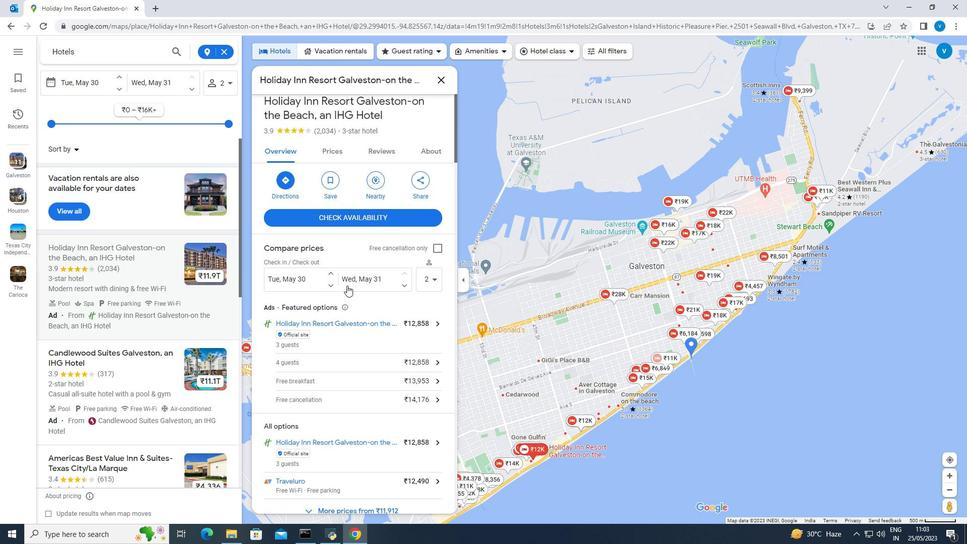 
Action: Mouse moved to (195, 273)
Screenshot: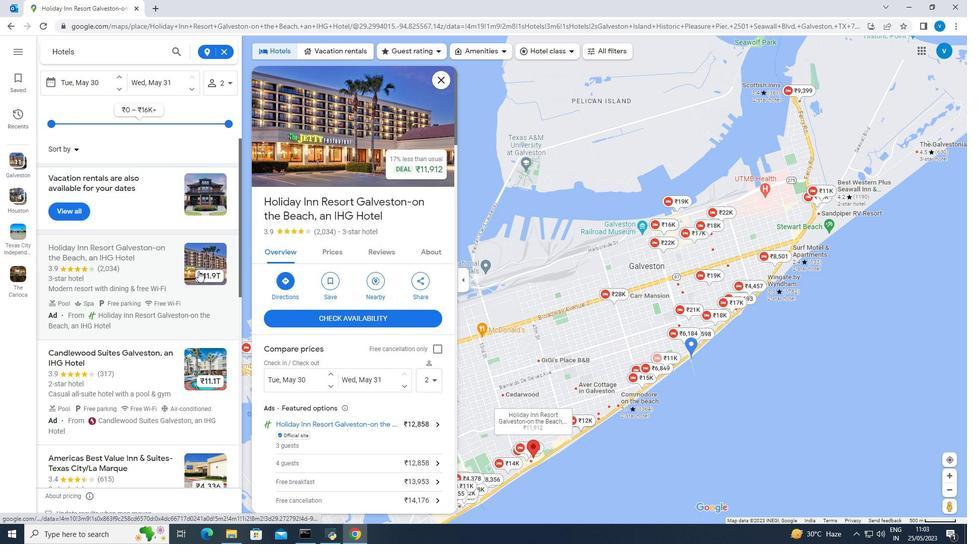
Action: Mouse scrolled (195, 272) with delta (0, 0)
Screenshot: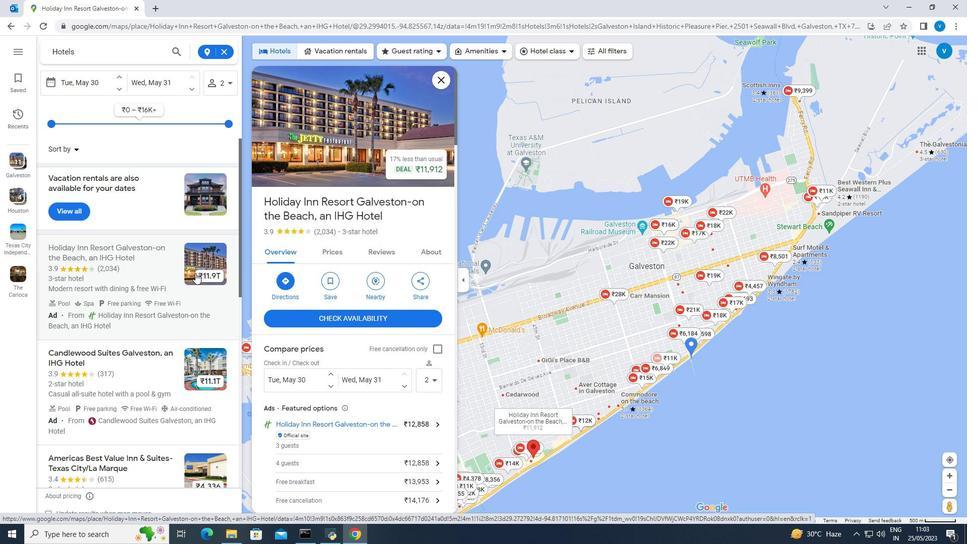 
Action: Mouse scrolled (195, 272) with delta (0, 0)
Screenshot: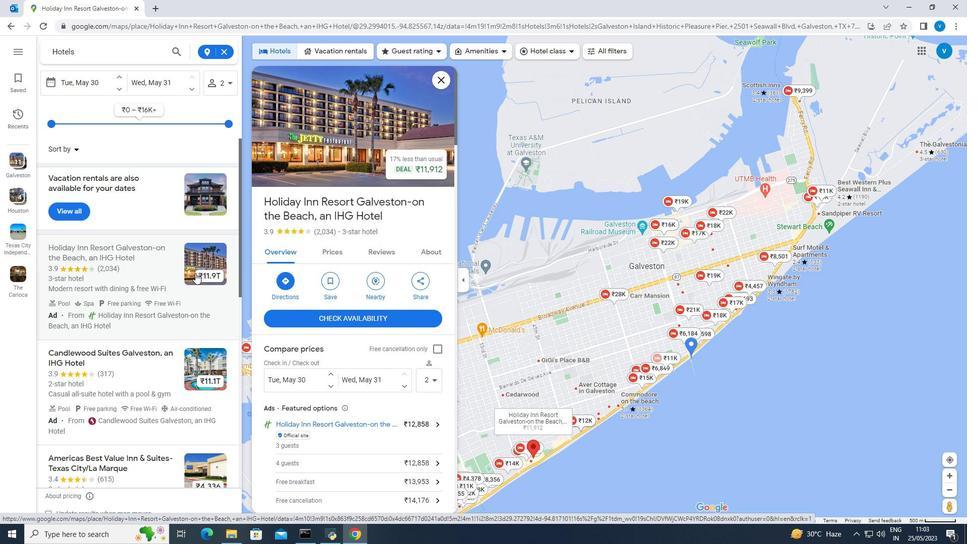 
Action: Mouse moved to (203, 265)
